 Task: Find connections with filter location Florencia with filter topic #Selfworthwith filter profile language English with filter current company Unlimint with filter school Sri Krishna College of Technology with filter industry Zoos and Botanical Gardens with filter service category Pricing Strategy with filter keywords title Addiction Counselor
Action: Mouse moved to (144, 229)
Screenshot: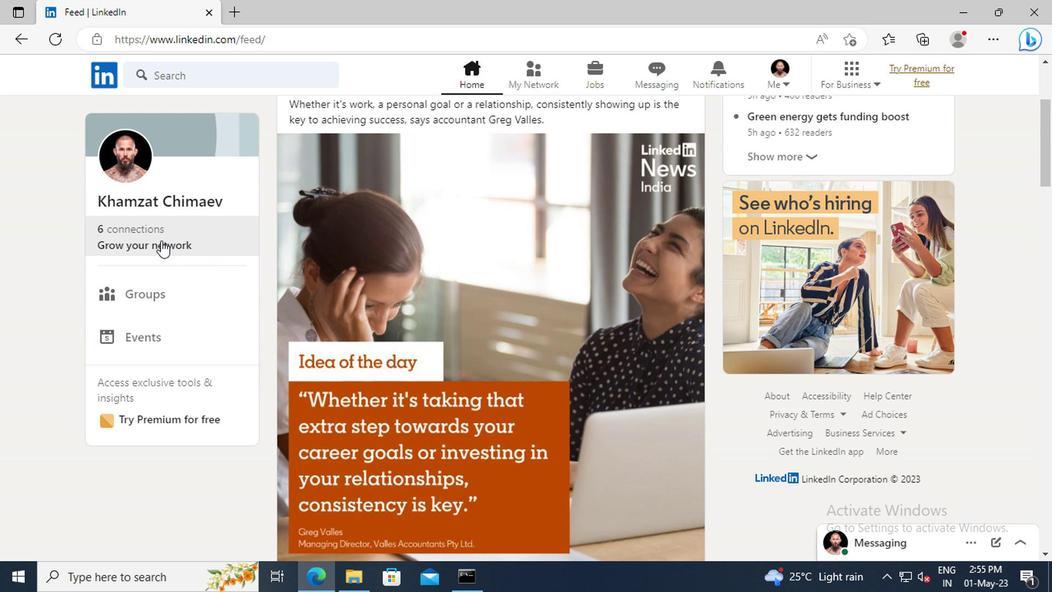 
Action: Mouse pressed left at (144, 229)
Screenshot: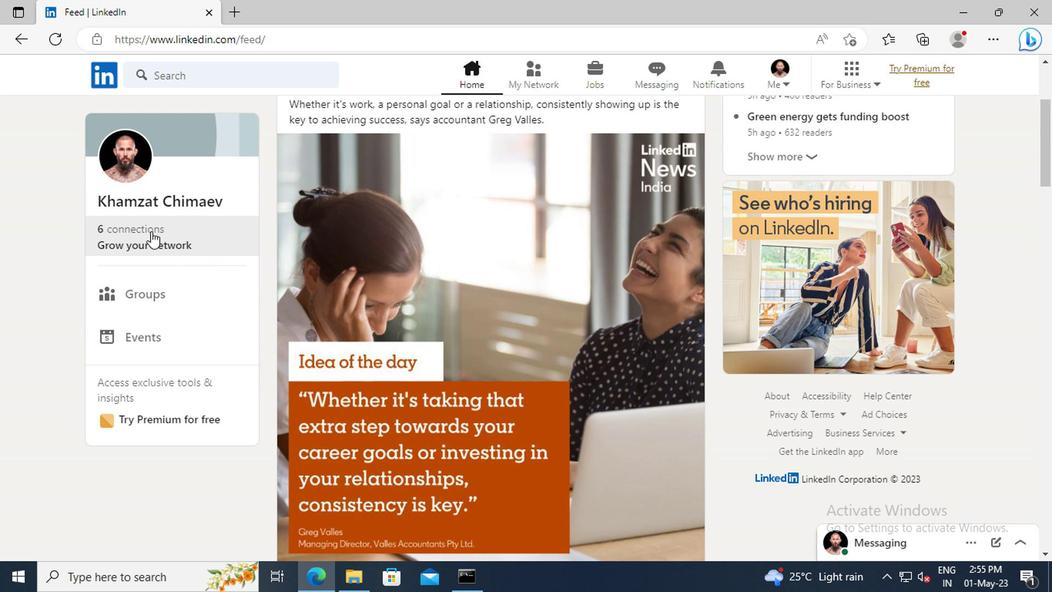 
Action: Mouse moved to (167, 162)
Screenshot: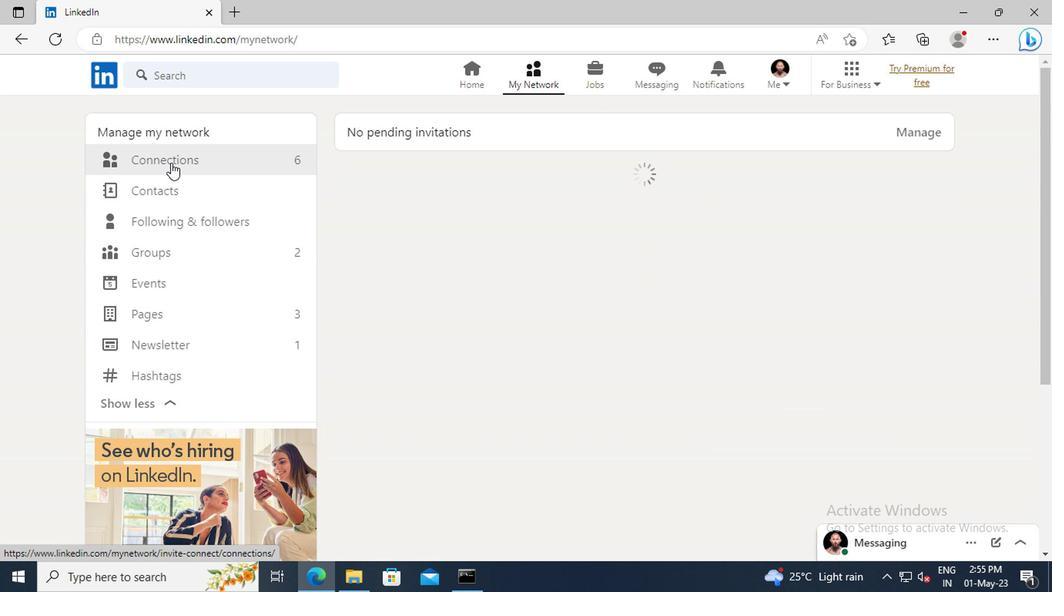 
Action: Mouse pressed left at (167, 162)
Screenshot: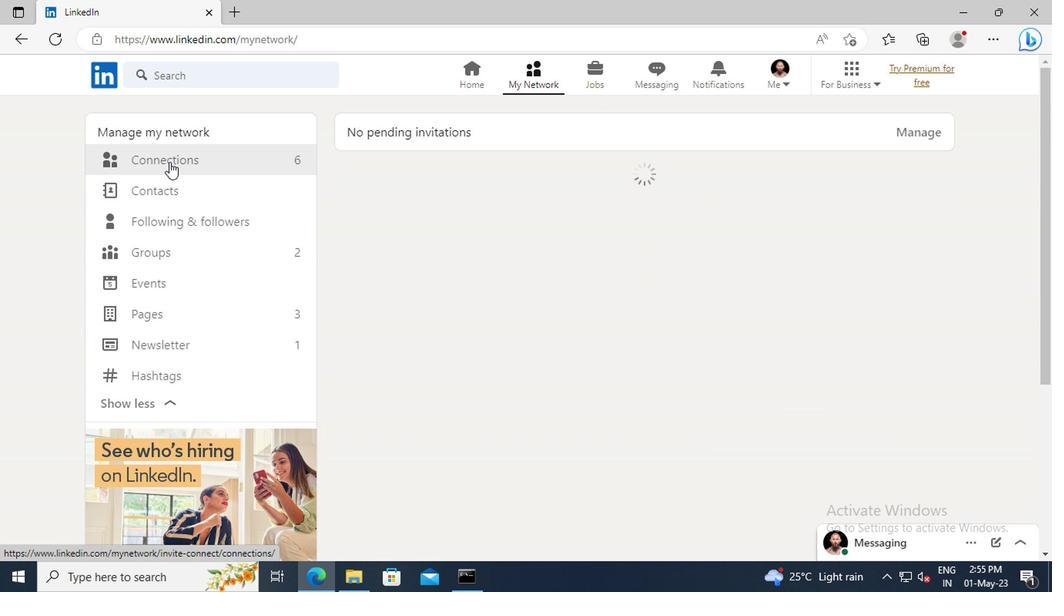 
Action: Mouse moved to (605, 167)
Screenshot: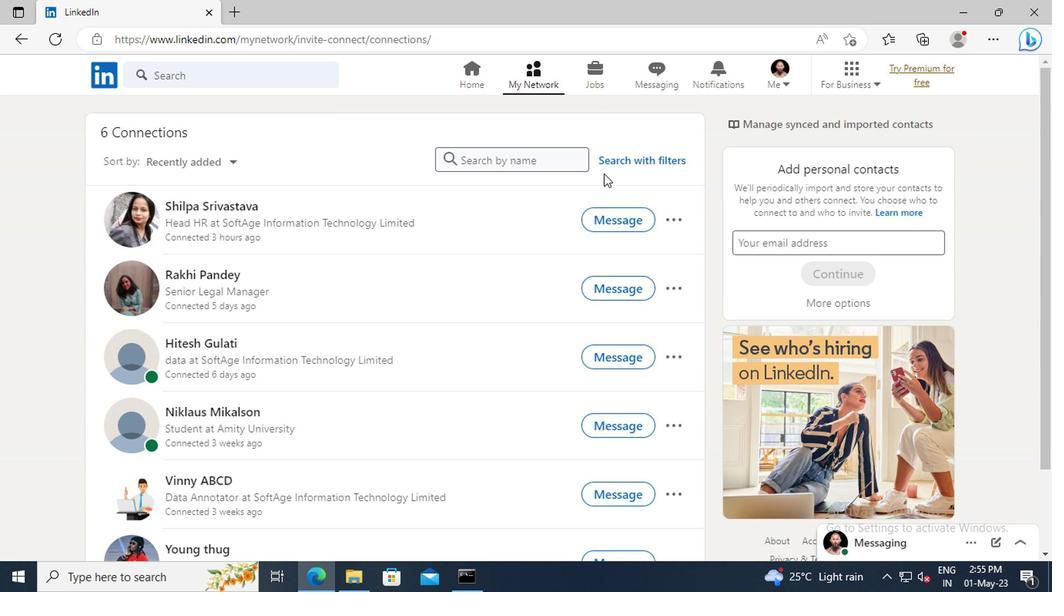 
Action: Mouse pressed left at (605, 167)
Screenshot: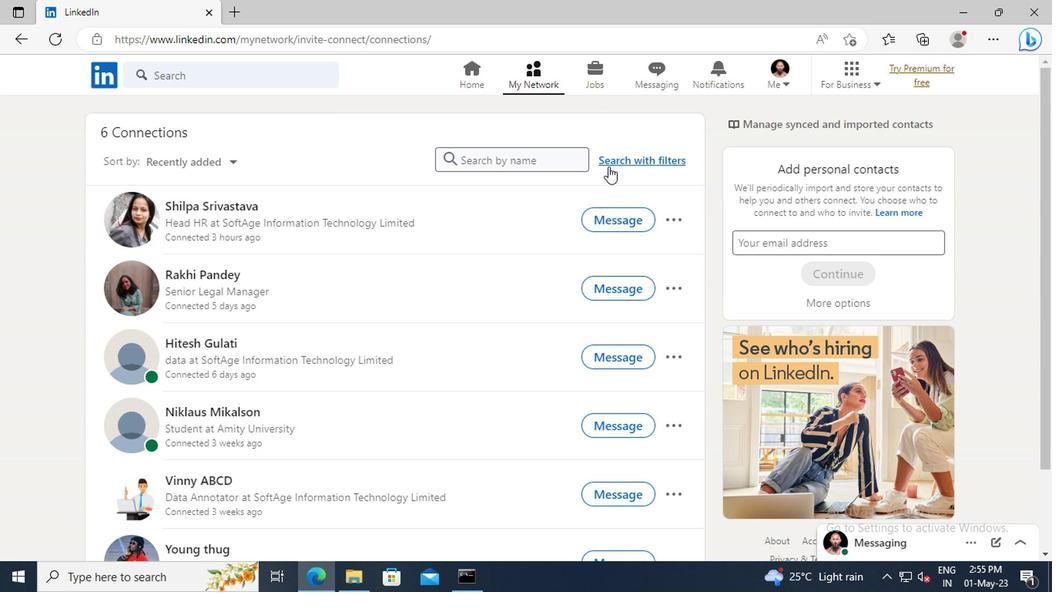 
Action: Mouse moved to (587, 122)
Screenshot: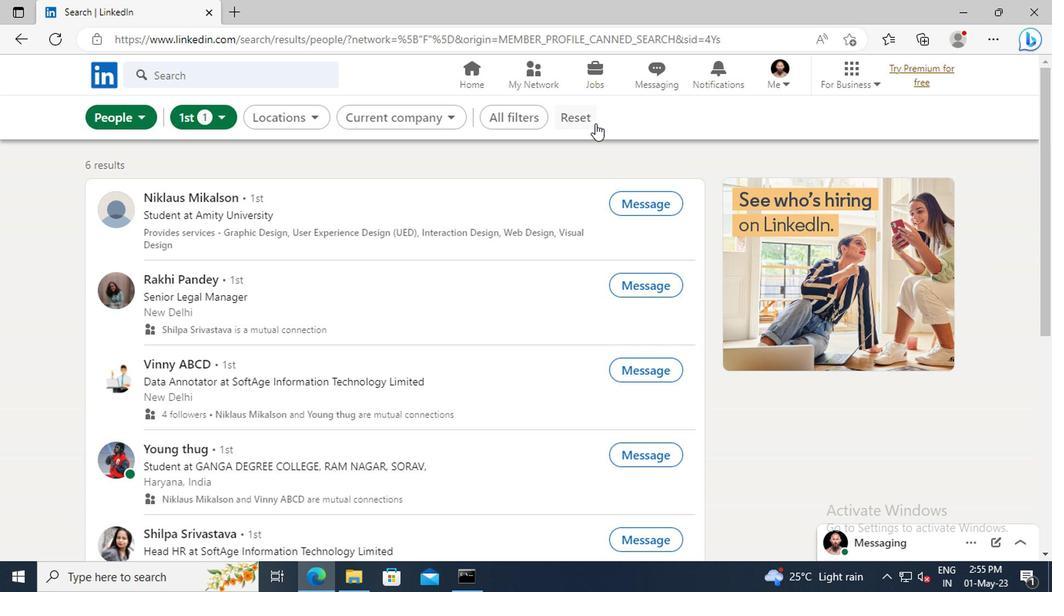 
Action: Mouse pressed left at (587, 122)
Screenshot: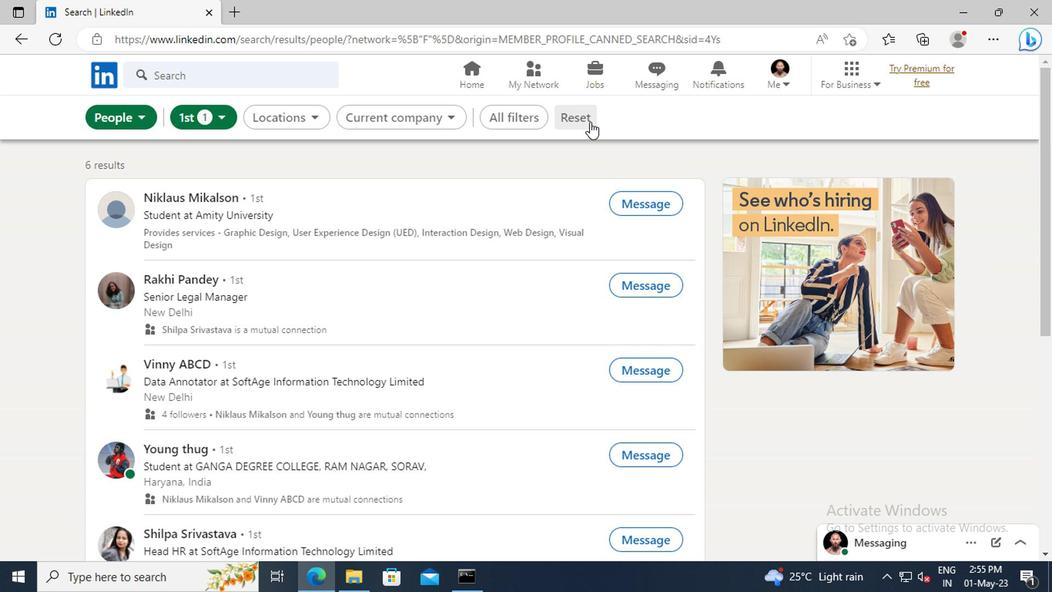 
Action: Mouse moved to (552, 122)
Screenshot: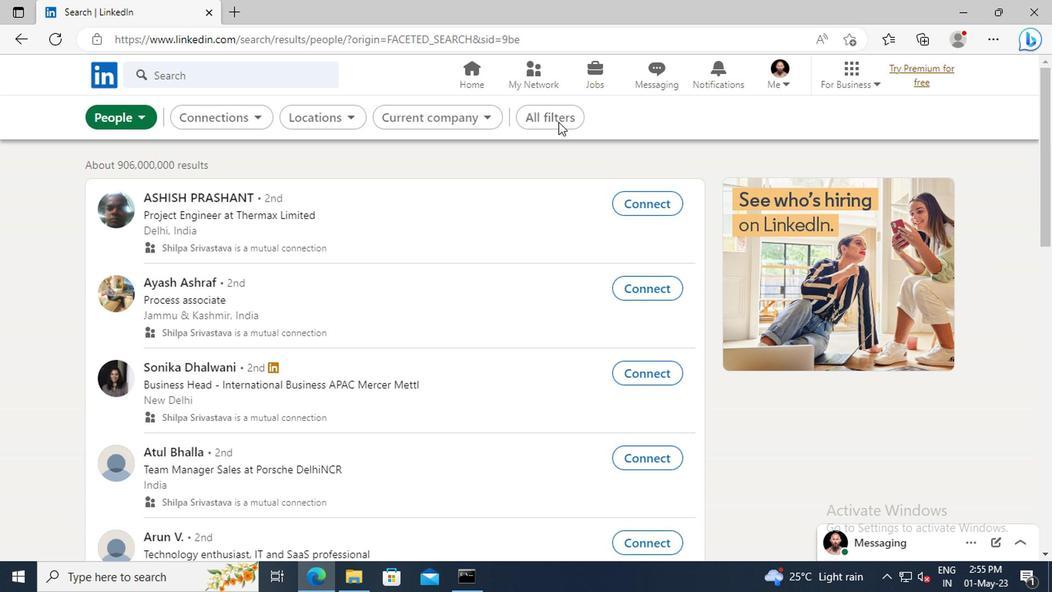 
Action: Mouse pressed left at (552, 122)
Screenshot: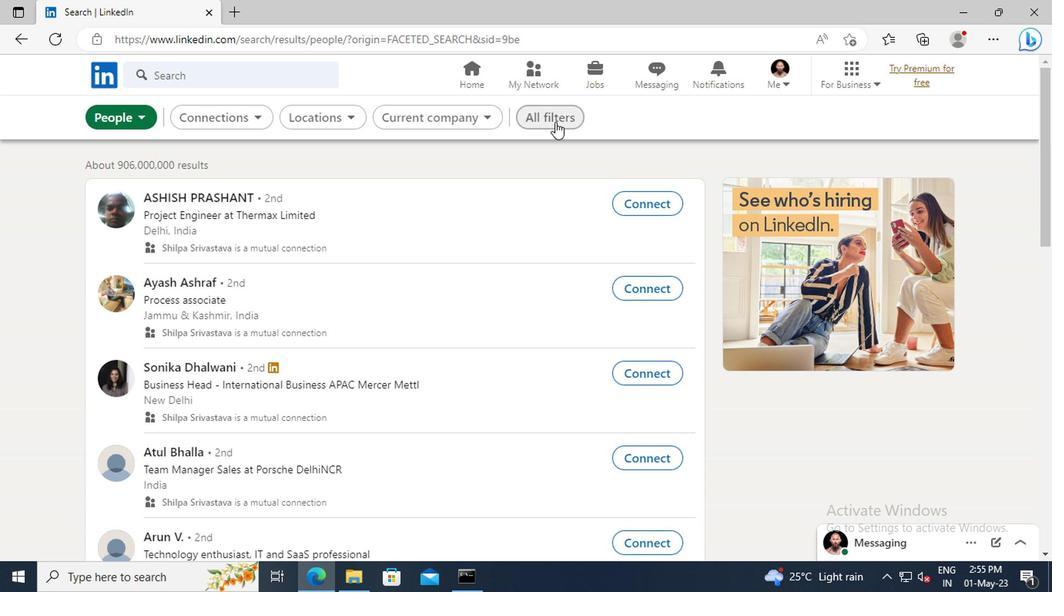 
Action: Mouse moved to (792, 271)
Screenshot: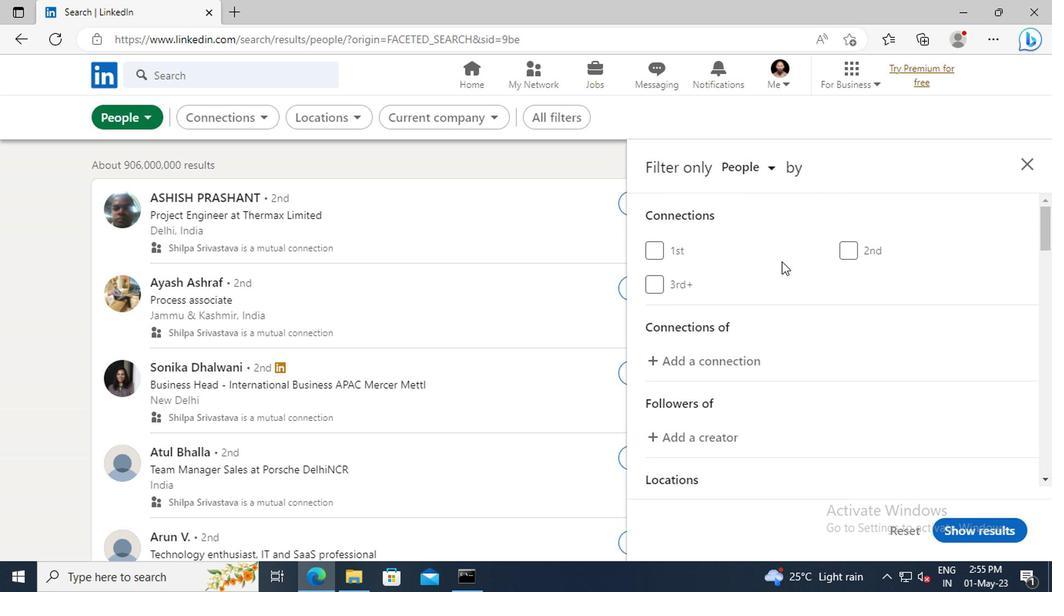 
Action: Mouse scrolled (792, 270) with delta (0, 0)
Screenshot: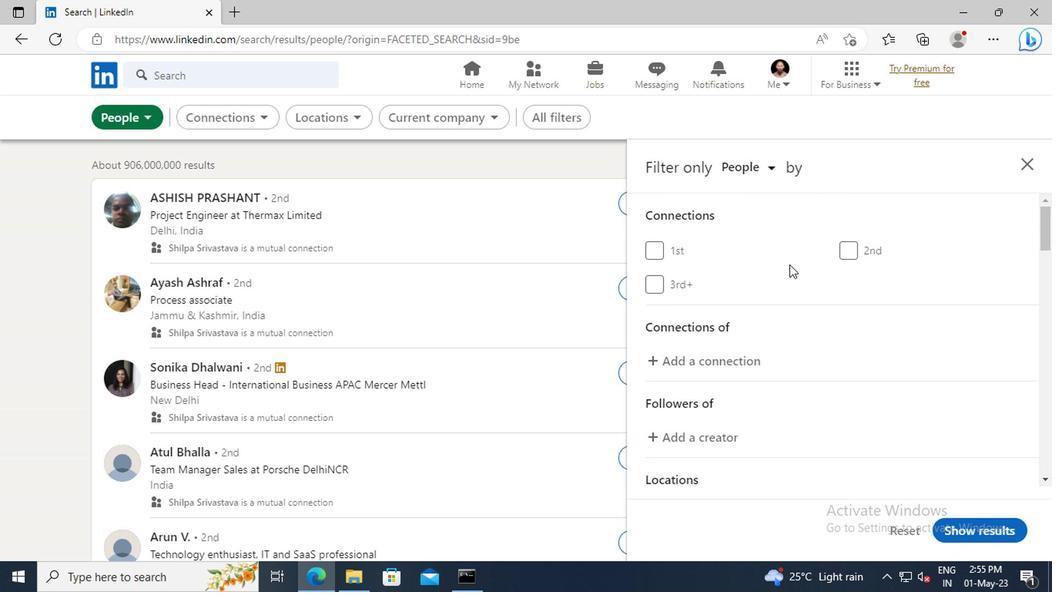 
Action: Mouse scrolled (792, 270) with delta (0, 0)
Screenshot: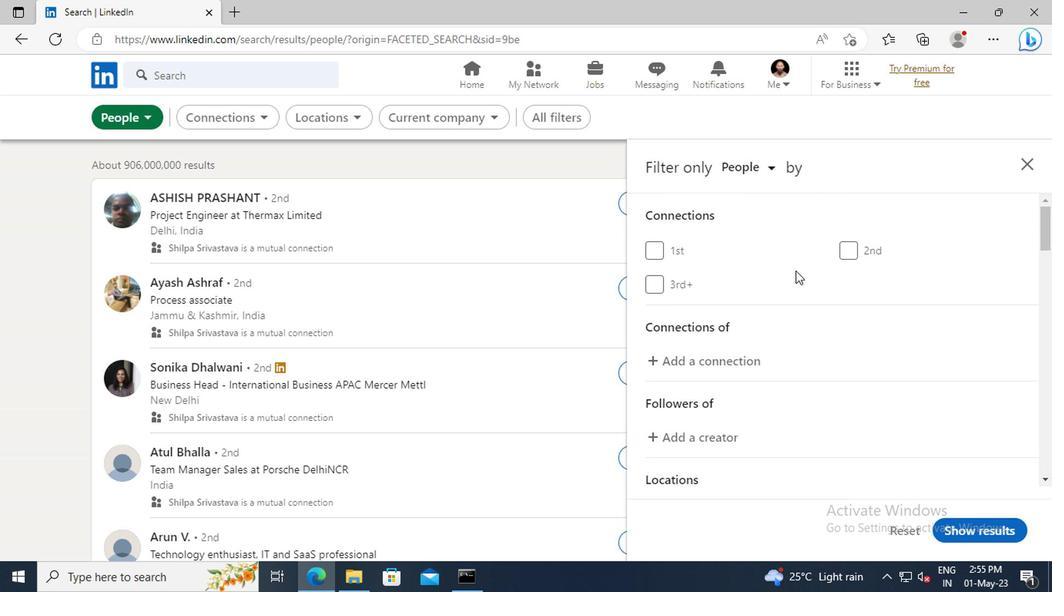 
Action: Mouse scrolled (792, 270) with delta (0, 0)
Screenshot: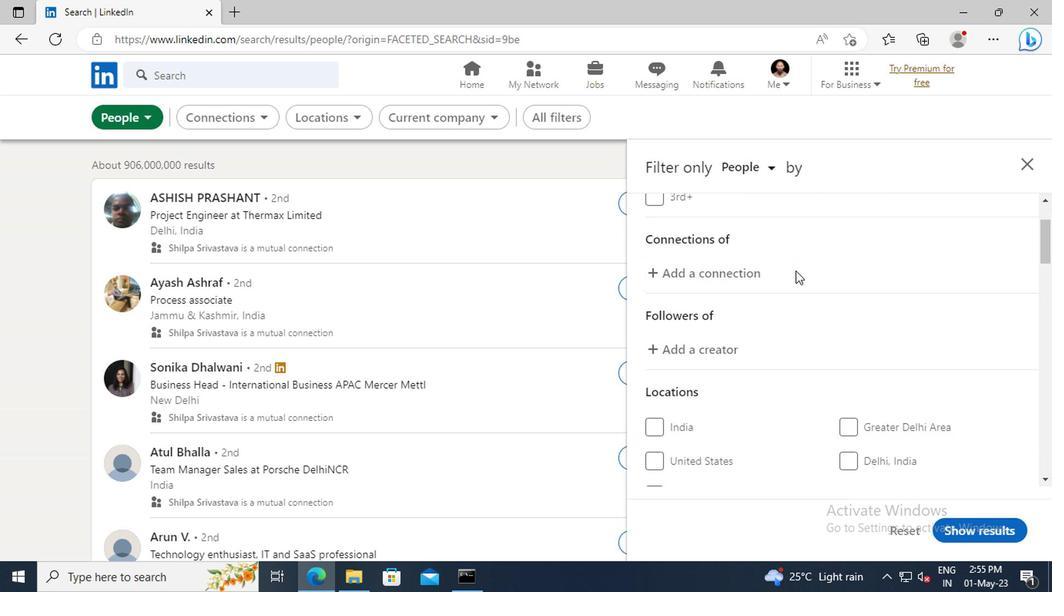 
Action: Mouse scrolled (792, 270) with delta (0, 0)
Screenshot: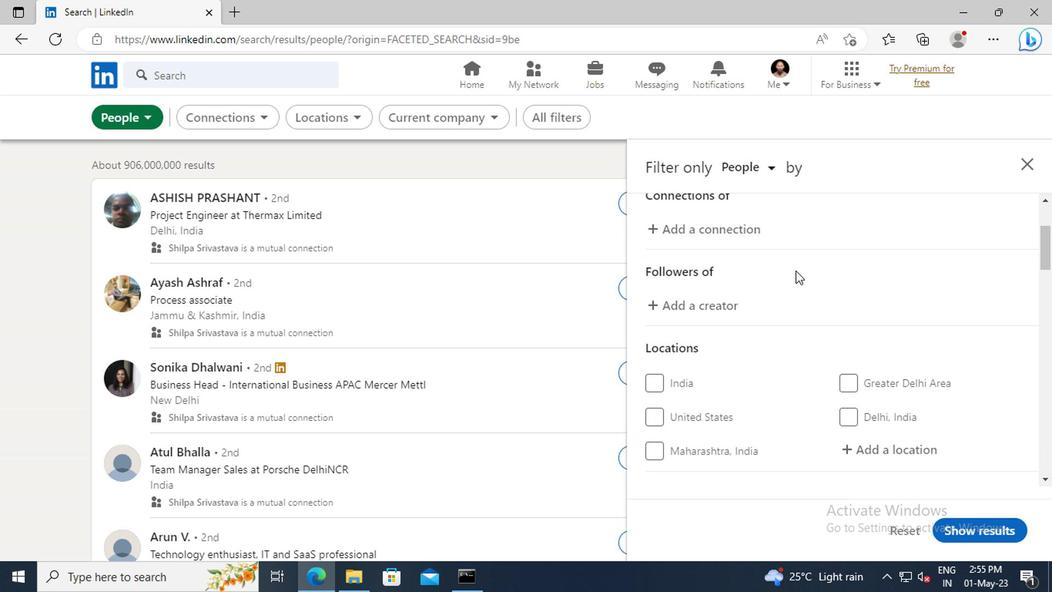 
Action: Mouse moved to (793, 271)
Screenshot: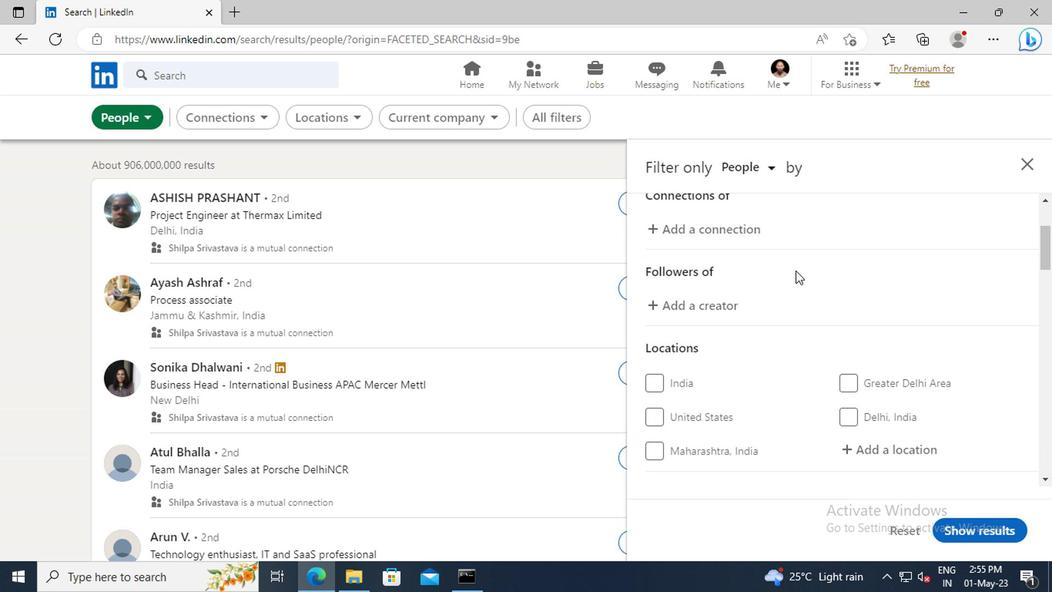 
Action: Mouse scrolled (793, 270) with delta (0, 0)
Screenshot: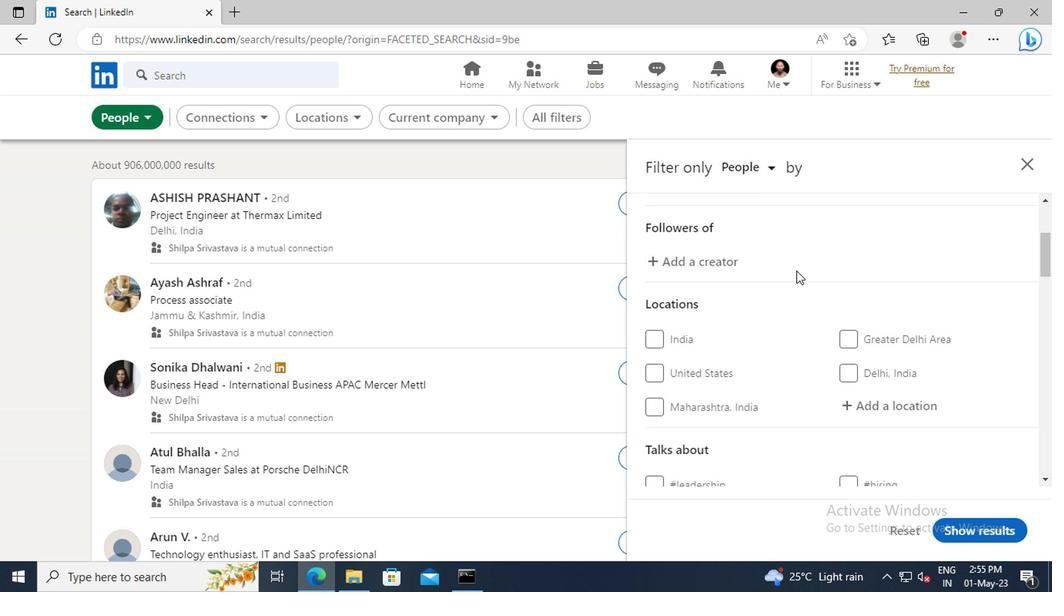
Action: Mouse scrolled (793, 270) with delta (0, 0)
Screenshot: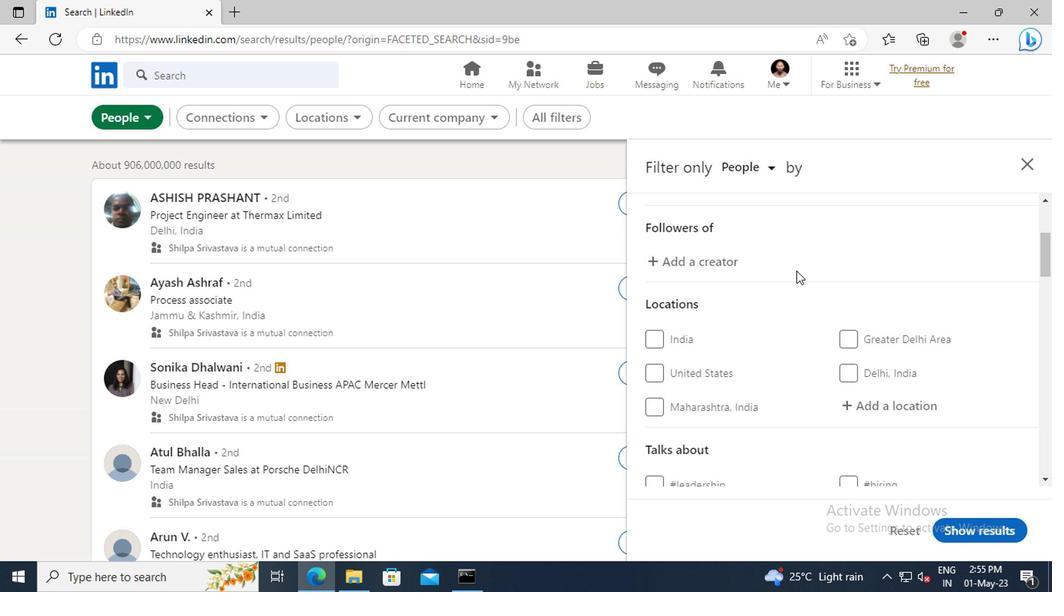 
Action: Mouse moved to (844, 319)
Screenshot: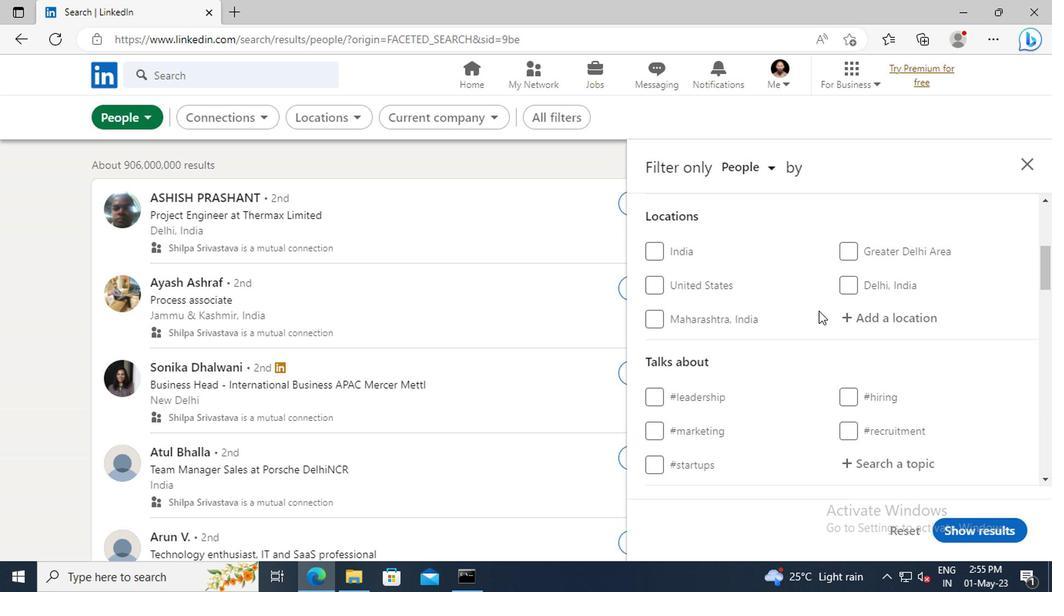 
Action: Mouse pressed left at (844, 319)
Screenshot: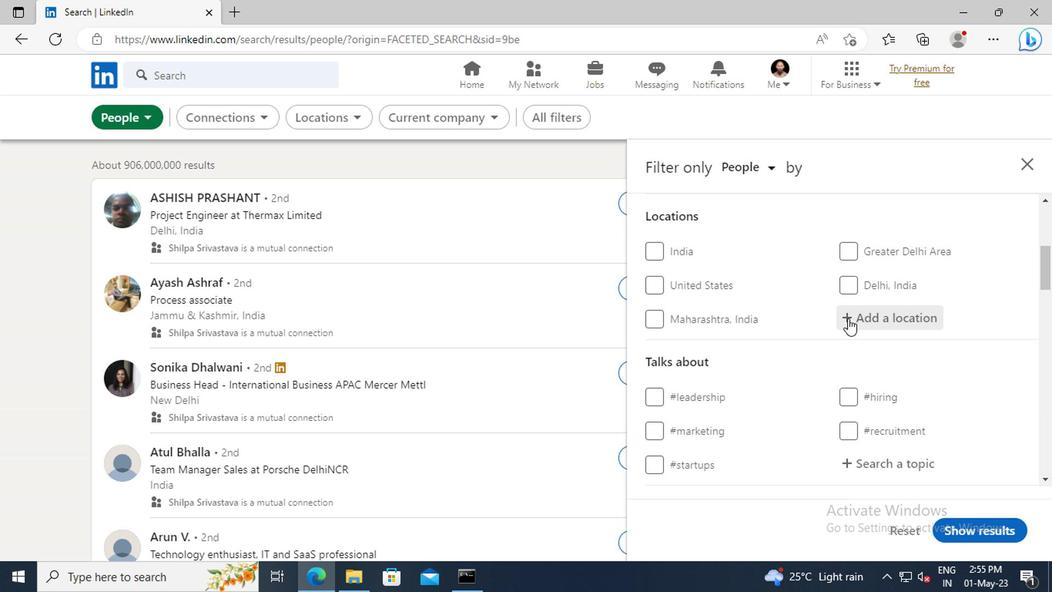 
Action: Key pressed <Key.shift>FLORENCIA
Screenshot: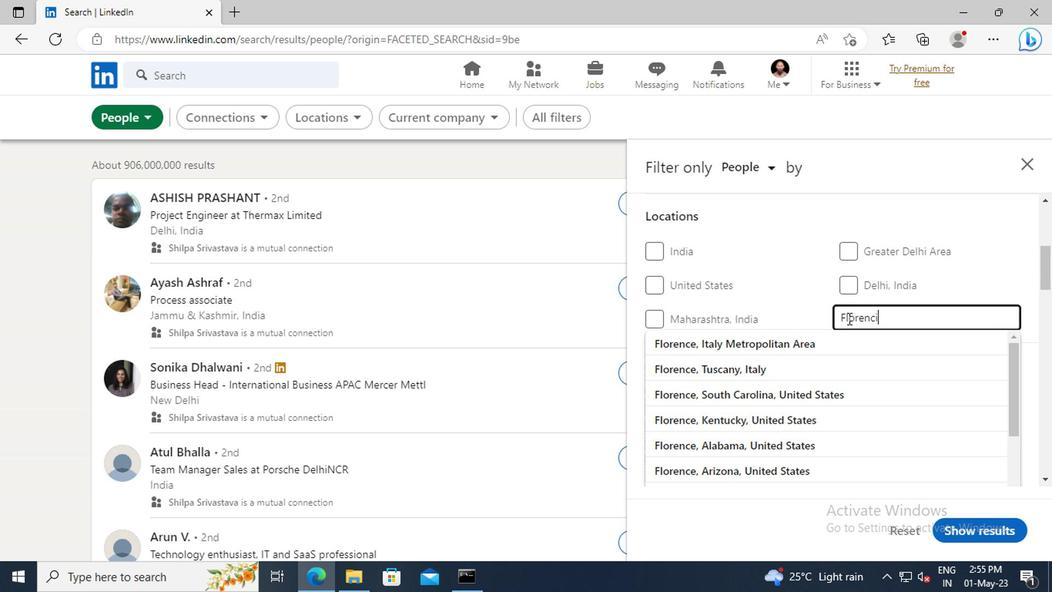 
Action: Mouse moved to (856, 443)
Screenshot: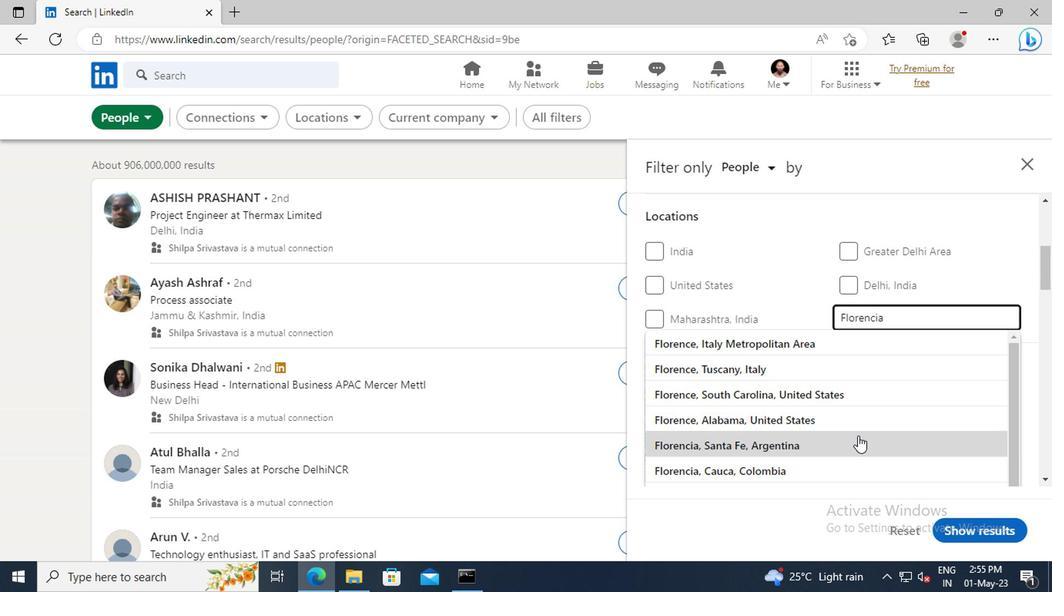 
Action: Mouse pressed left at (856, 443)
Screenshot: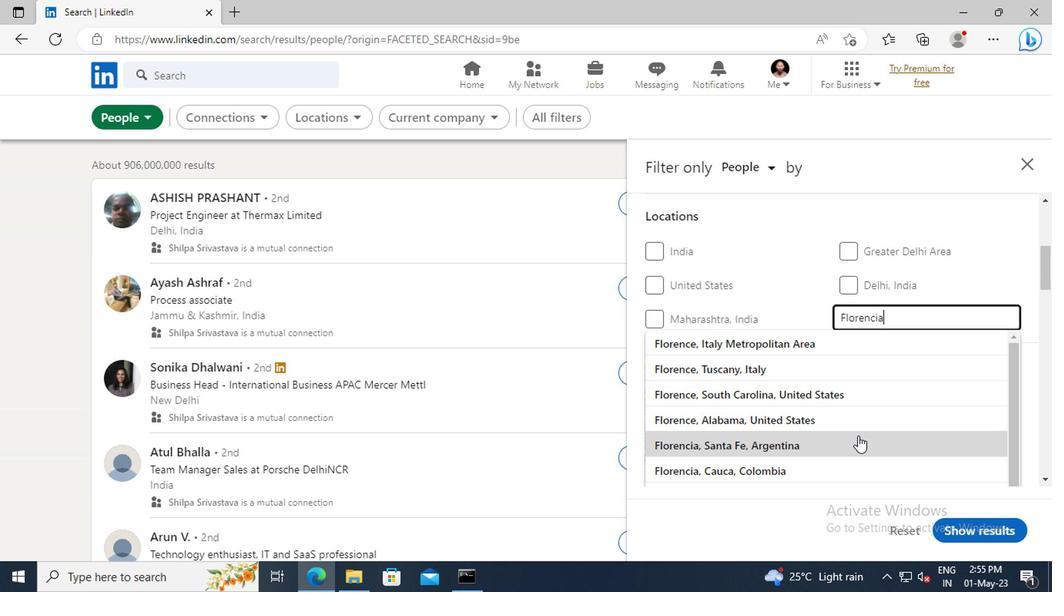 
Action: Mouse moved to (861, 432)
Screenshot: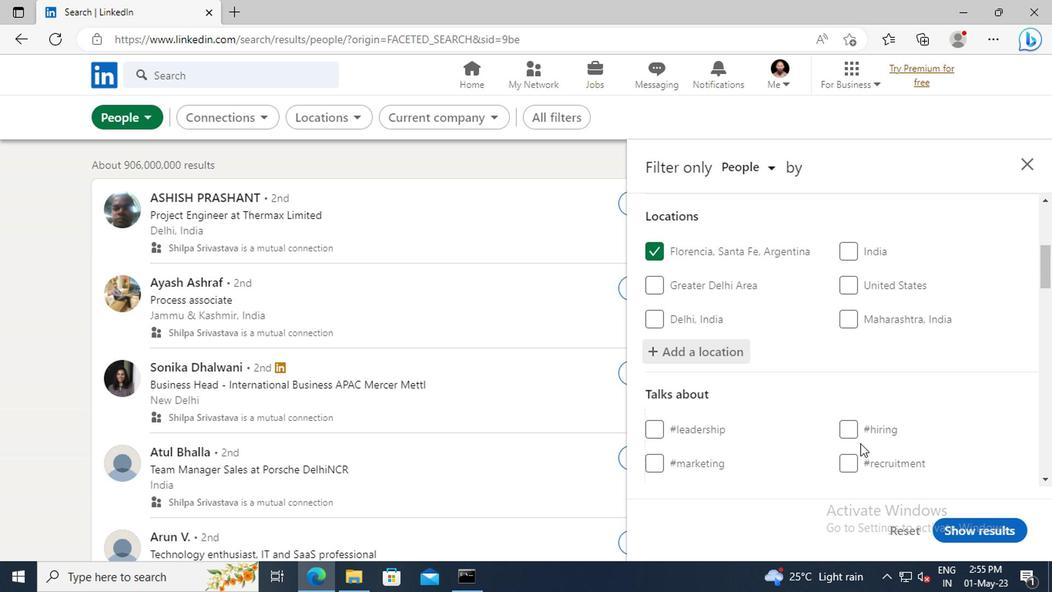 
Action: Mouse scrolled (861, 430) with delta (0, -1)
Screenshot: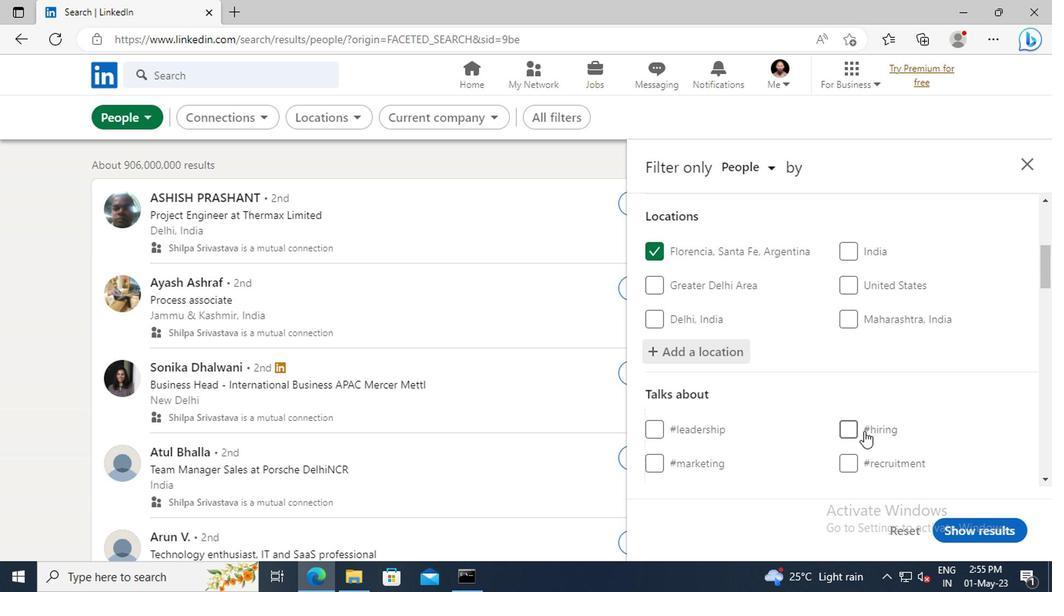 
Action: Mouse scrolled (861, 430) with delta (0, -1)
Screenshot: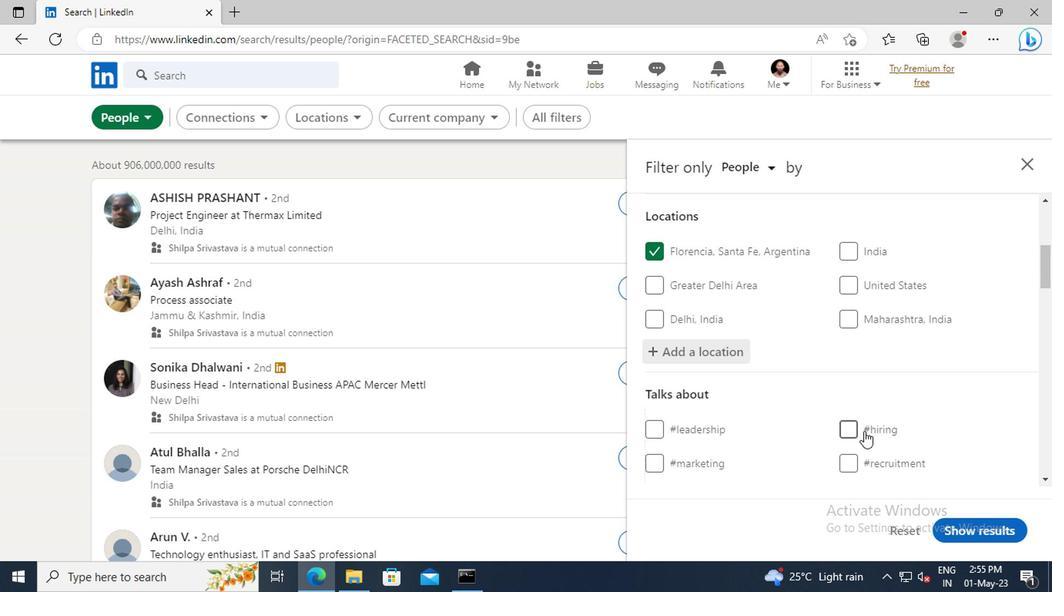
Action: Mouse moved to (861, 411)
Screenshot: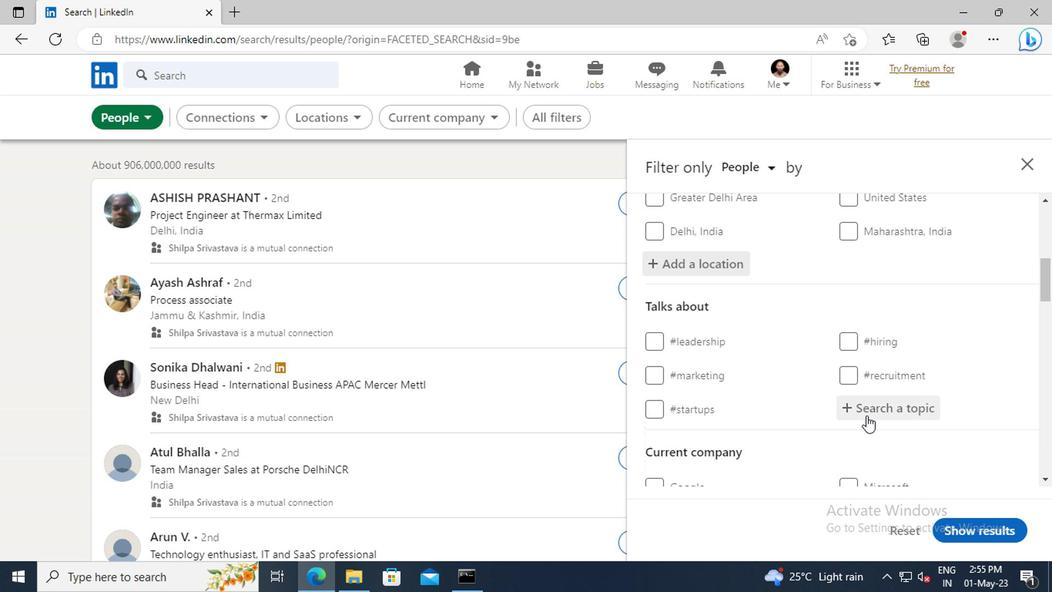 
Action: Mouse pressed left at (861, 411)
Screenshot: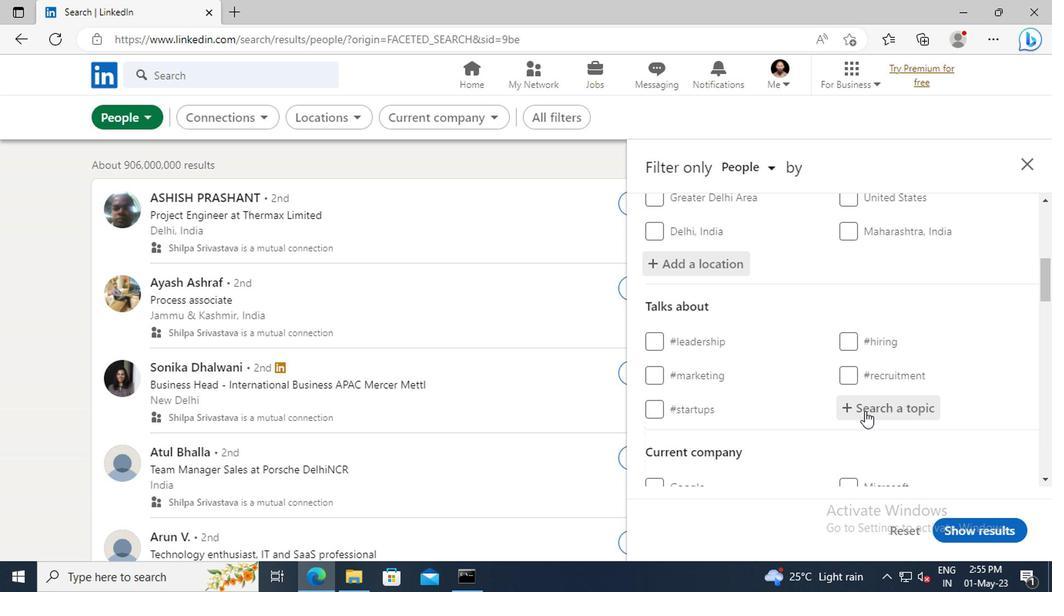 
Action: Key pressed <Key.shift>SELFWOR
Screenshot: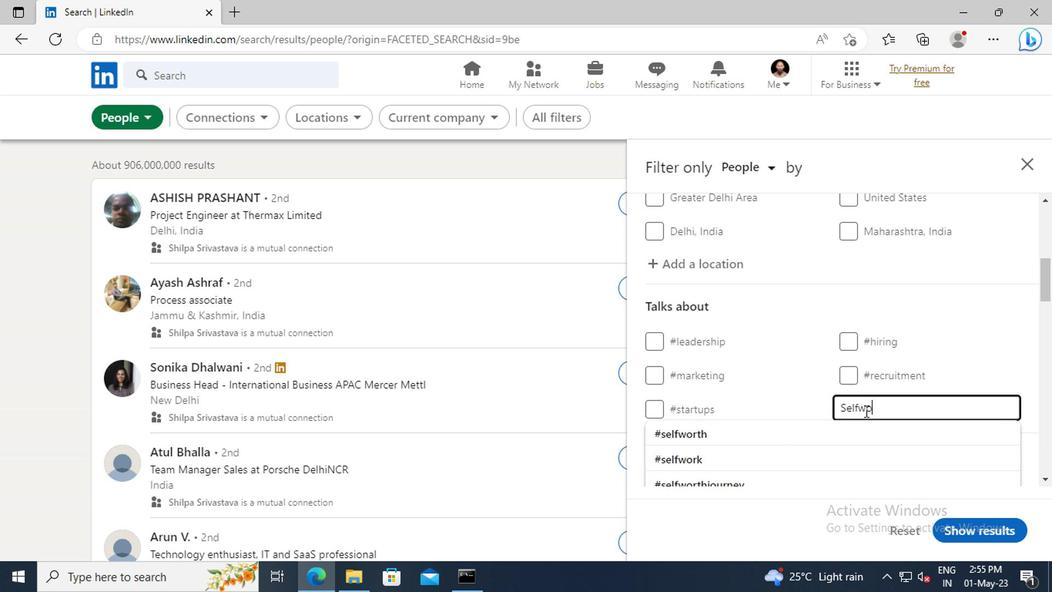 
Action: Mouse moved to (836, 425)
Screenshot: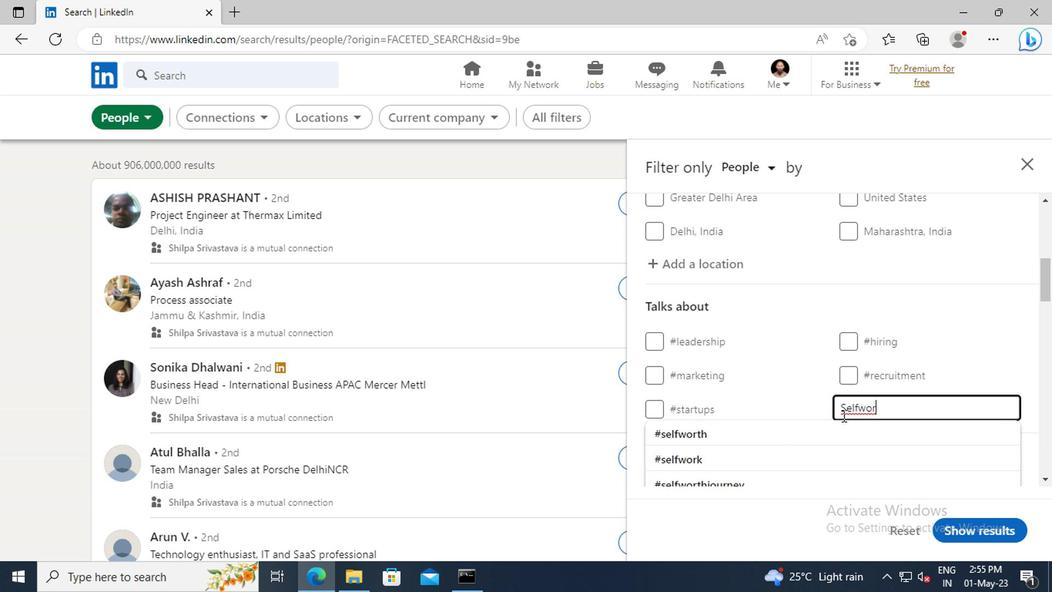 
Action: Mouse pressed left at (836, 425)
Screenshot: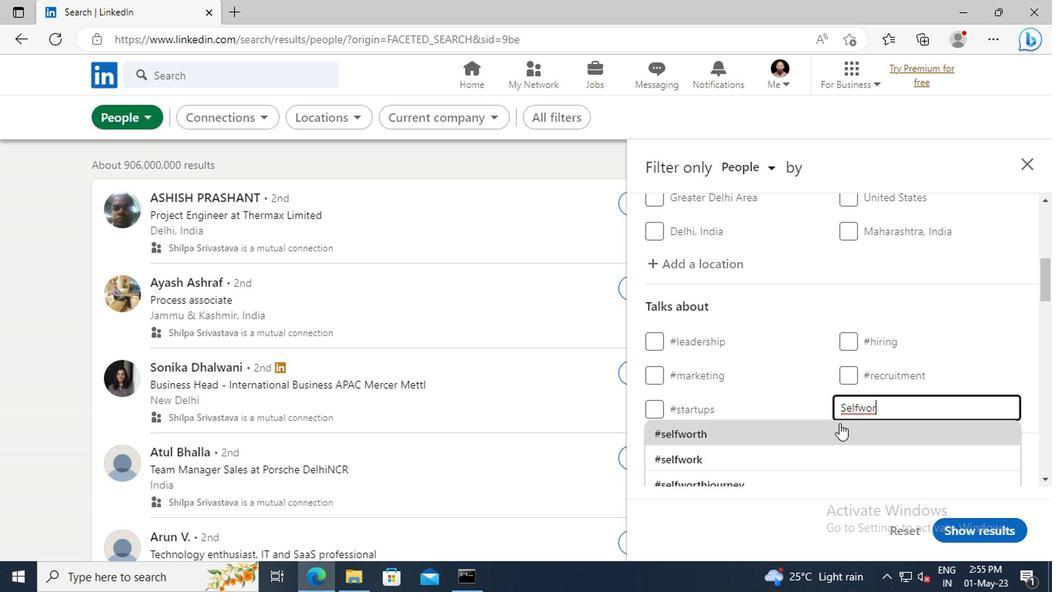 
Action: Mouse scrolled (836, 424) with delta (0, -1)
Screenshot: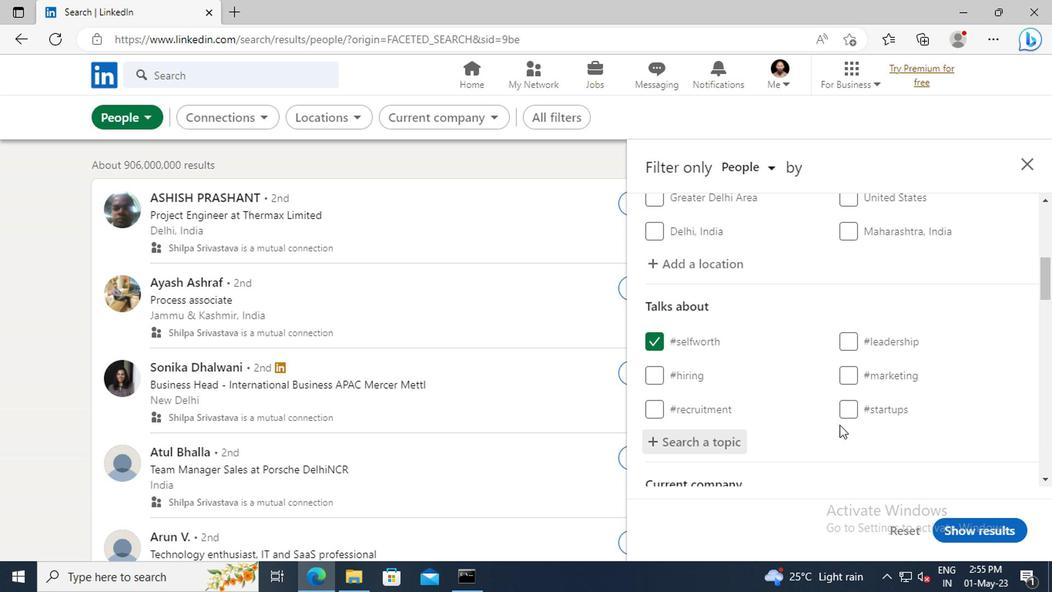 
Action: Mouse scrolled (836, 424) with delta (0, -1)
Screenshot: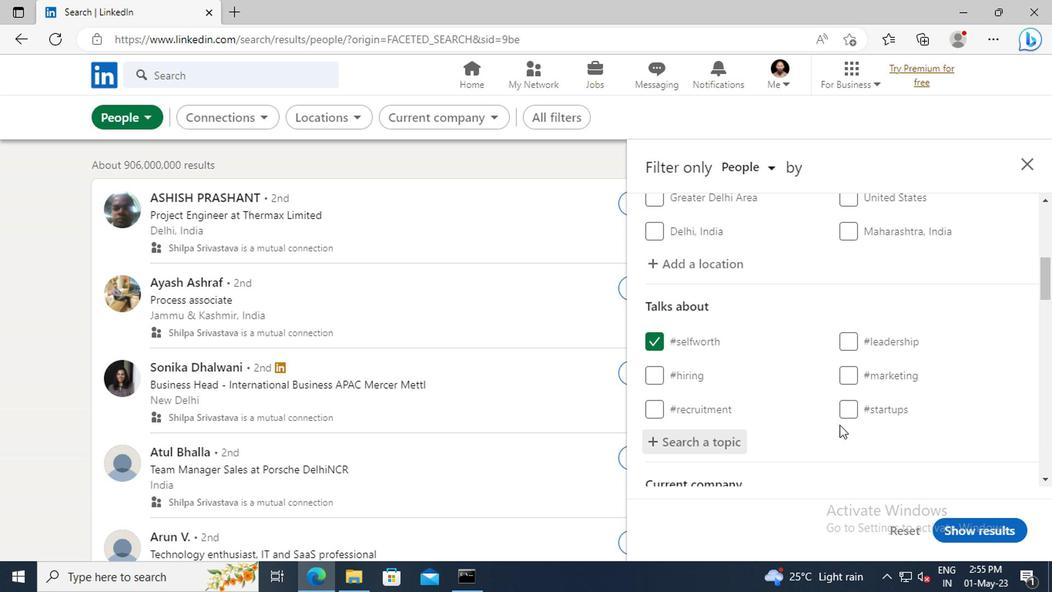 
Action: Mouse scrolled (836, 424) with delta (0, -1)
Screenshot: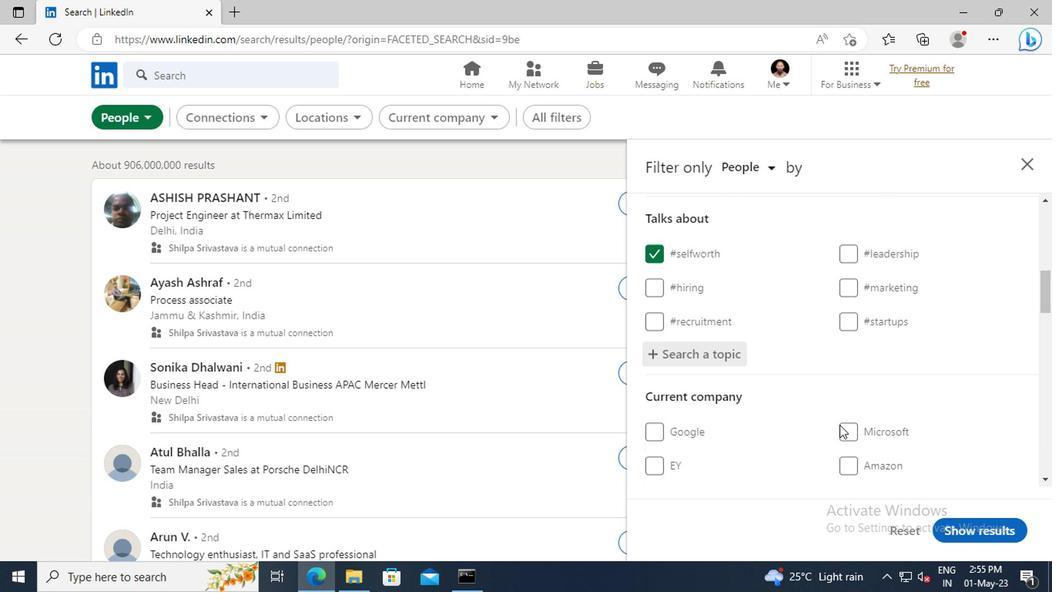 
Action: Mouse scrolled (836, 424) with delta (0, -1)
Screenshot: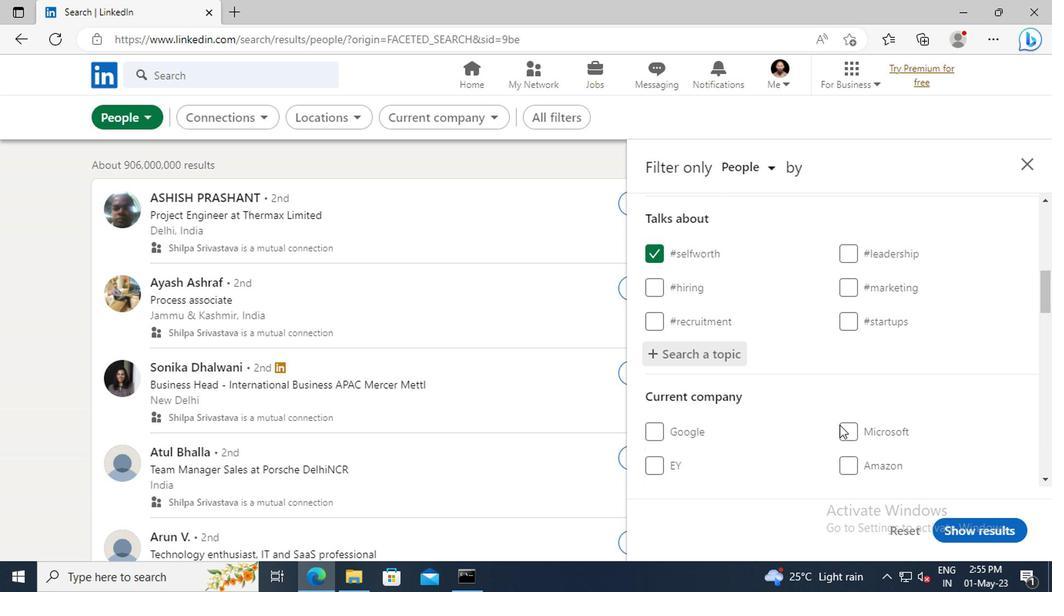 
Action: Mouse scrolled (836, 424) with delta (0, -1)
Screenshot: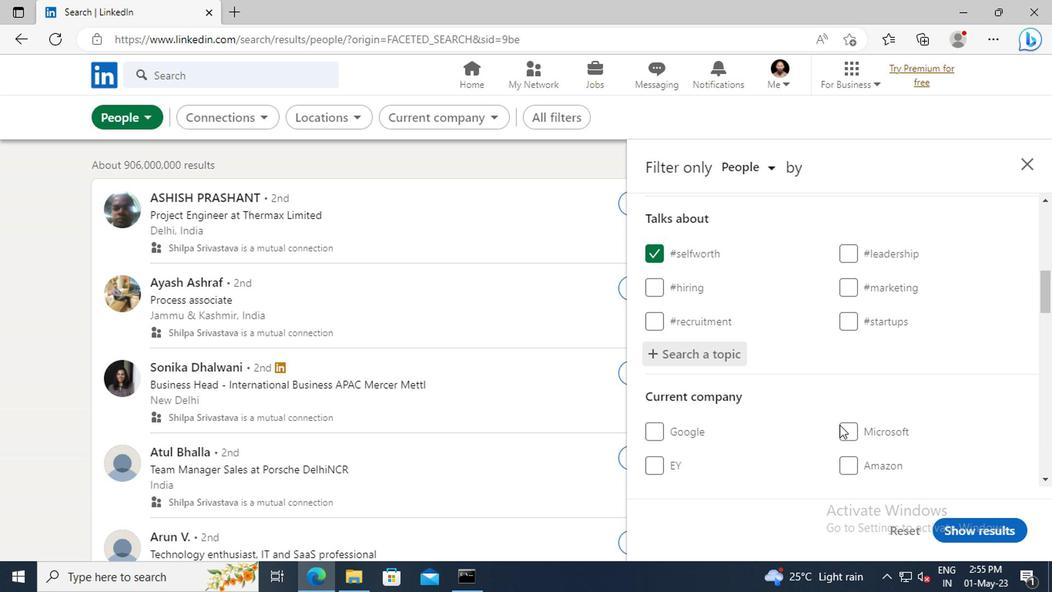 
Action: Mouse scrolled (836, 424) with delta (0, -1)
Screenshot: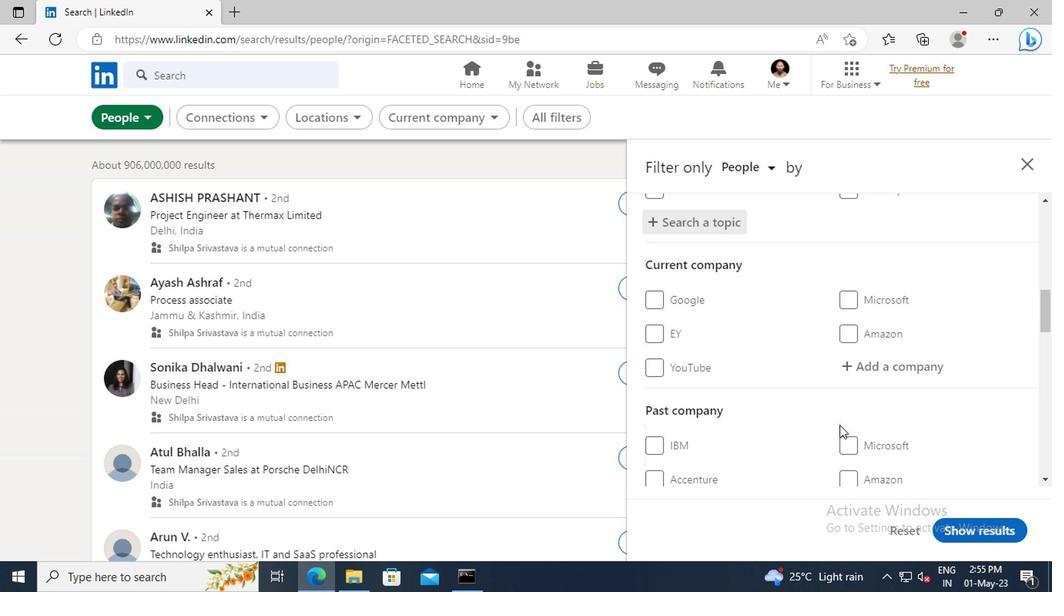 
Action: Mouse scrolled (836, 424) with delta (0, -1)
Screenshot: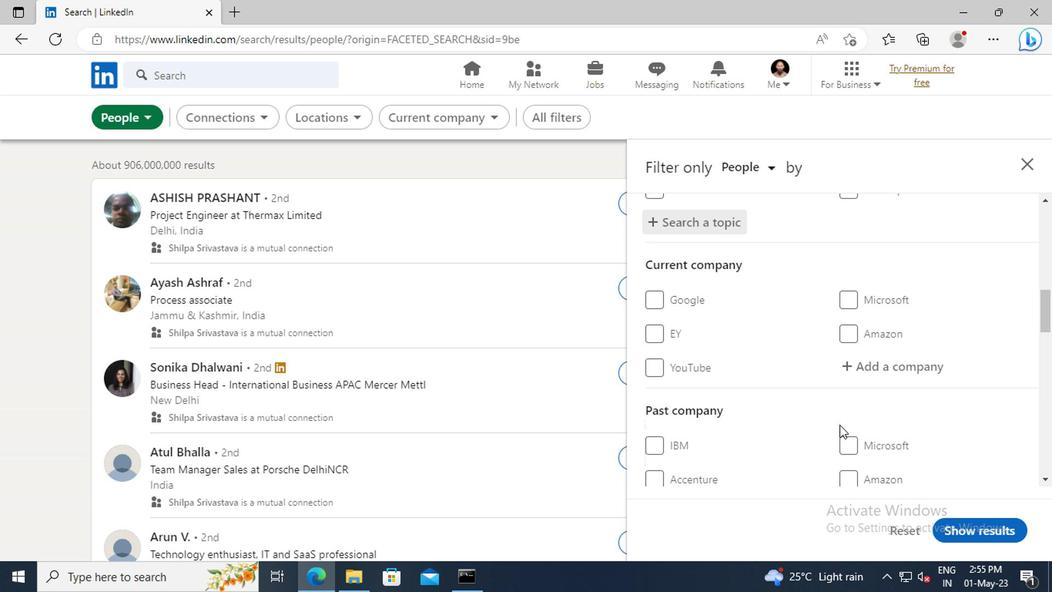 
Action: Mouse scrolled (836, 424) with delta (0, -1)
Screenshot: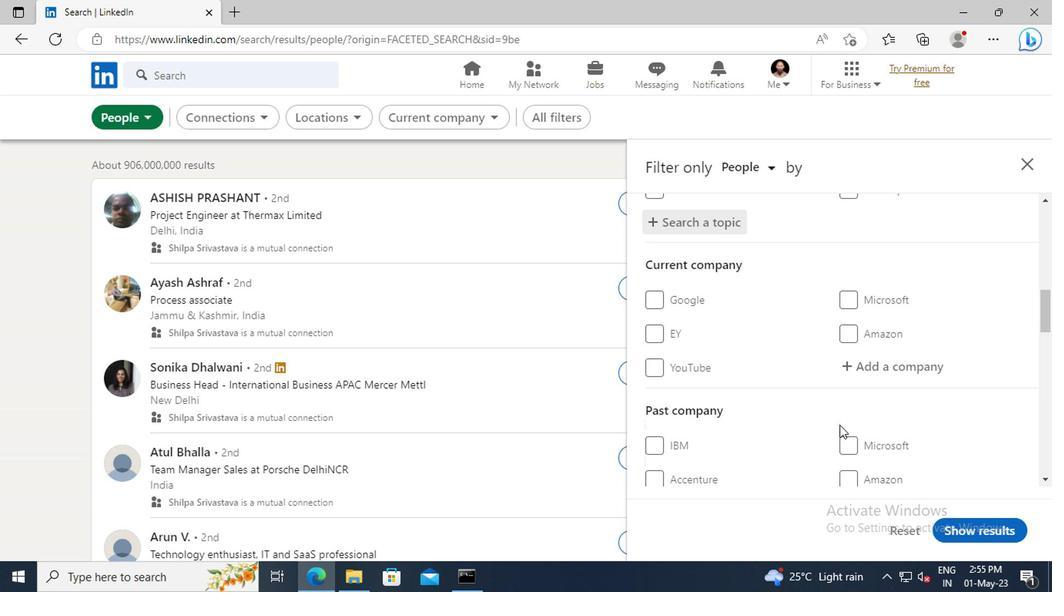 
Action: Mouse scrolled (836, 424) with delta (0, -1)
Screenshot: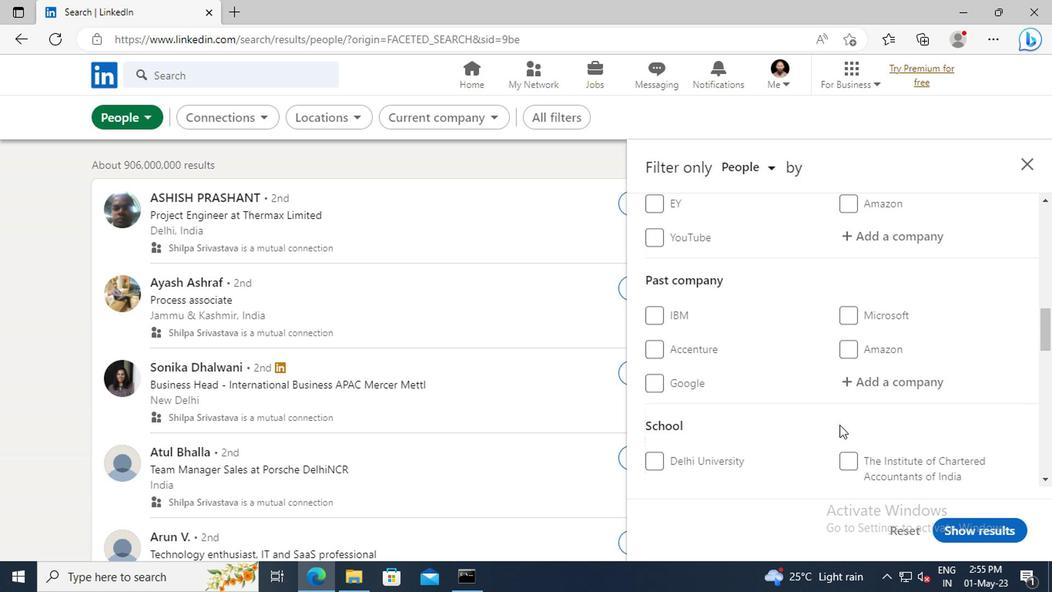 
Action: Mouse scrolled (836, 424) with delta (0, -1)
Screenshot: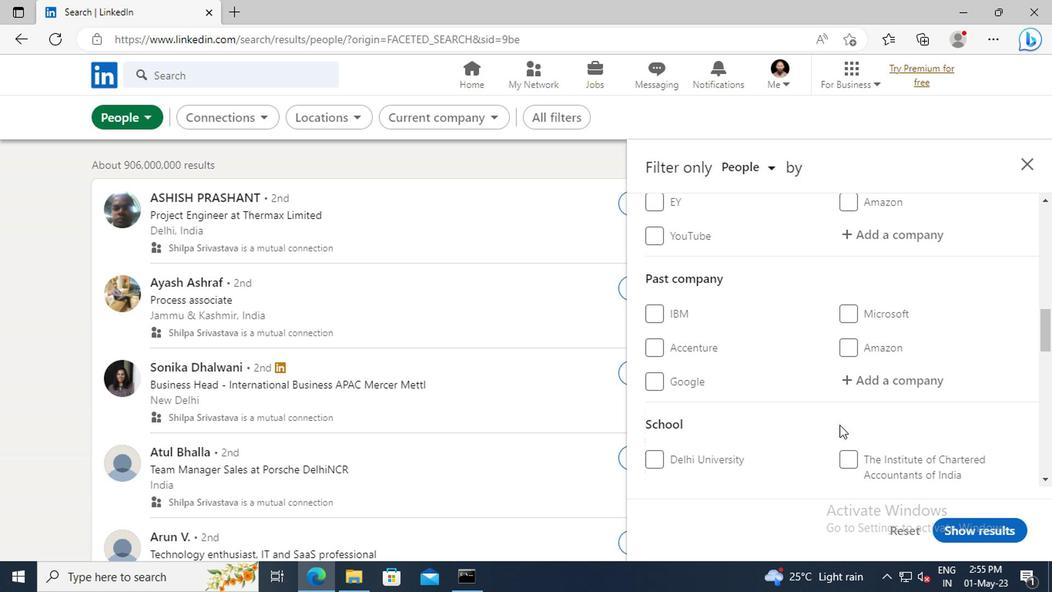 
Action: Mouse scrolled (836, 424) with delta (0, -1)
Screenshot: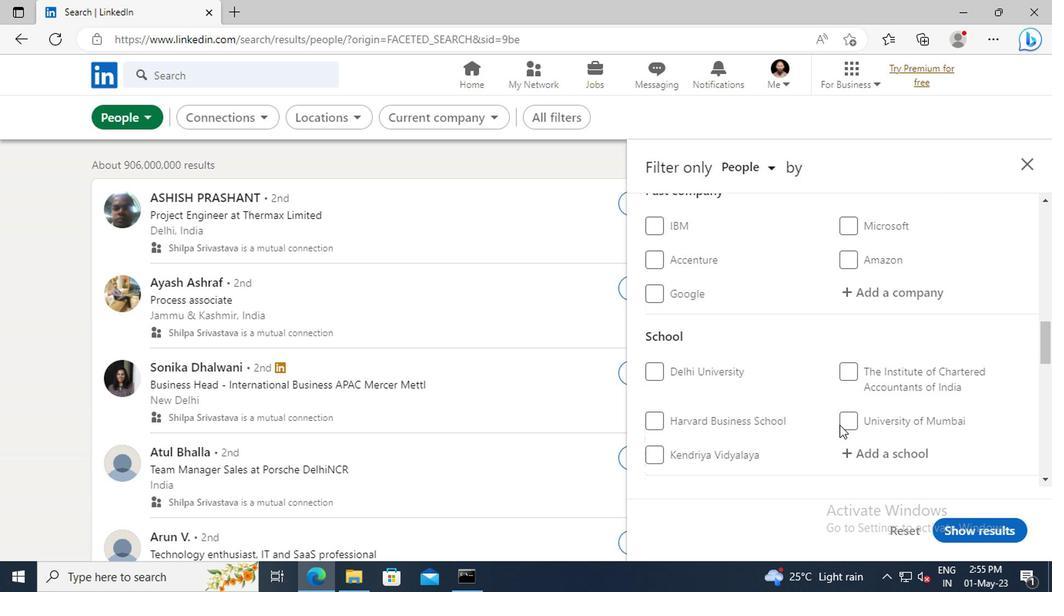 
Action: Mouse scrolled (836, 424) with delta (0, -1)
Screenshot: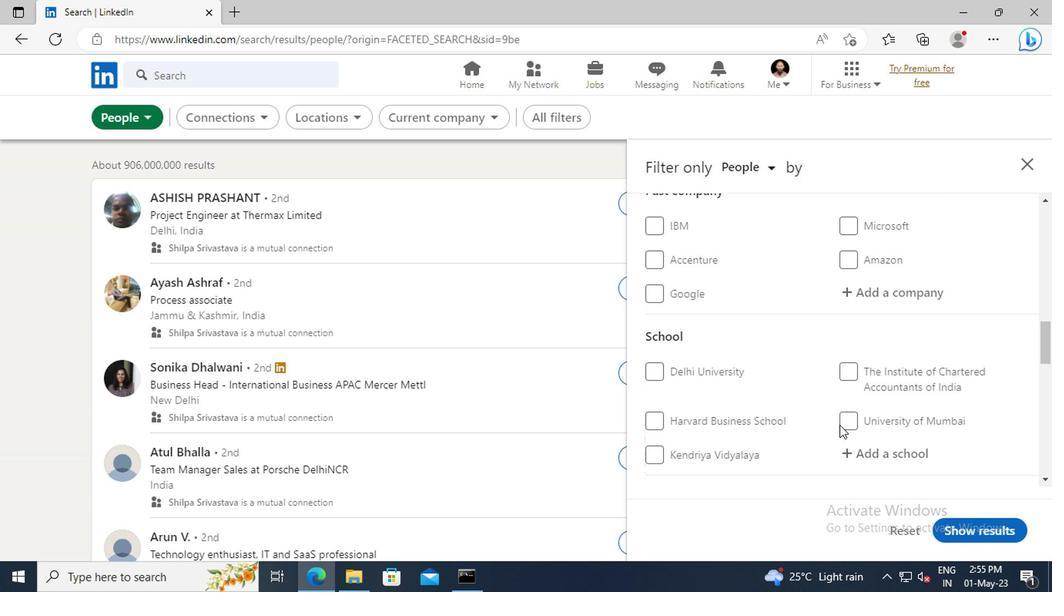
Action: Mouse scrolled (836, 424) with delta (0, -1)
Screenshot: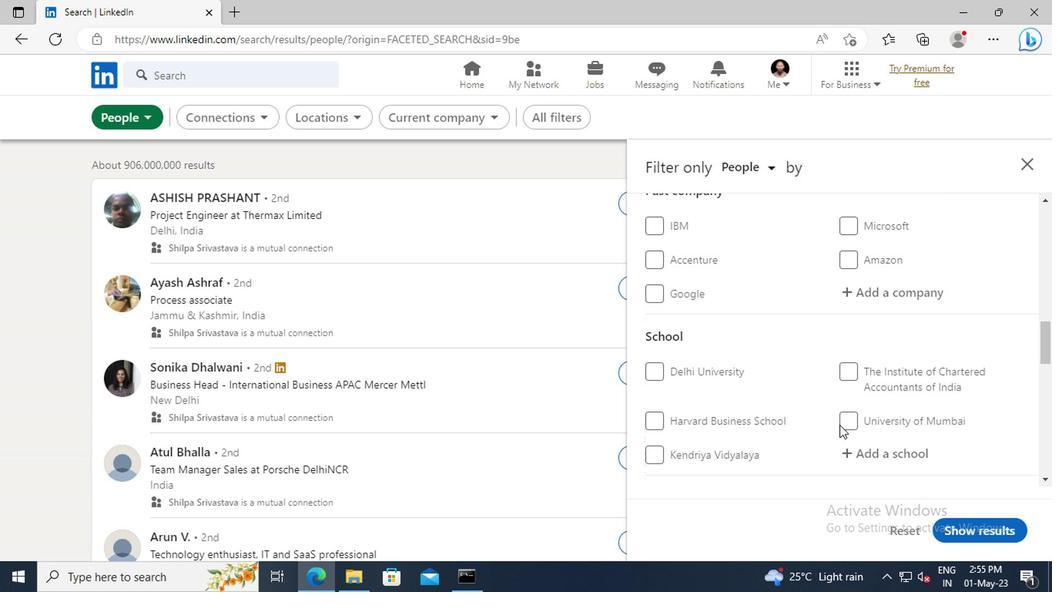 
Action: Mouse scrolled (836, 424) with delta (0, -1)
Screenshot: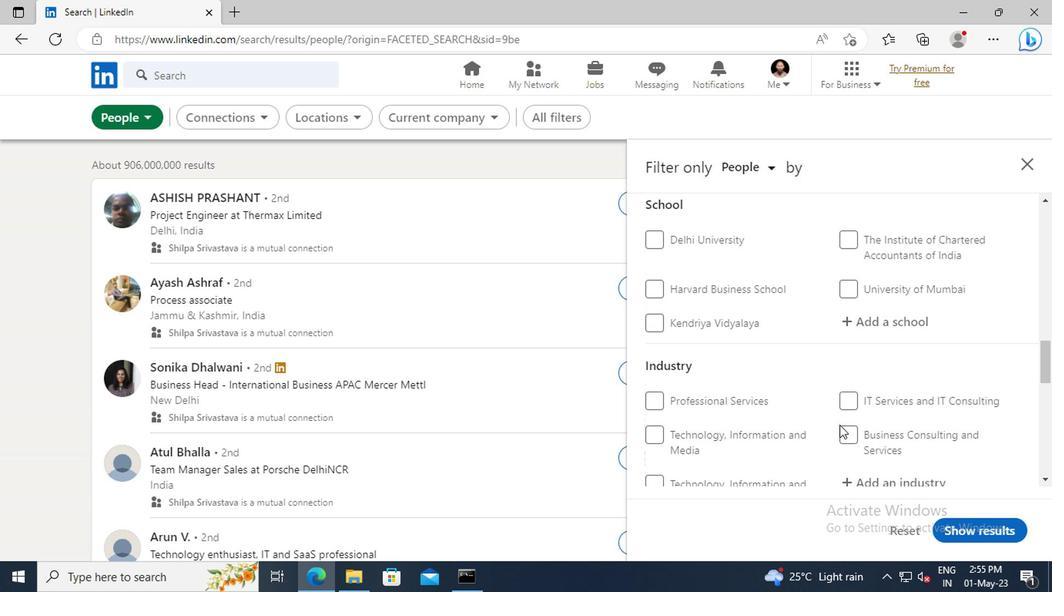 
Action: Mouse scrolled (836, 424) with delta (0, -1)
Screenshot: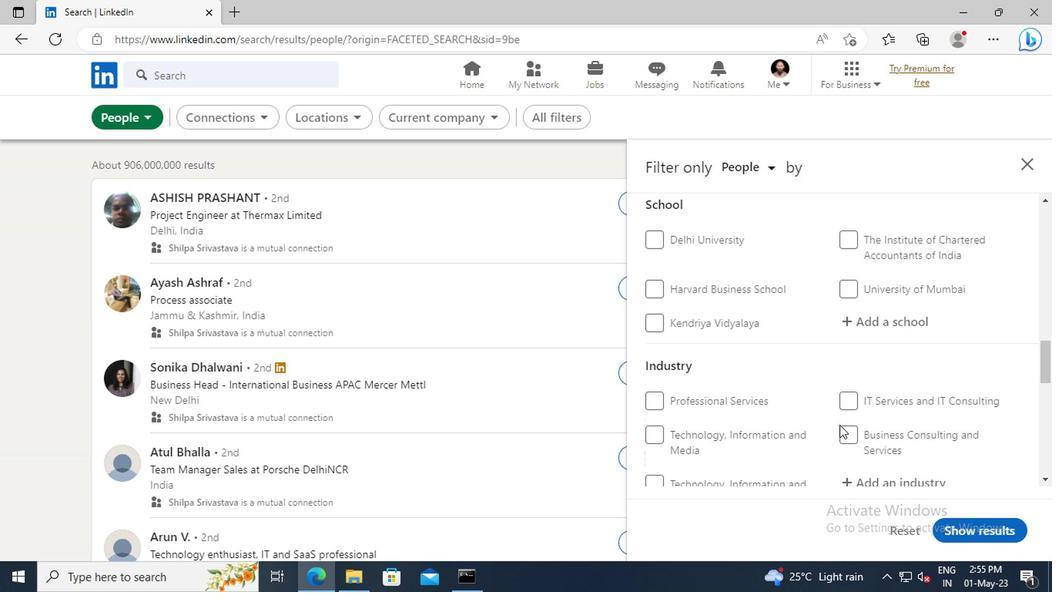 
Action: Mouse scrolled (836, 424) with delta (0, -1)
Screenshot: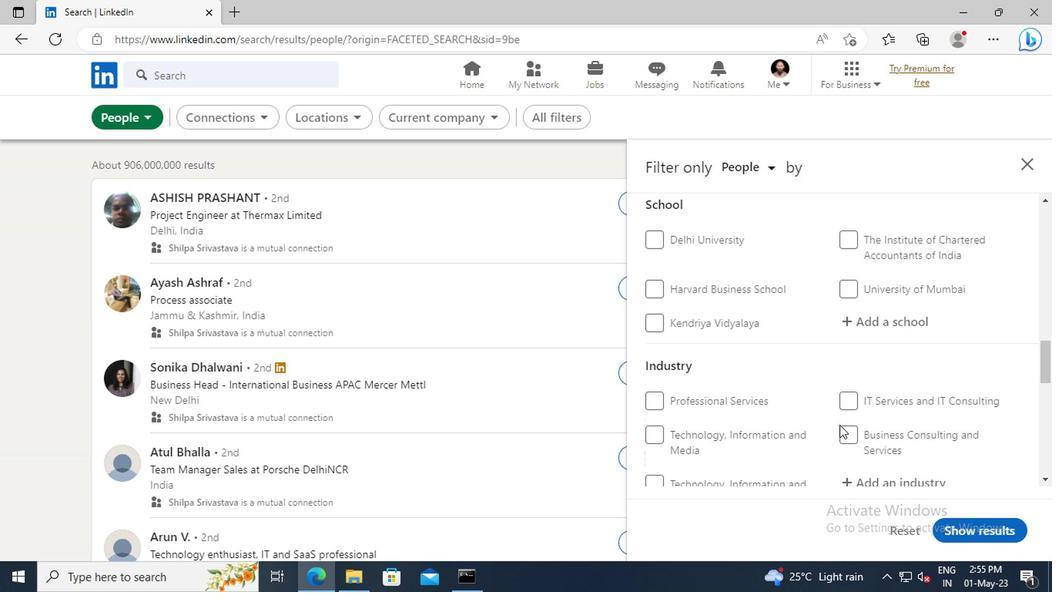 
Action: Mouse scrolled (836, 424) with delta (0, -1)
Screenshot: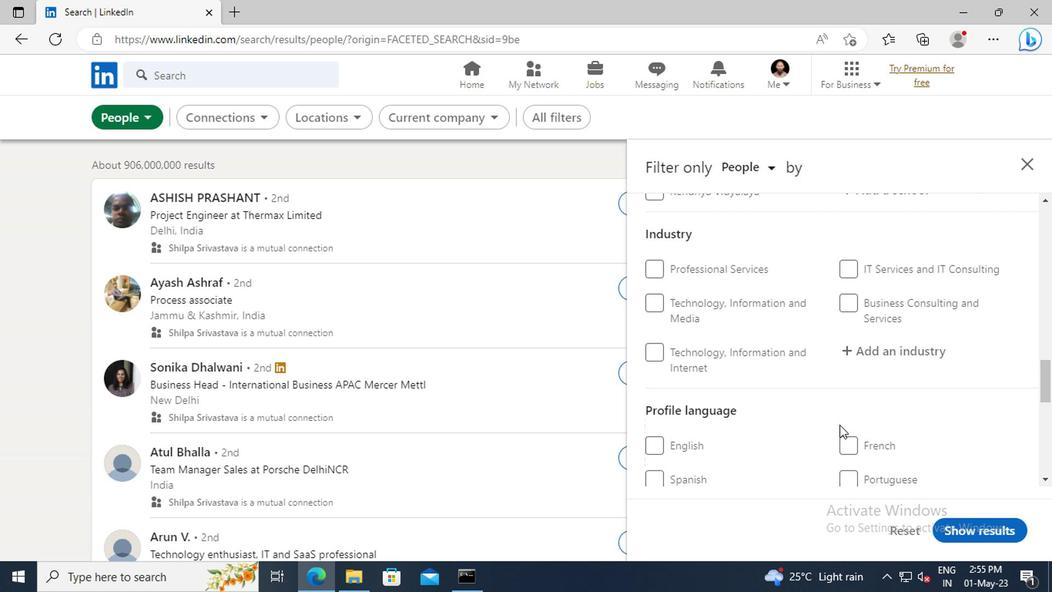 
Action: Mouse moved to (650, 407)
Screenshot: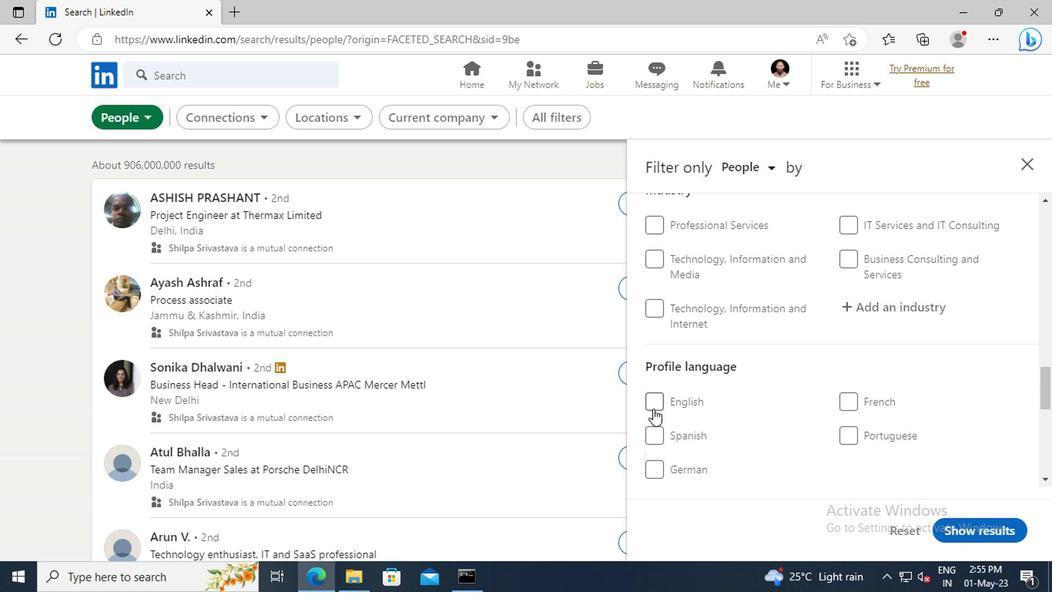 
Action: Mouse pressed left at (650, 407)
Screenshot: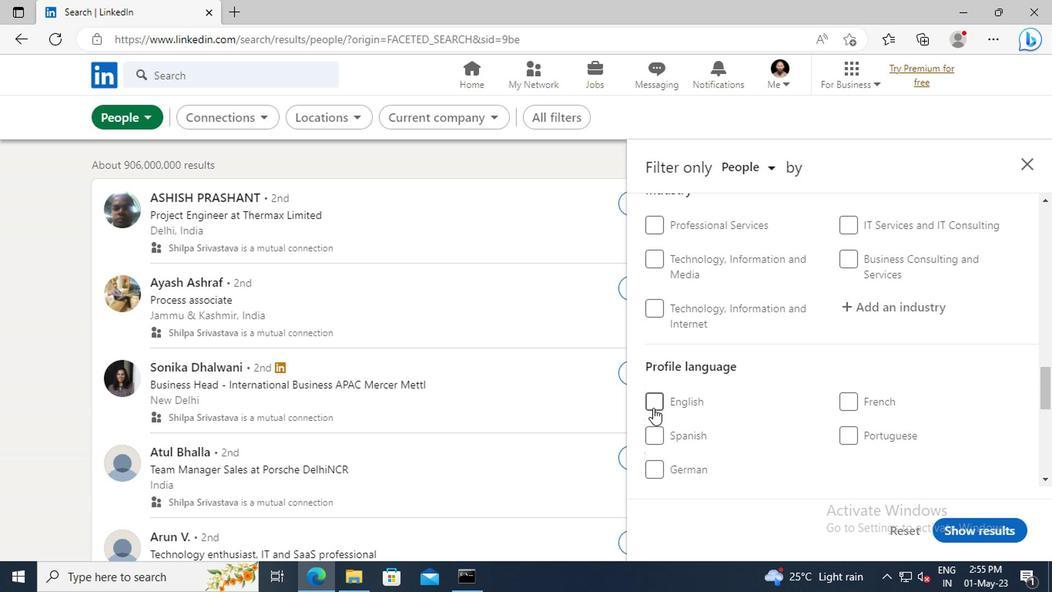 
Action: Mouse moved to (862, 395)
Screenshot: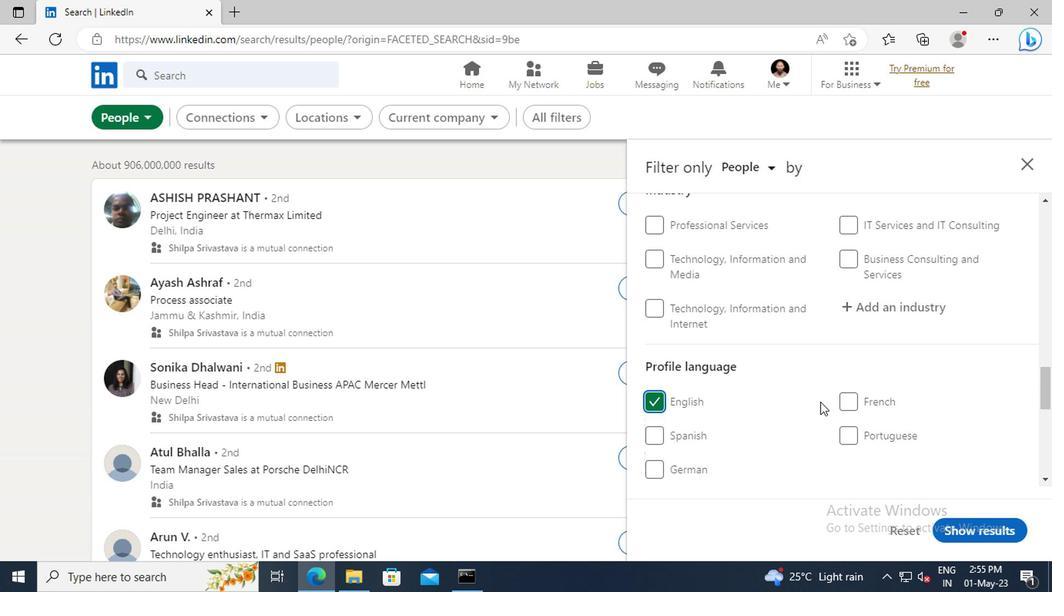 
Action: Mouse scrolled (862, 396) with delta (0, 0)
Screenshot: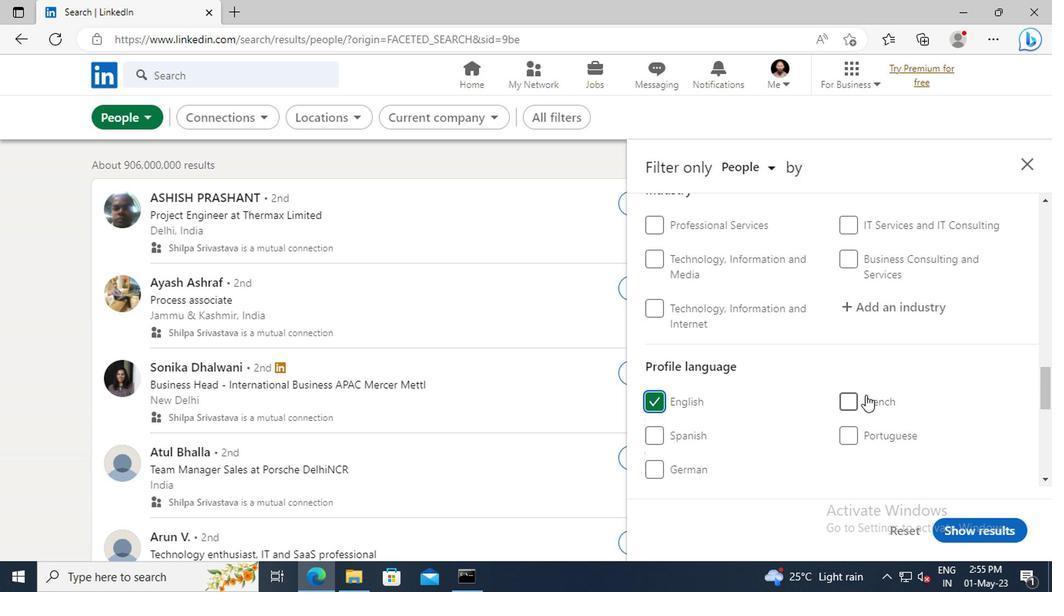 
Action: Mouse scrolled (862, 396) with delta (0, 0)
Screenshot: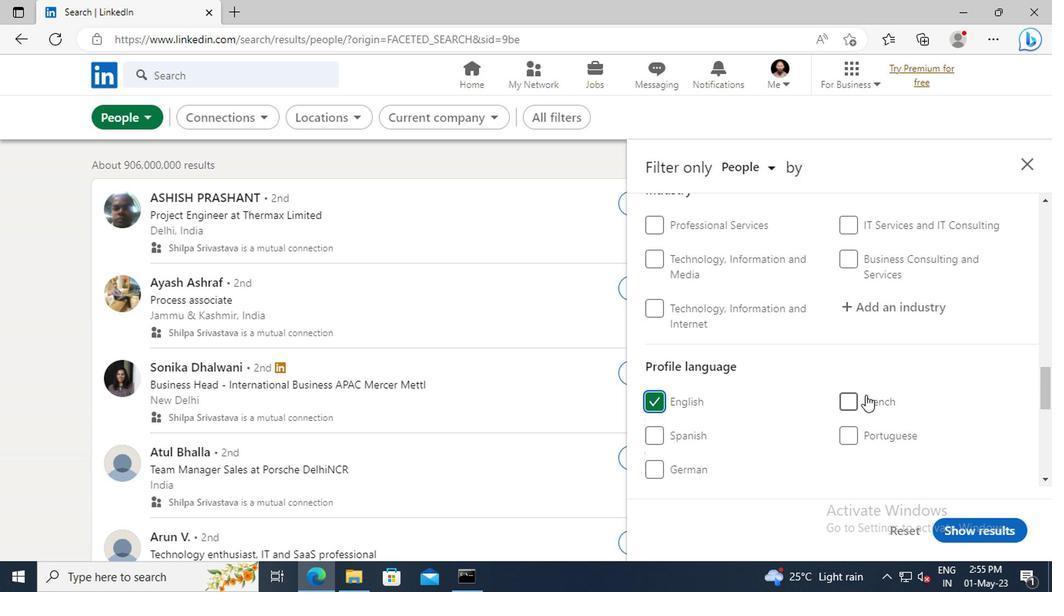 
Action: Mouse scrolled (862, 396) with delta (0, 0)
Screenshot: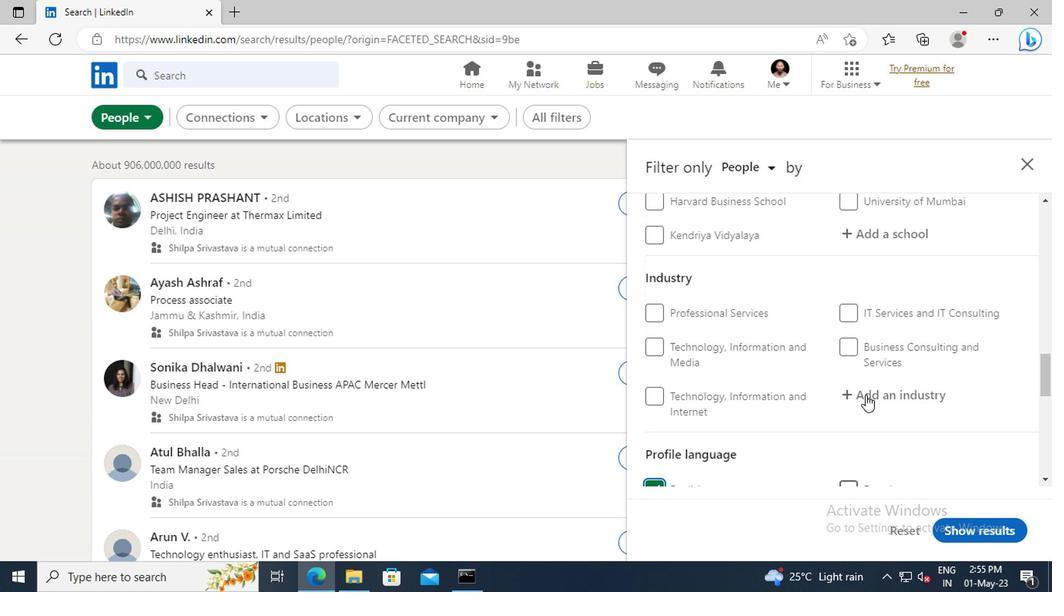 
Action: Mouse scrolled (862, 396) with delta (0, 0)
Screenshot: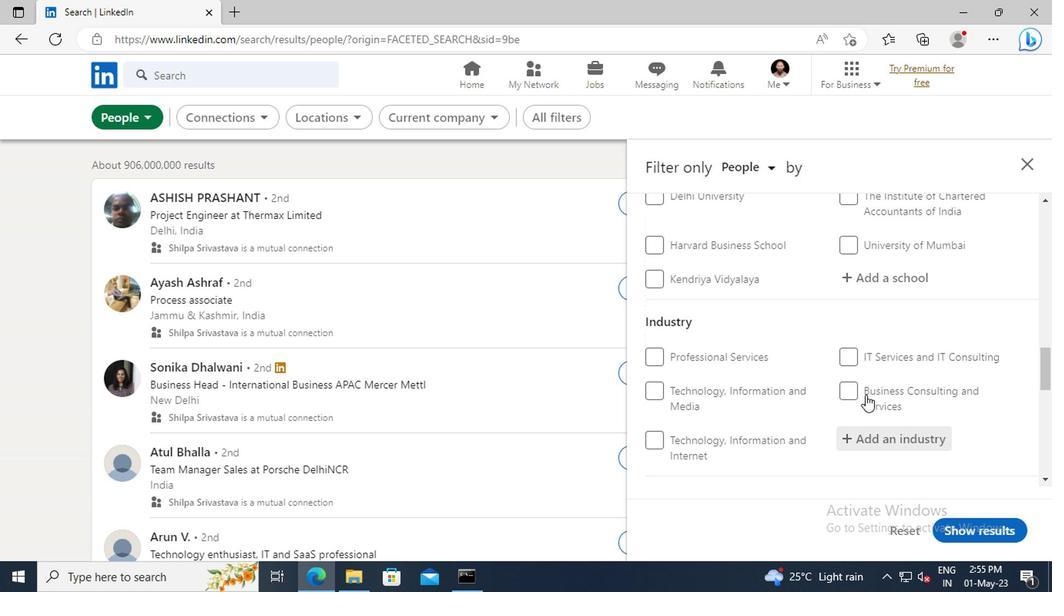 
Action: Mouse scrolled (862, 396) with delta (0, 0)
Screenshot: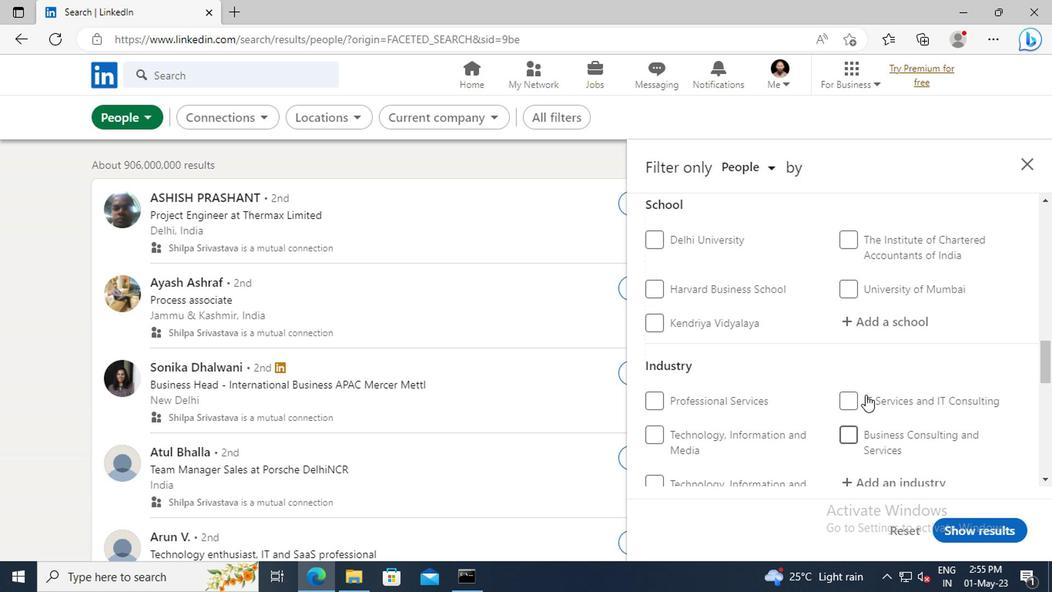 
Action: Mouse scrolled (862, 396) with delta (0, 0)
Screenshot: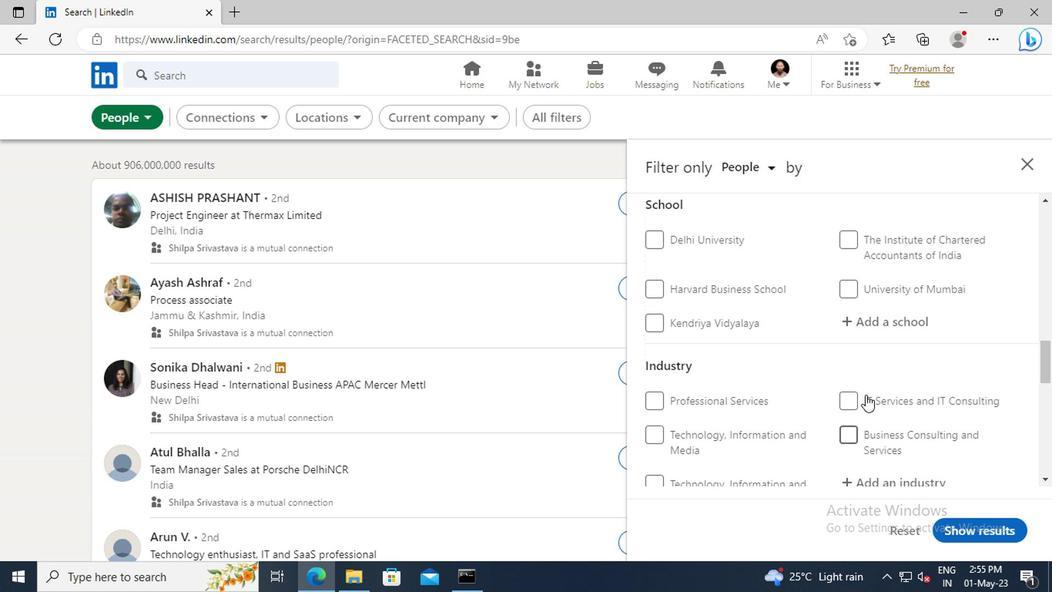 
Action: Mouse scrolled (862, 396) with delta (0, 0)
Screenshot: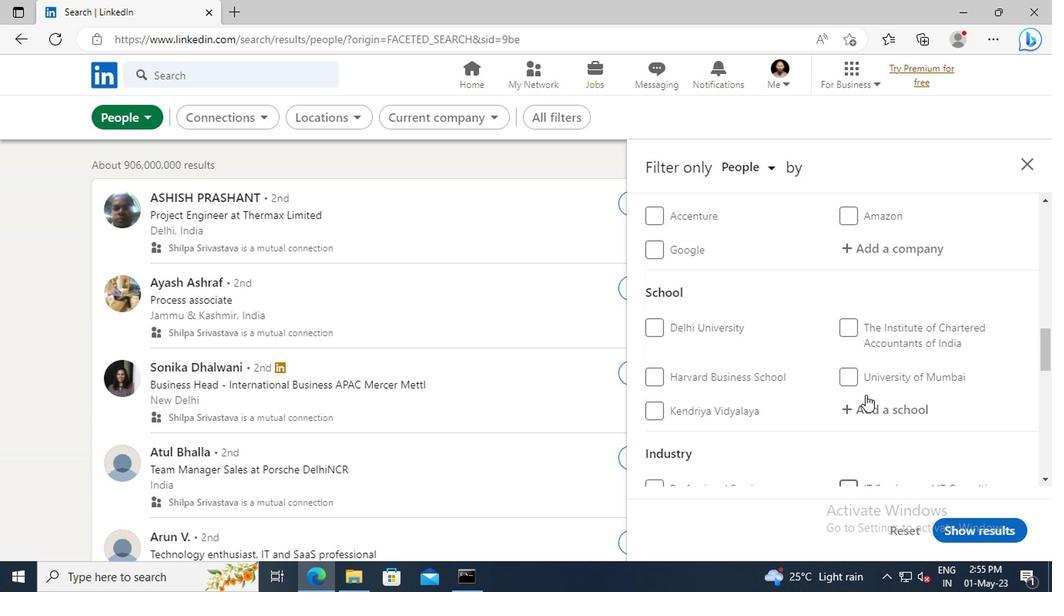 
Action: Mouse scrolled (862, 396) with delta (0, 0)
Screenshot: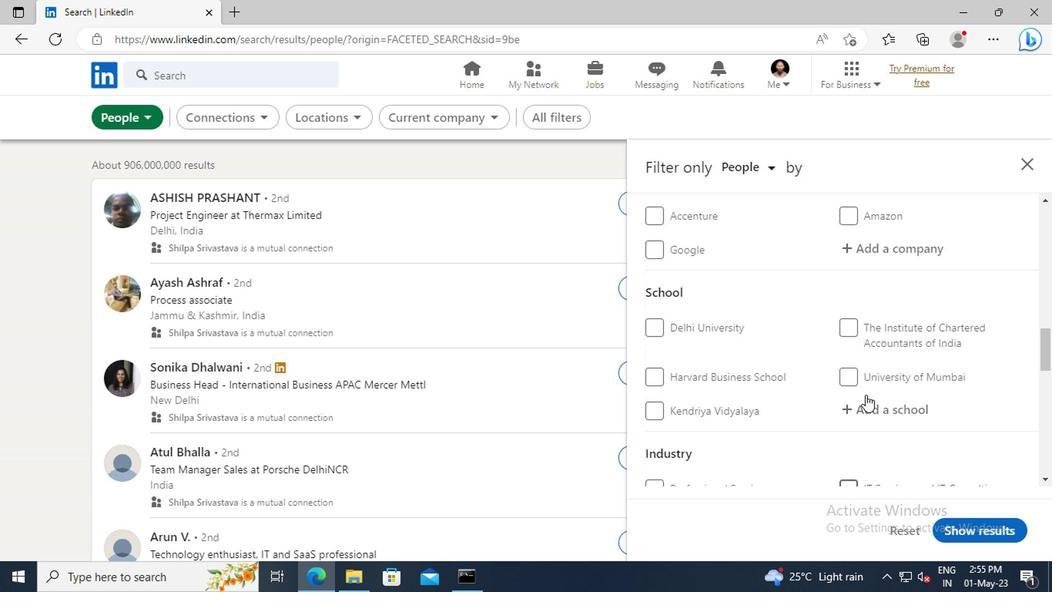 
Action: Mouse scrolled (862, 396) with delta (0, 0)
Screenshot: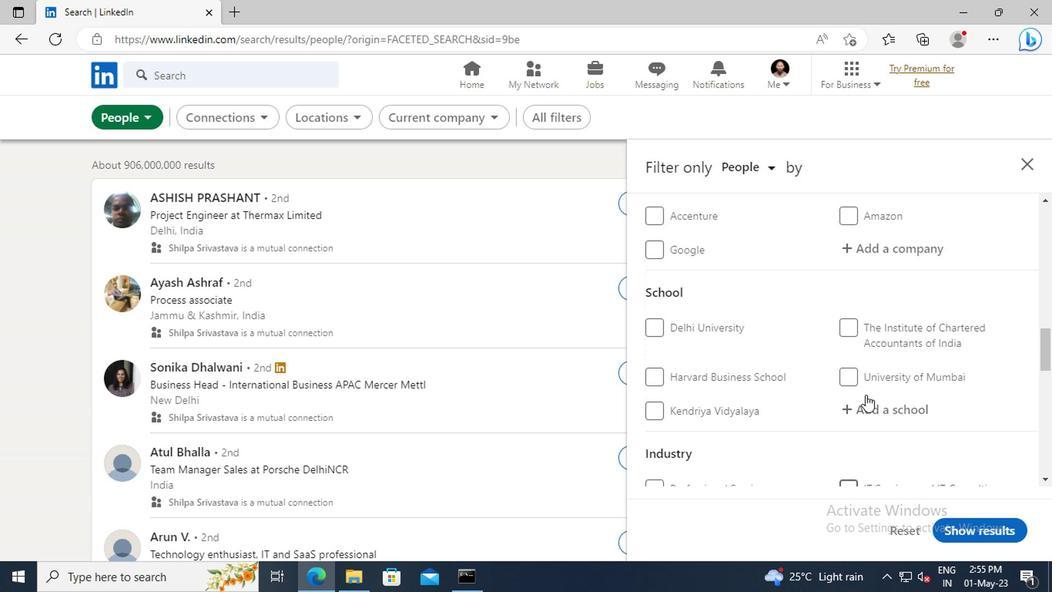
Action: Mouse scrolled (862, 396) with delta (0, 0)
Screenshot: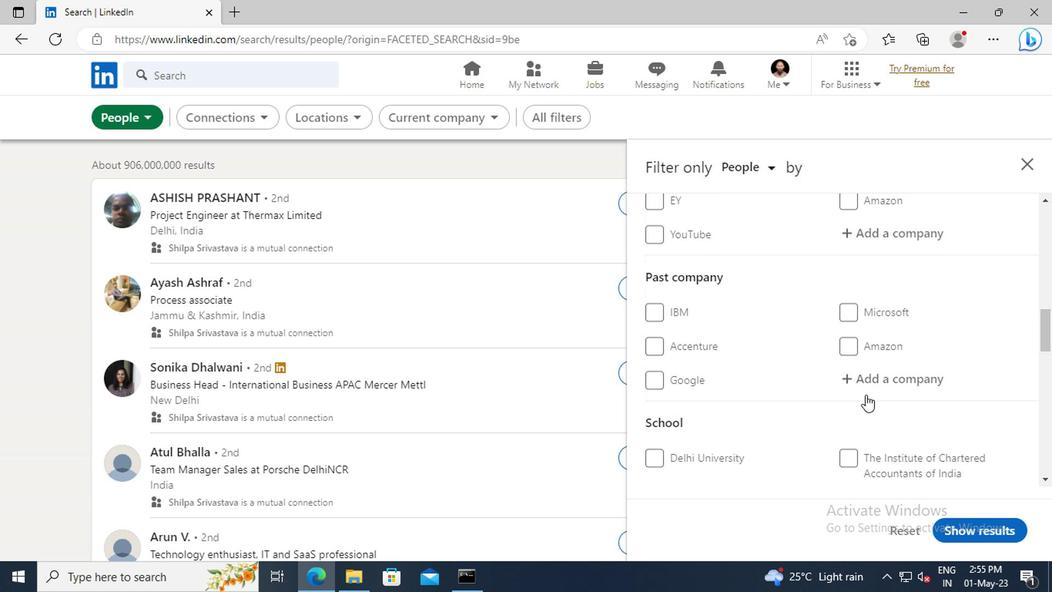
Action: Mouse scrolled (862, 396) with delta (0, 0)
Screenshot: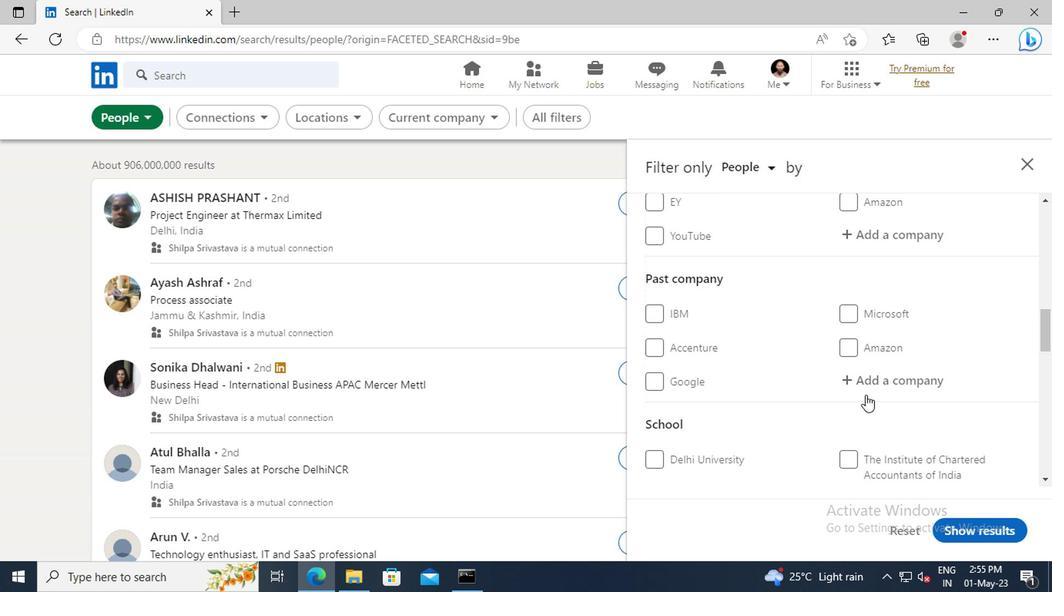 
Action: Mouse moved to (861, 324)
Screenshot: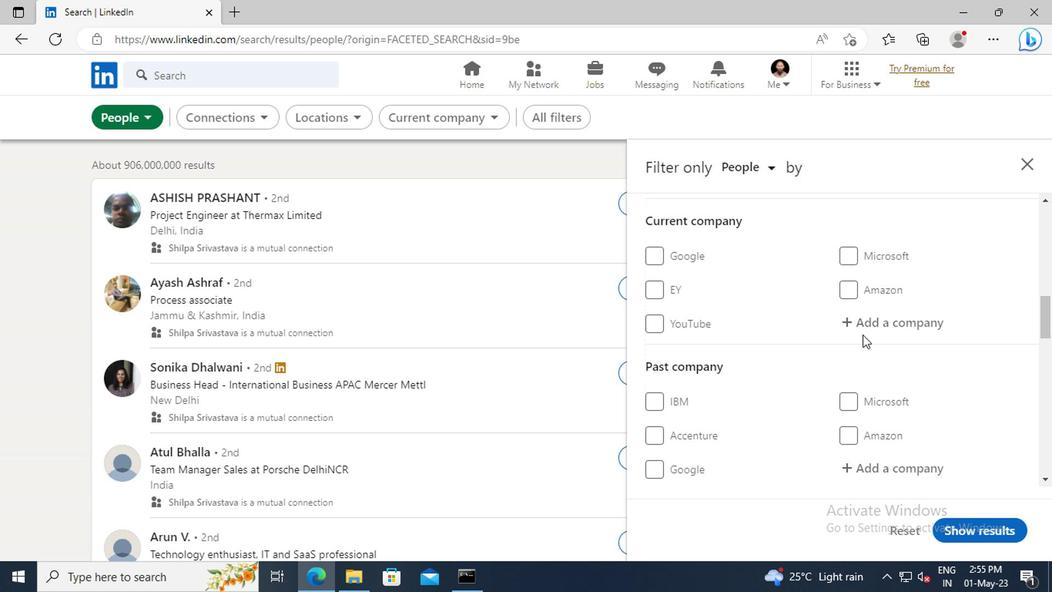 
Action: Mouse pressed left at (861, 324)
Screenshot: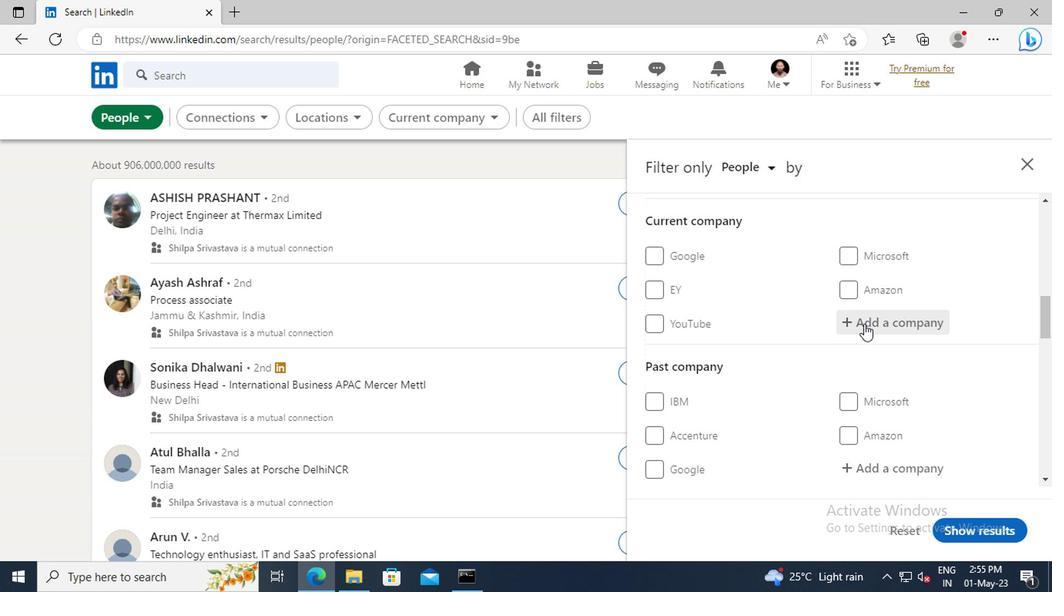 
Action: Key pressed <Key.shift>UNLIMI
Screenshot: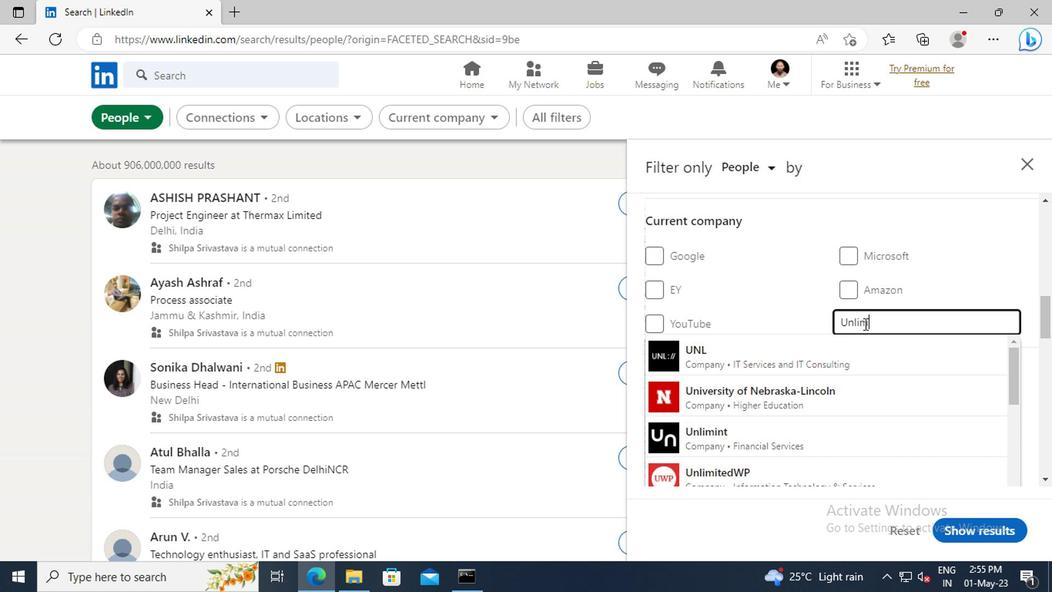 
Action: Mouse moved to (773, 351)
Screenshot: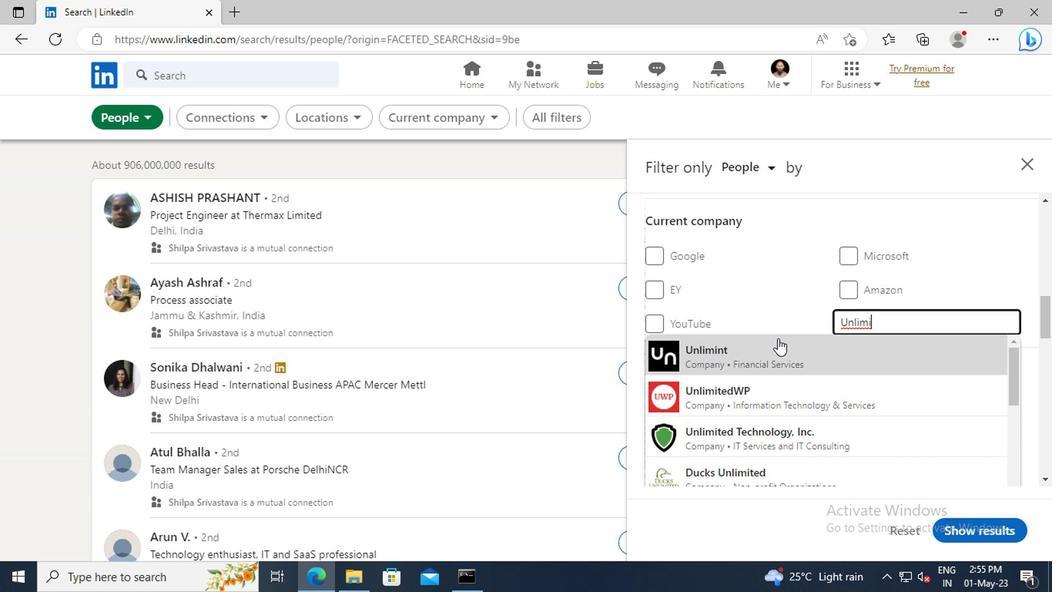 
Action: Mouse pressed left at (773, 351)
Screenshot: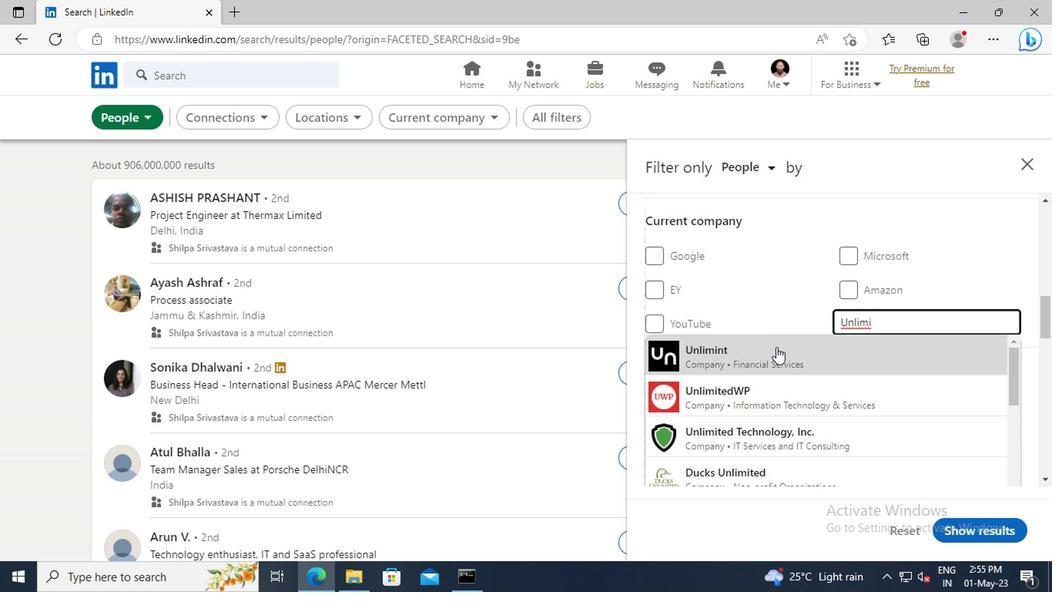 
Action: Mouse scrolled (773, 350) with delta (0, -1)
Screenshot: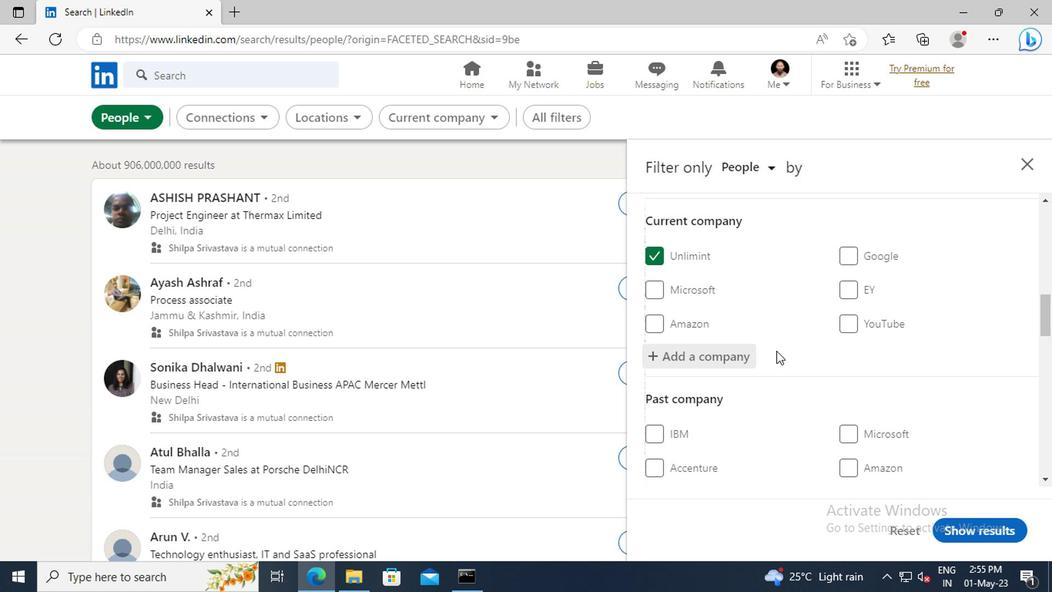 
Action: Mouse scrolled (773, 350) with delta (0, -1)
Screenshot: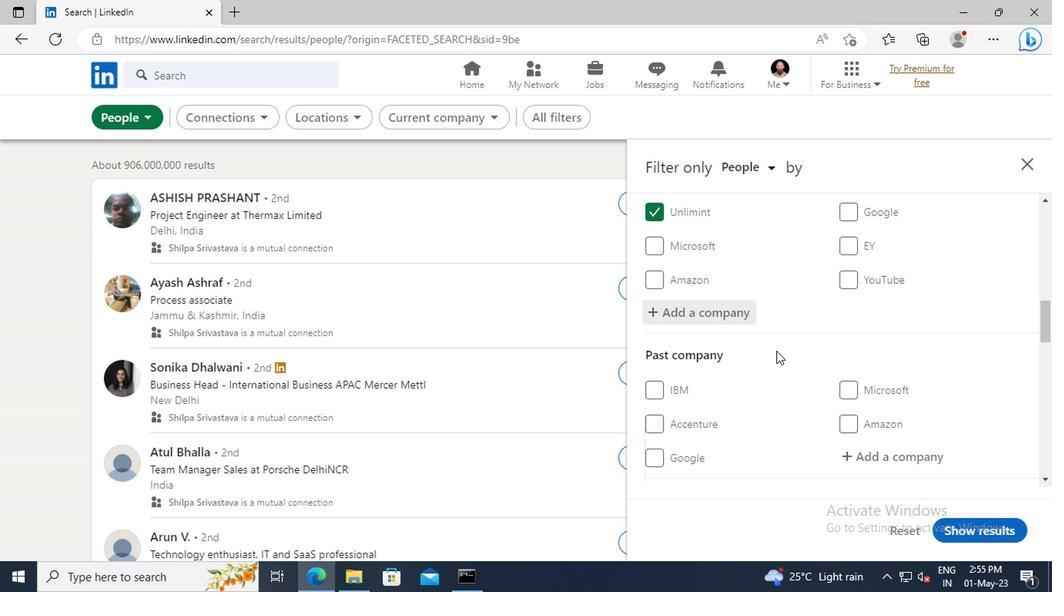
Action: Mouse scrolled (773, 350) with delta (0, -1)
Screenshot: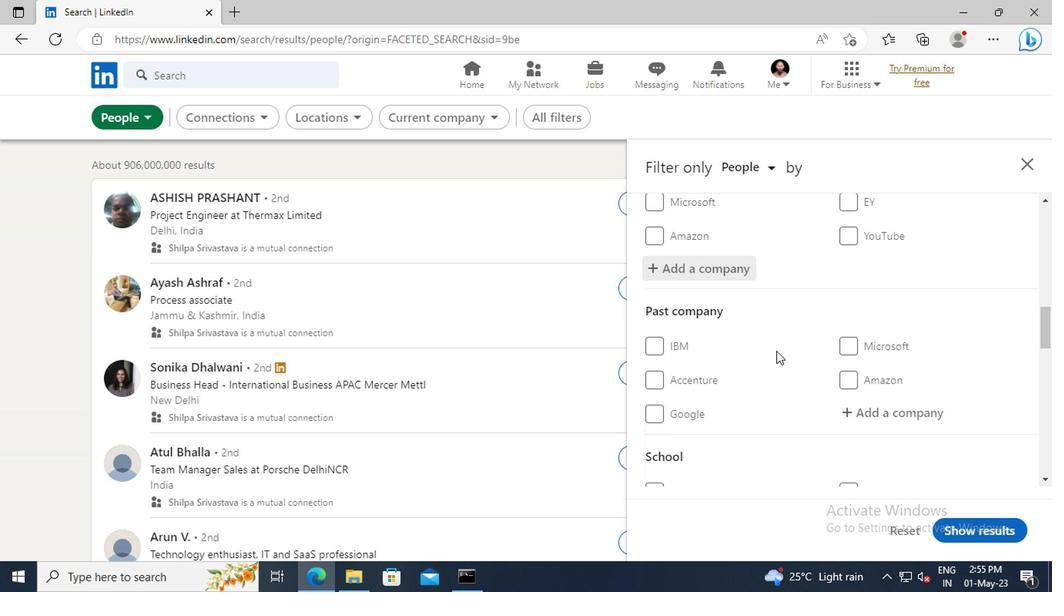 
Action: Mouse scrolled (773, 350) with delta (0, -1)
Screenshot: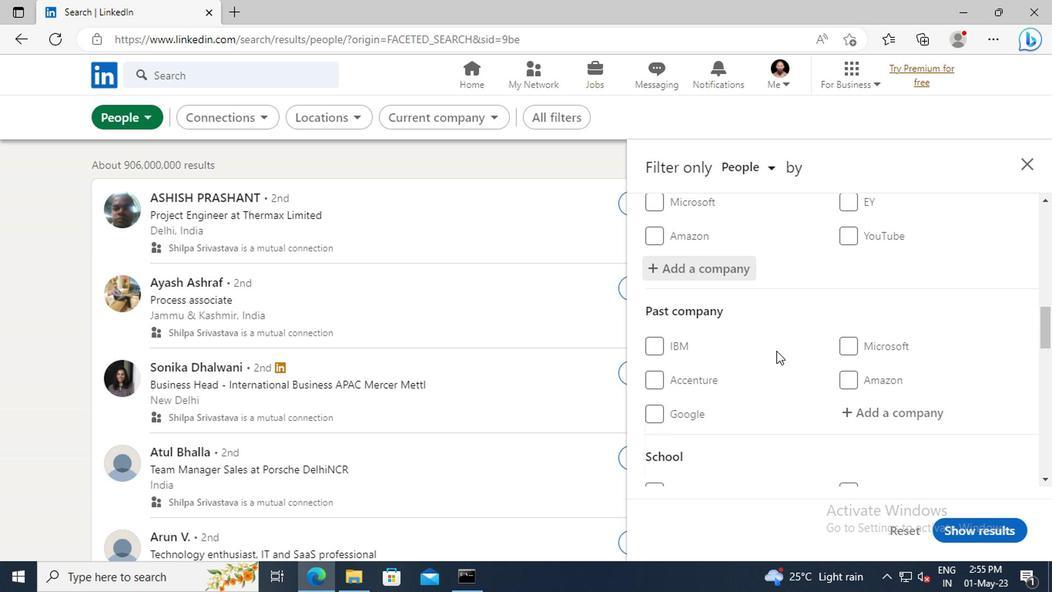 
Action: Mouse scrolled (773, 350) with delta (0, -1)
Screenshot: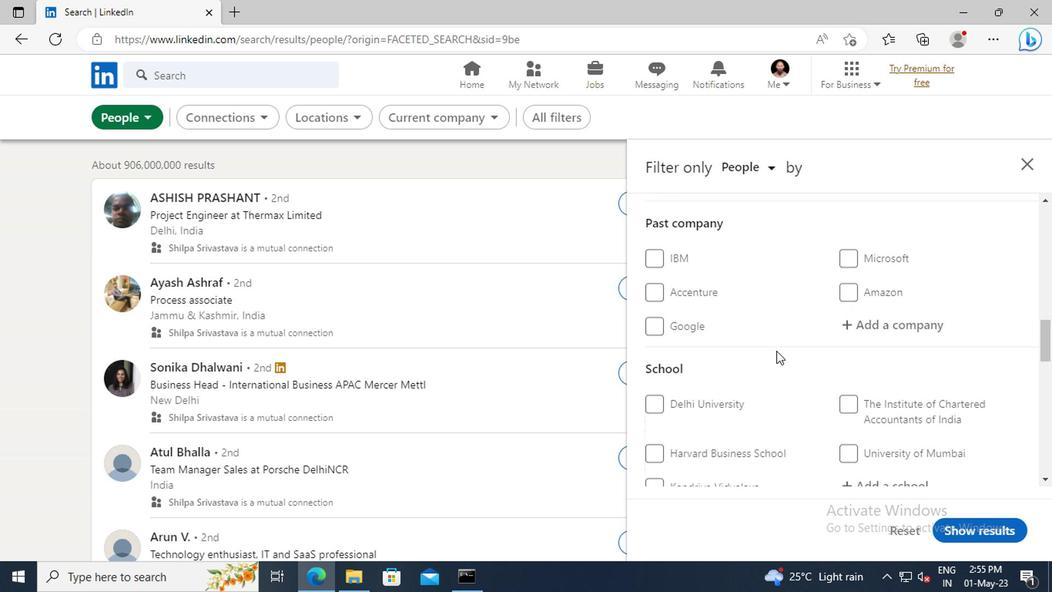 
Action: Mouse scrolled (773, 350) with delta (0, -1)
Screenshot: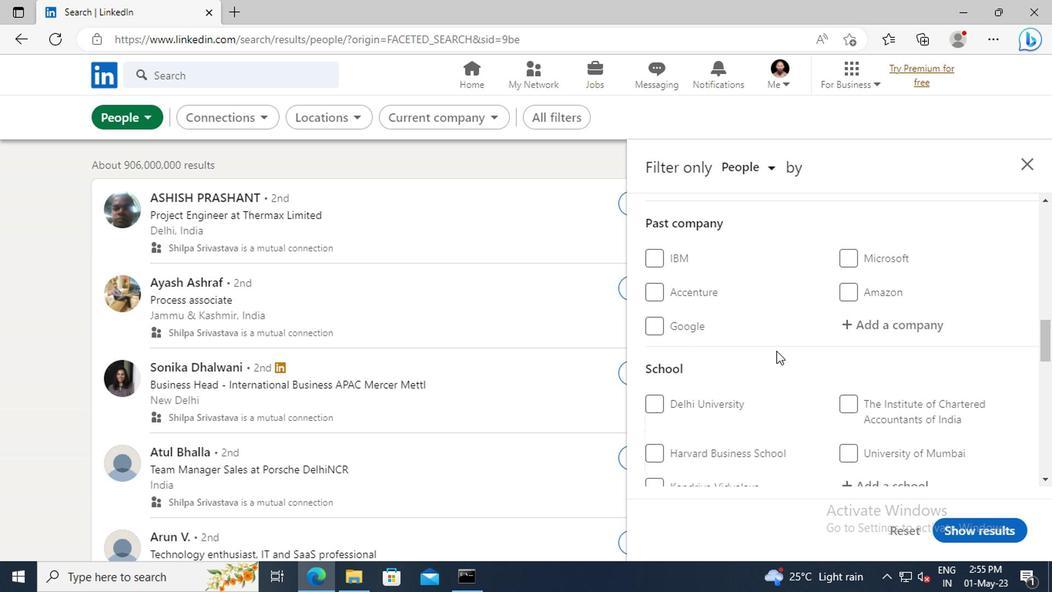 
Action: Mouse scrolled (773, 350) with delta (0, -1)
Screenshot: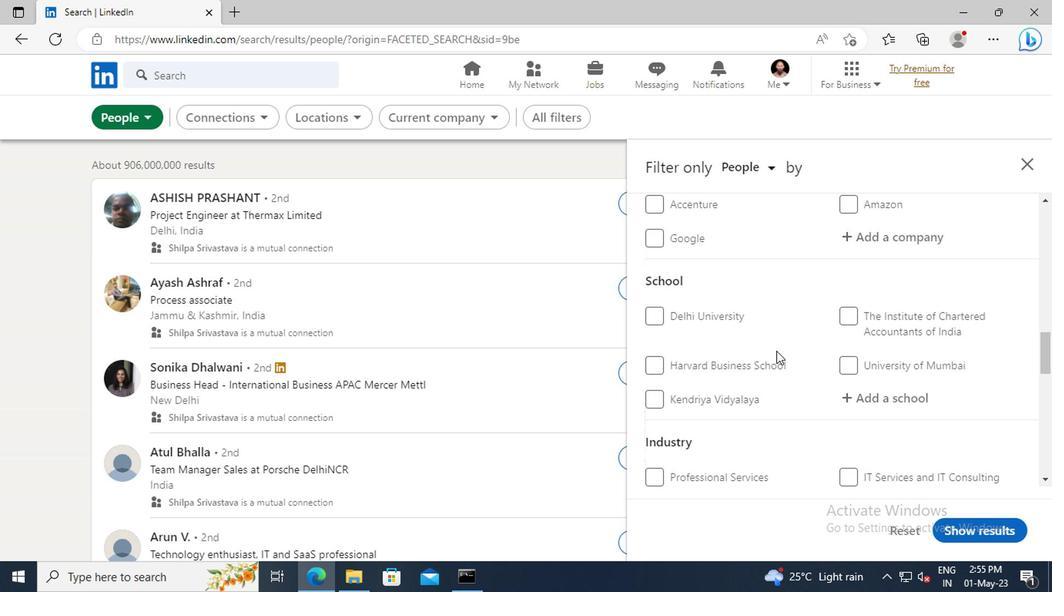 
Action: Mouse moved to (856, 351)
Screenshot: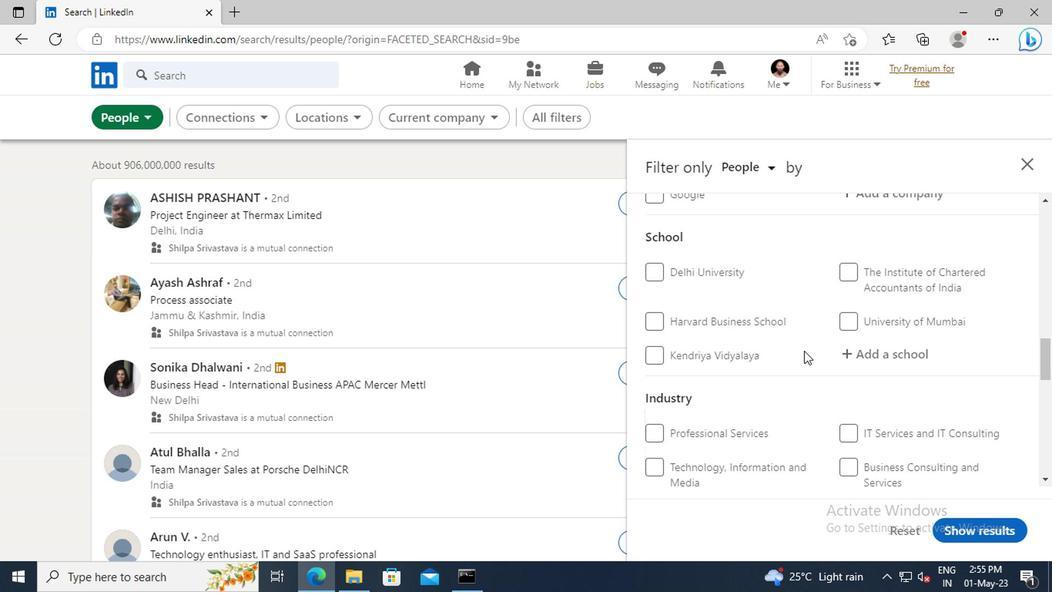 
Action: Mouse pressed left at (856, 351)
Screenshot: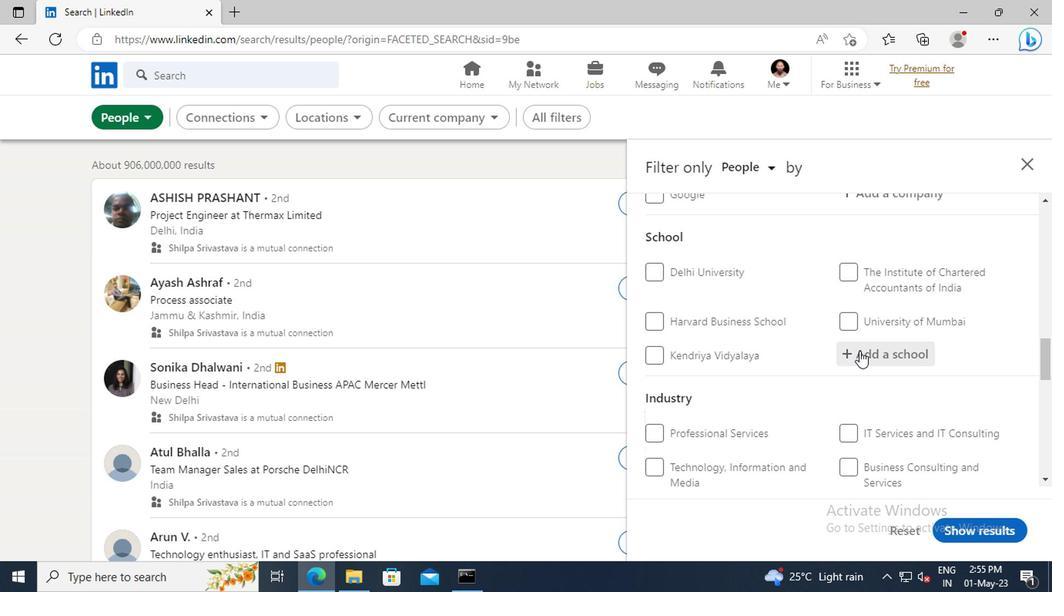 
Action: Key pressed <Key.shift>SRI<Key.space><Key.shift>KRISHNA<Key.space><Key.shift>COLLEGE<Key.space>OF<Key.space><Key.shift>TE
Screenshot: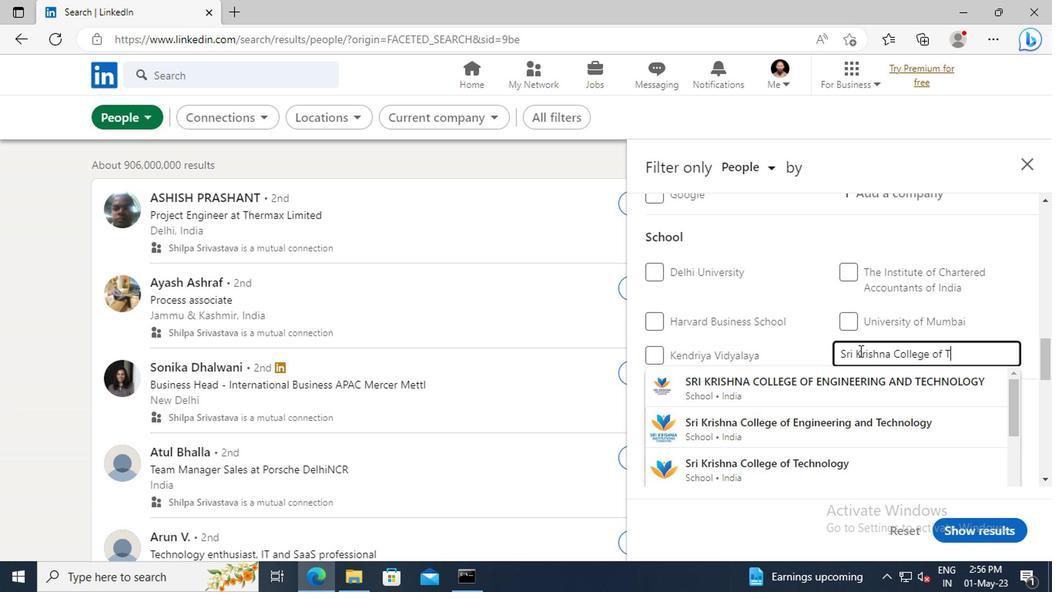 
Action: Mouse moved to (848, 382)
Screenshot: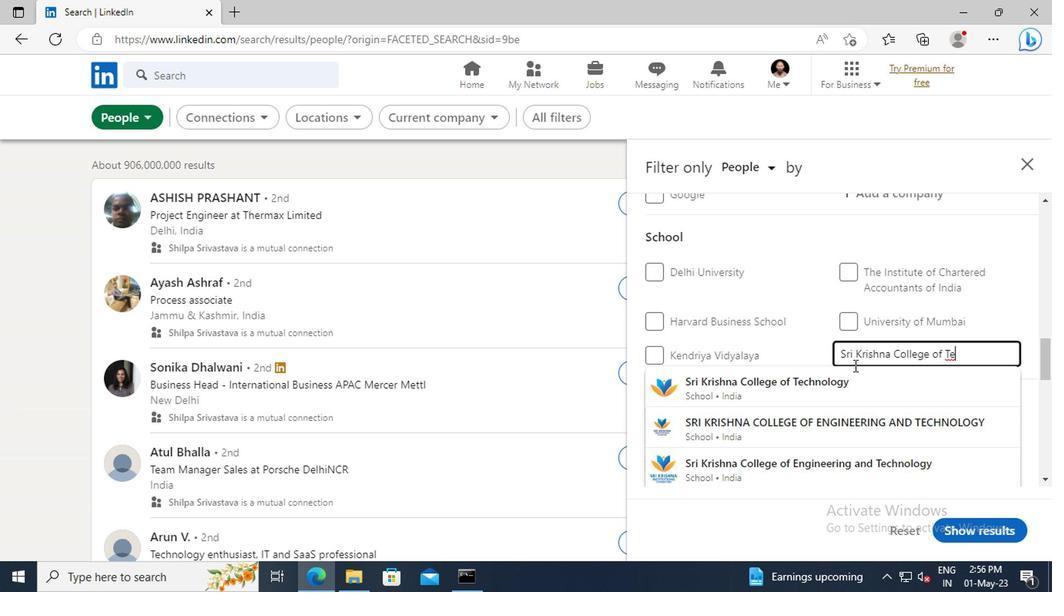 
Action: Mouse pressed left at (848, 382)
Screenshot: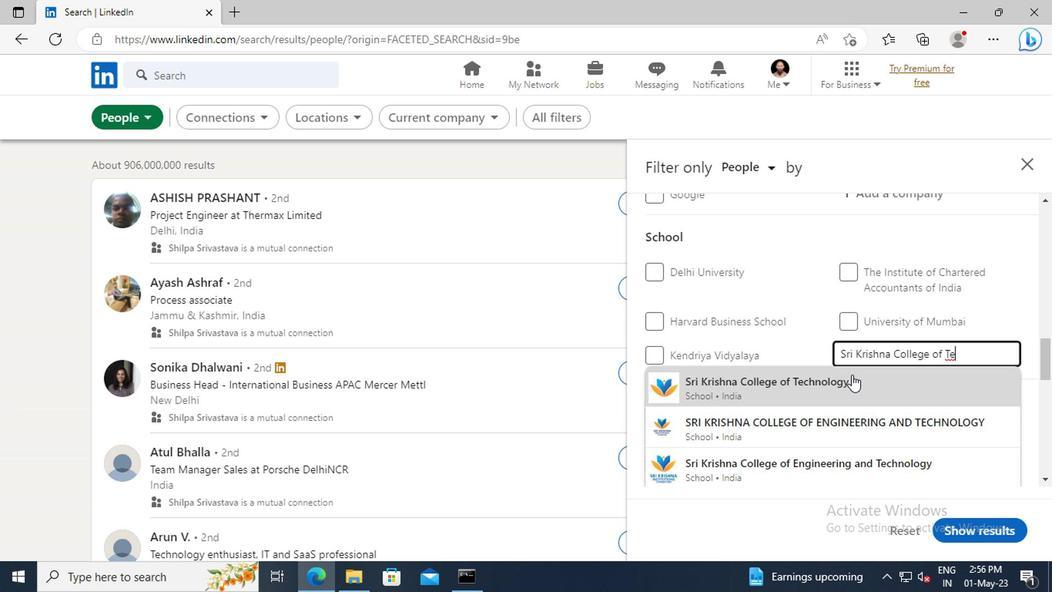 
Action: Mouse scrolled (848, 381) with delta (0, -1)
Screenshot: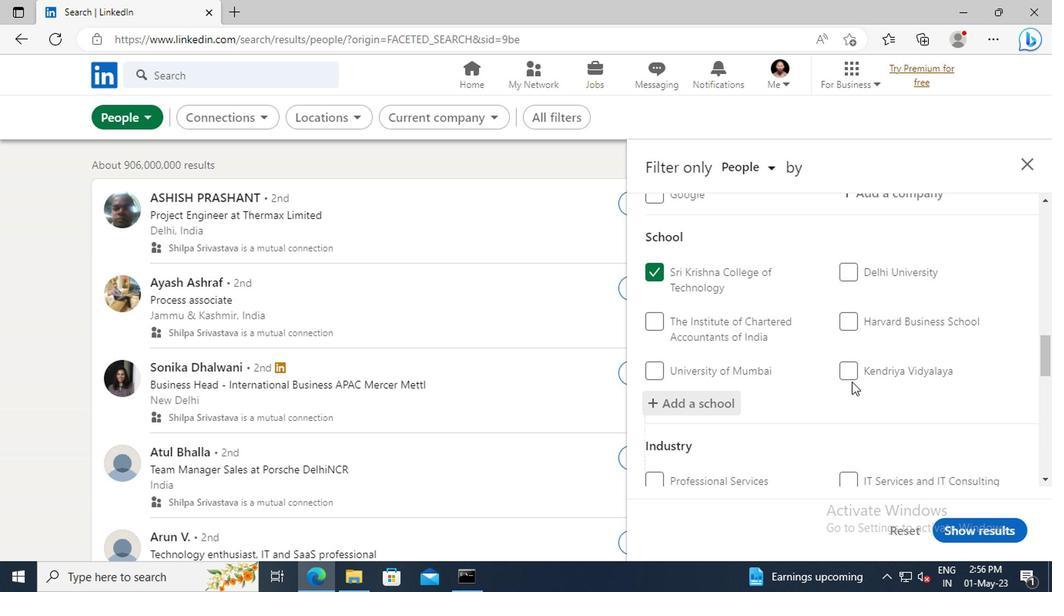 
Action: Mouse scrolled (848, 381) with delta (0, -1)
Screenshot: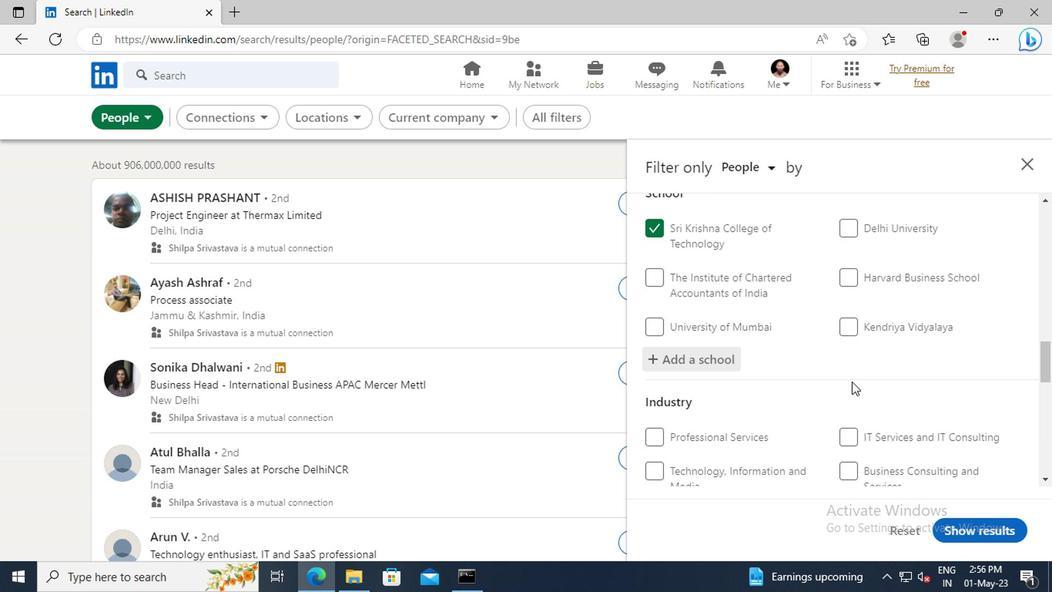 
Action: Mouse scrolled (848, 381) with delta (0, -1)
Screenshot: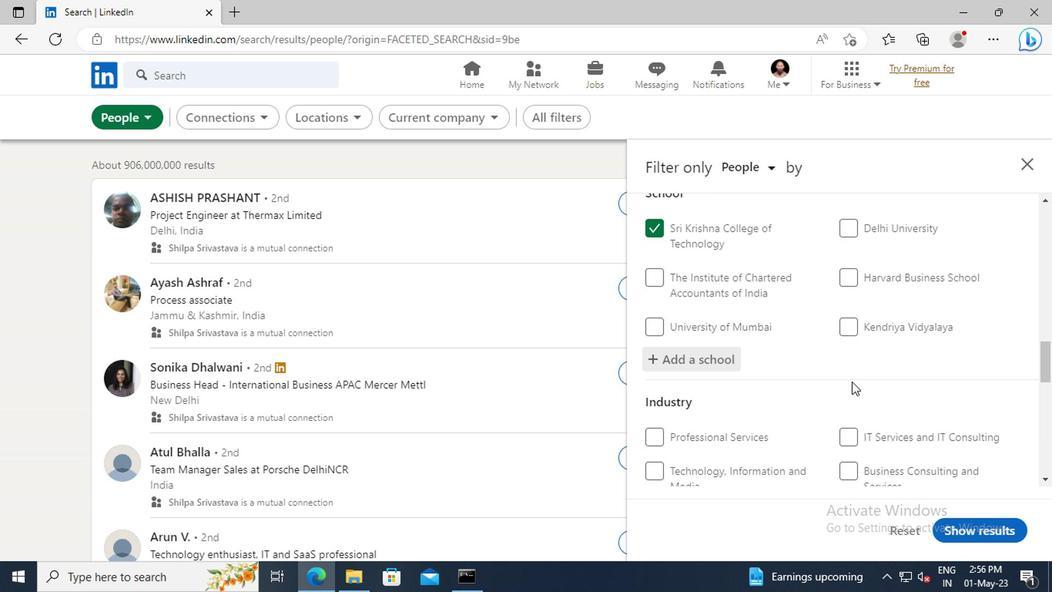 
Action: Mouse moved to (843, 379)
Screenshot: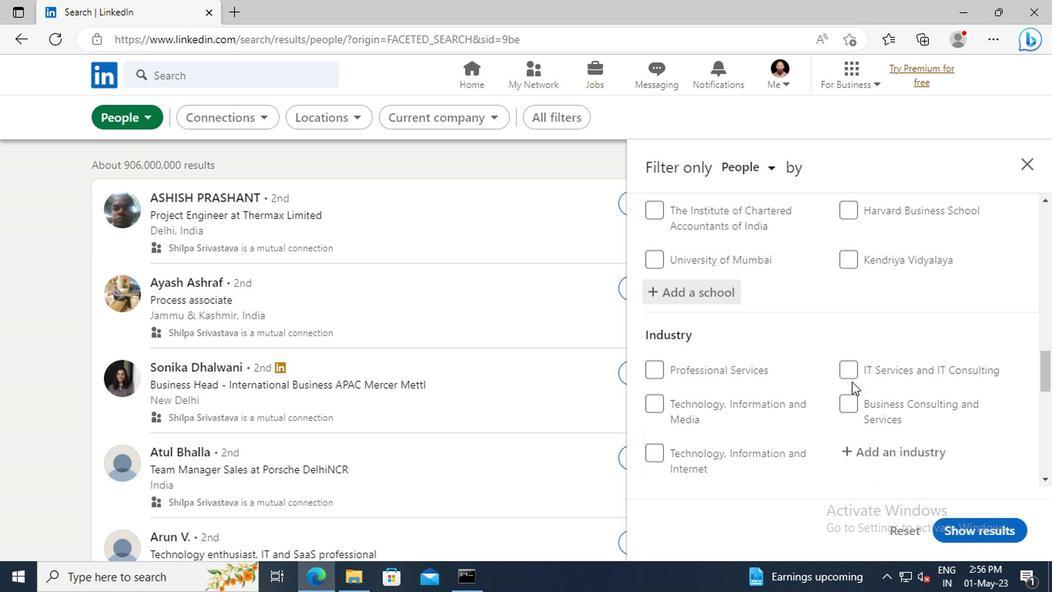 
Action: Mouse scrolled (843, 378) with delta (0, 0)
Screenshot: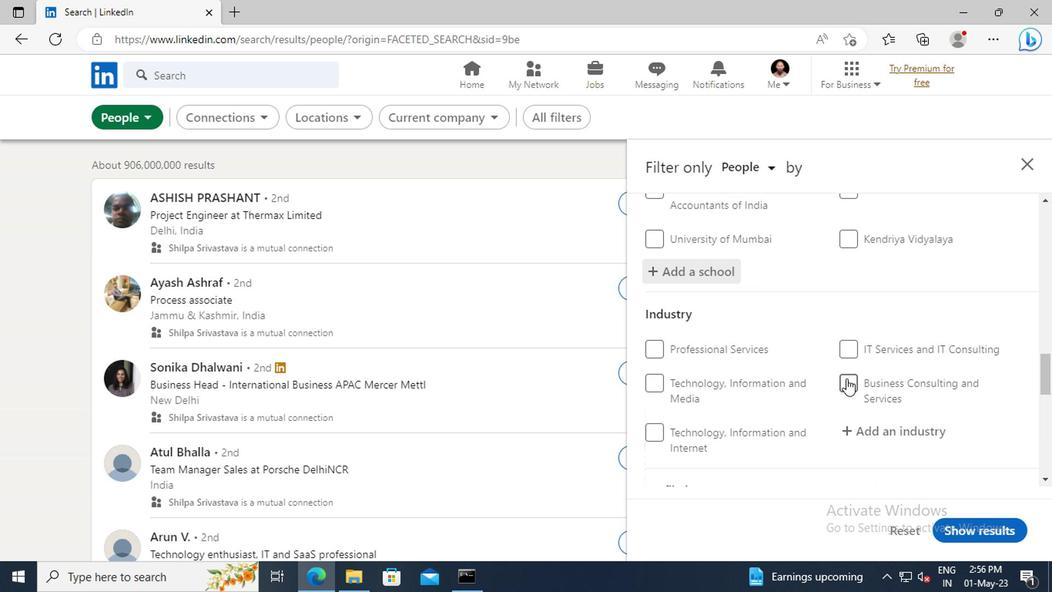 
Action: Mouse moved to (851, 384)
Screenshot: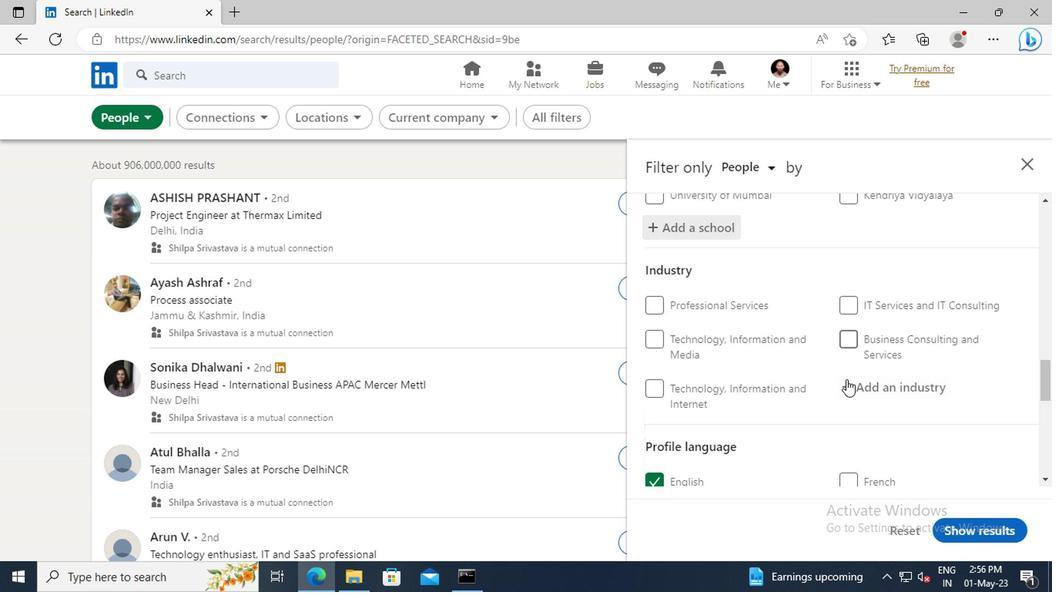 
Action: Mouse pressed left at (851, 384)
Screenshot: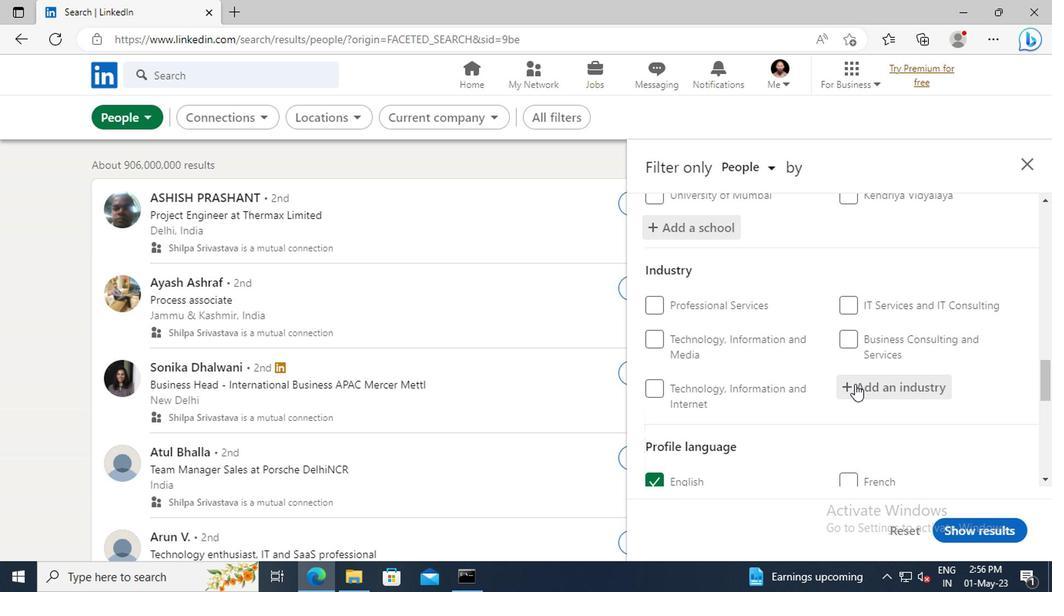 
Action: Key pressed <Key.shift>ZOOS<Key.space>AND<Key.space><Key.shift>B
Screenshot: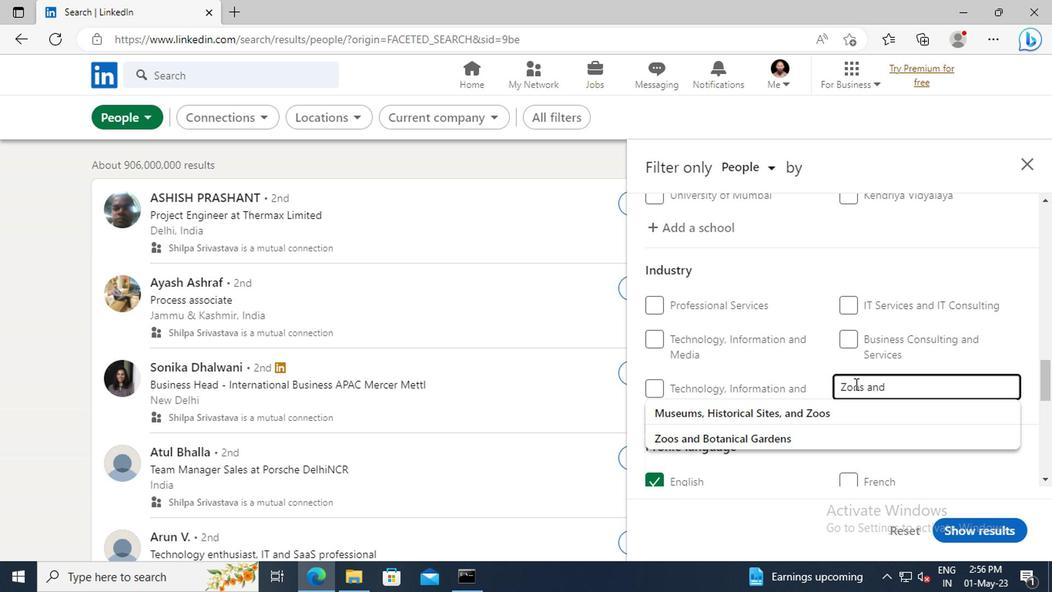 
Action: Mouse moved to (840, 414)
Screenshot: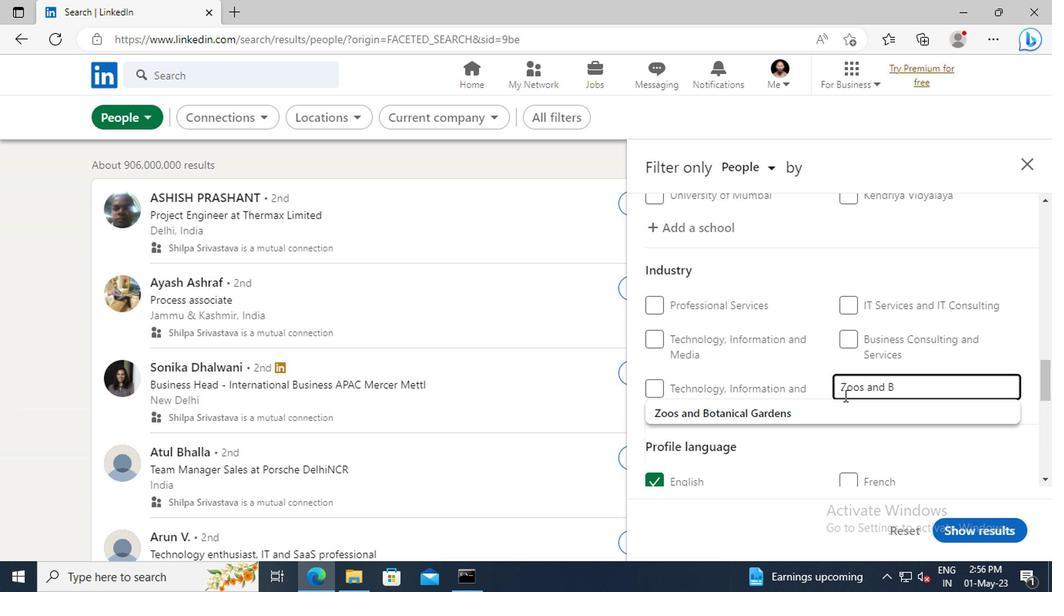 
Action: Mouse pressed left at (840, 414)
Screenshot: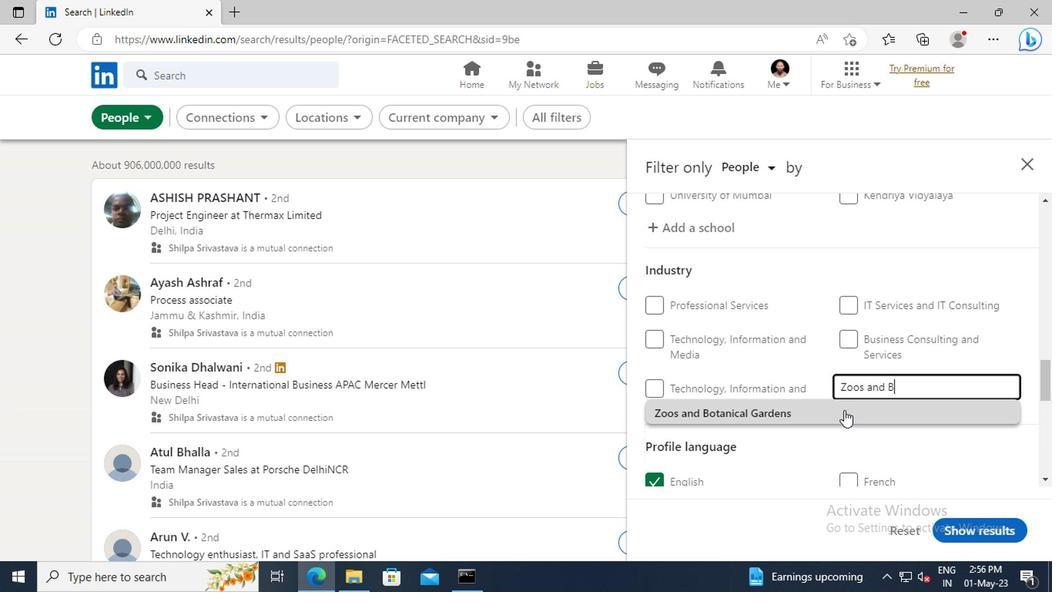 
Action: Mouse scrolled (840, 413) with delta (0, -1)
Screenshot: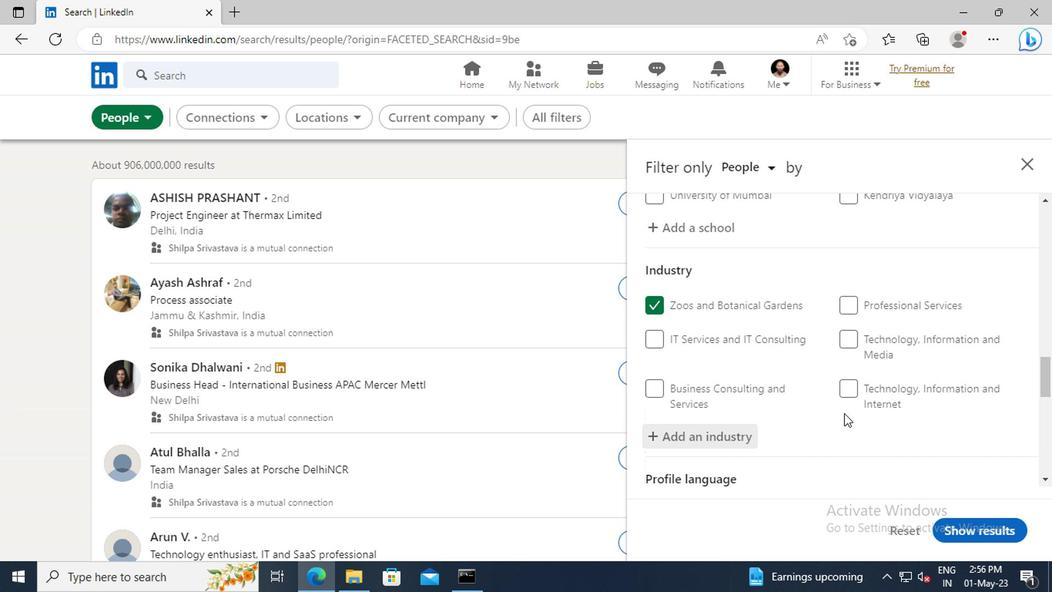 
Action: Mouse scrolled (840, 413) with delta (0, -1)
Screenshot: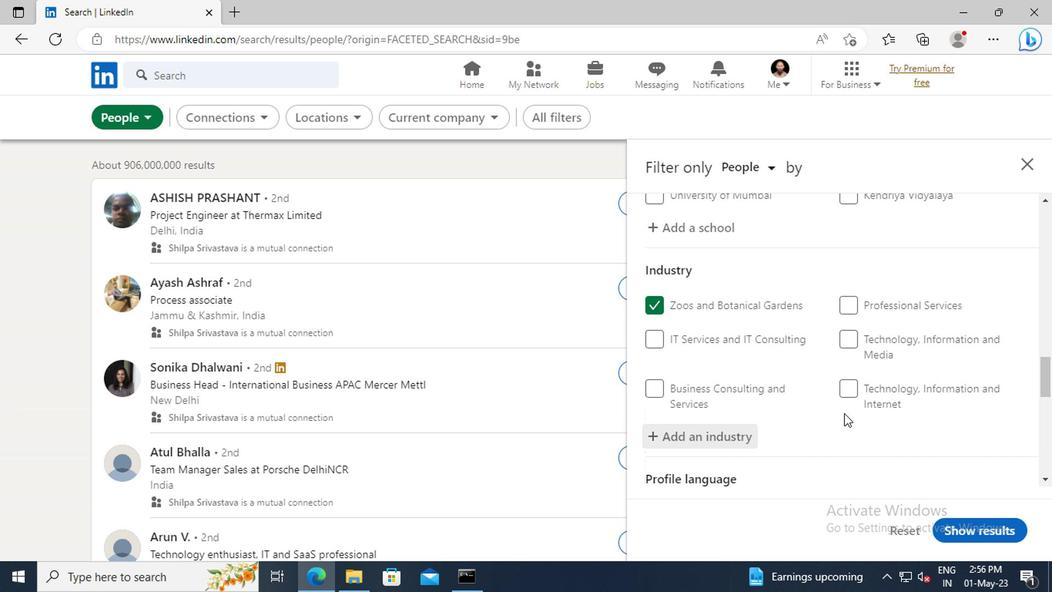 
Action: Mouse scrolled (840, 413) with delta (0, -1)
Screenshot: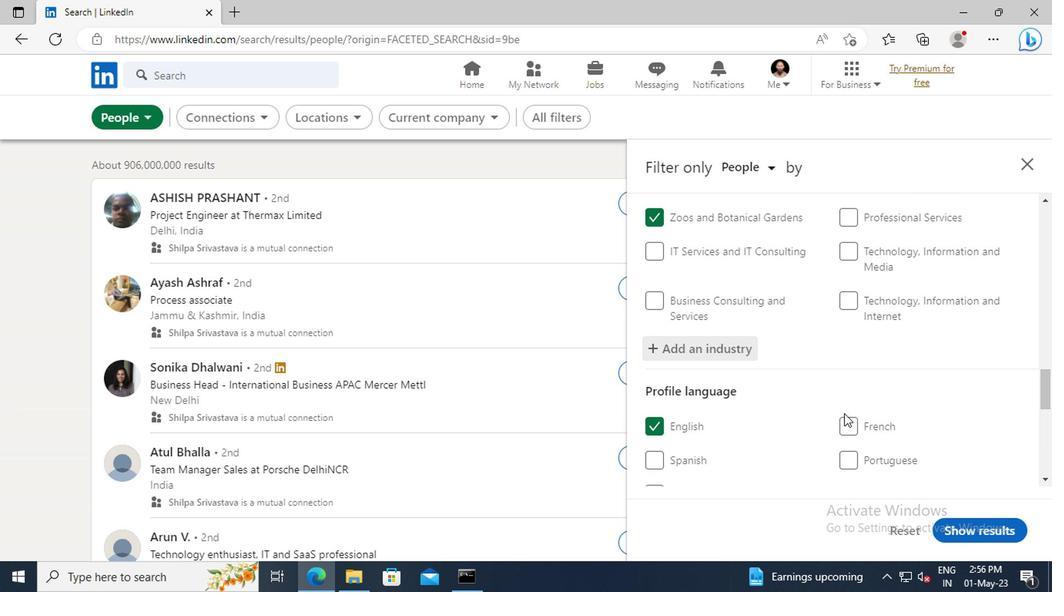 
Action: Mouse scrolled (840, 413) with delta (0, -1)
Screenshot: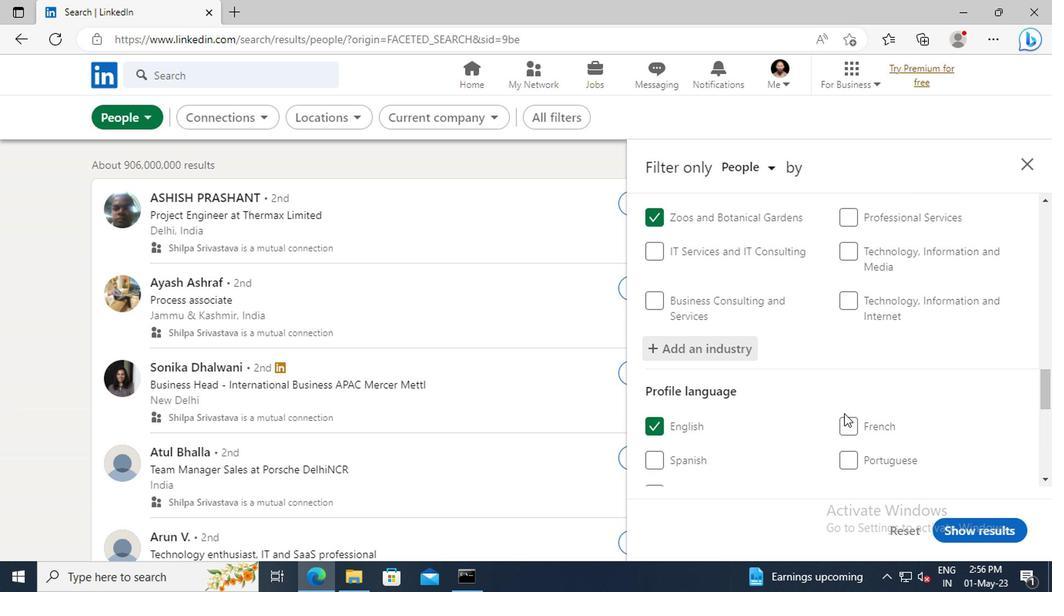 
Action: Mouse scrolled (840, 413) with delta (0, -1)
Screenshot: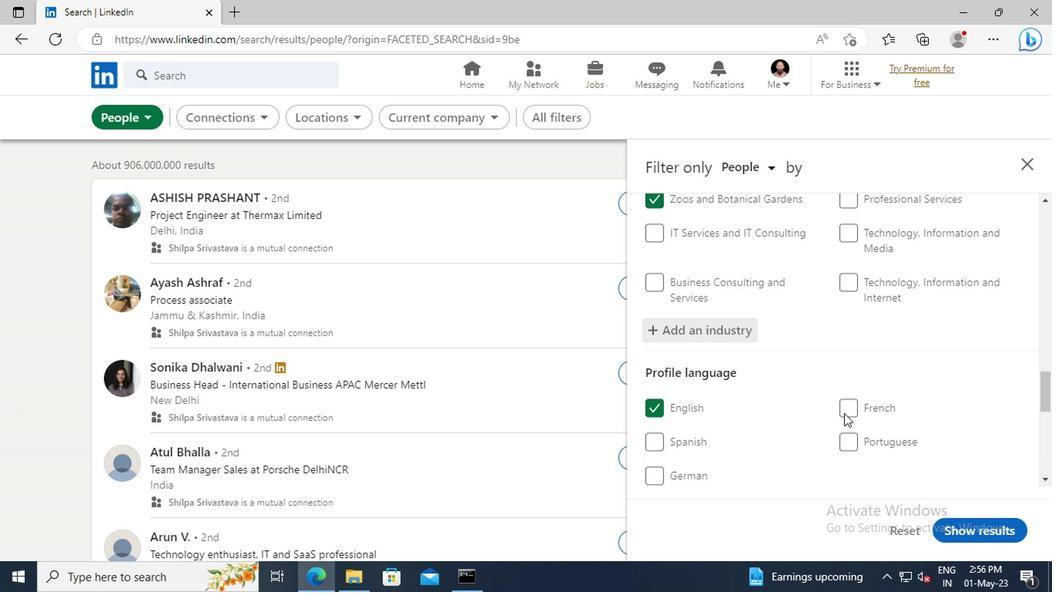 
Action: Mouse scrolled (840, 413) with delta (0, -1)
Screenshot: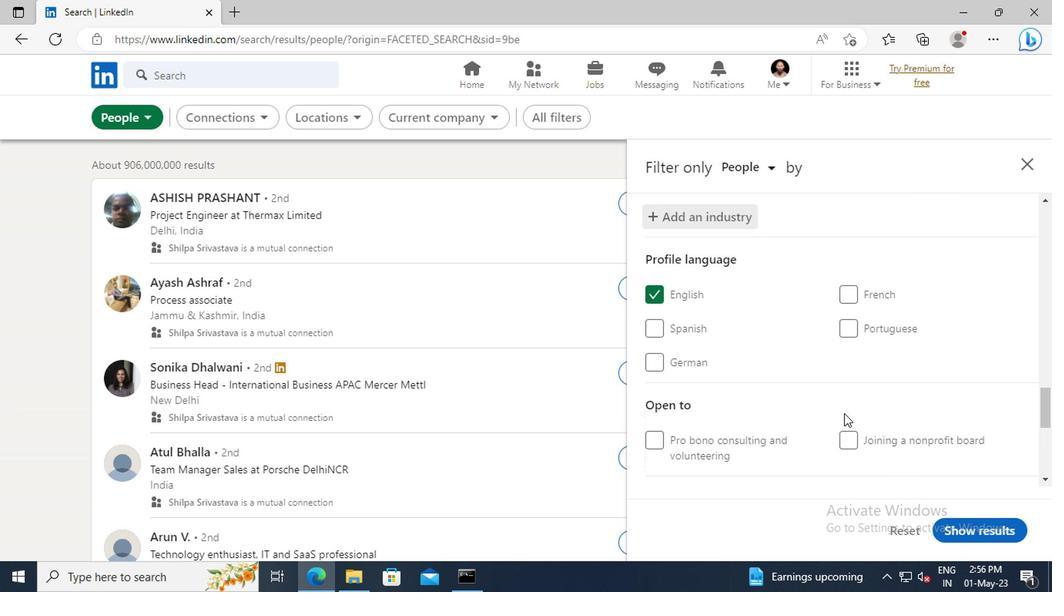 
Action: Mouse scrolled (840, 413) with delta (0, -1)
Screenshot: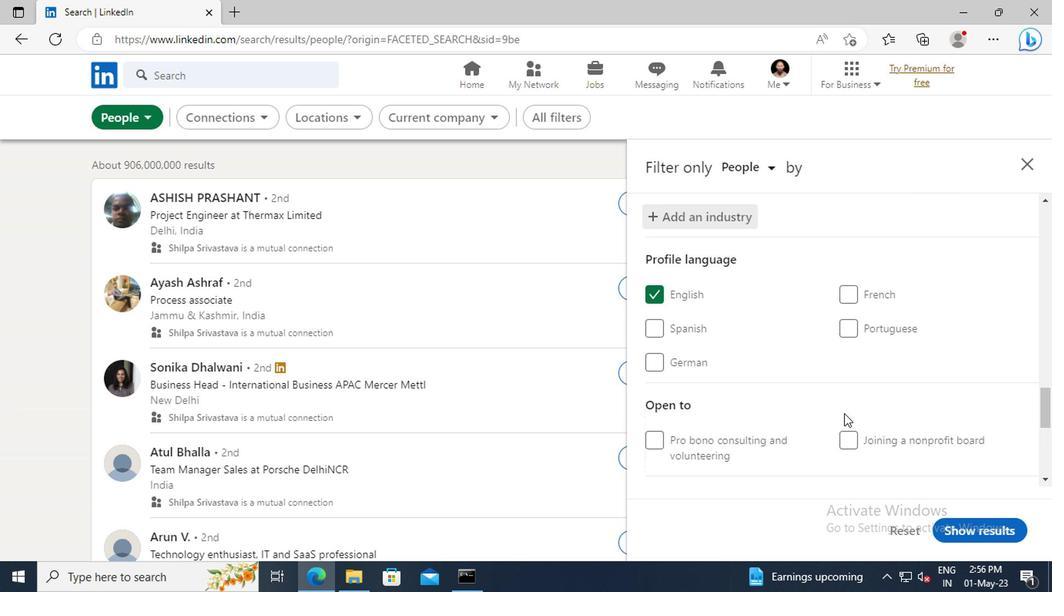 
Action: Mouse scrolled (840, 413) with delta (0, -1)
Screenshot: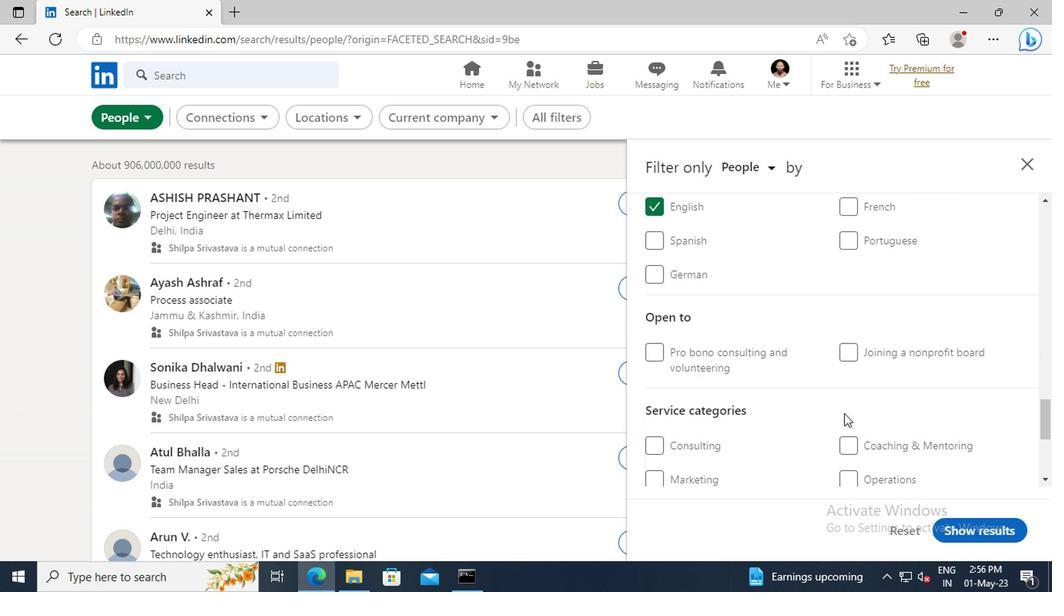 
Action: Mouse scrolled (840, 413) with delta (0, -1)
Screenshot: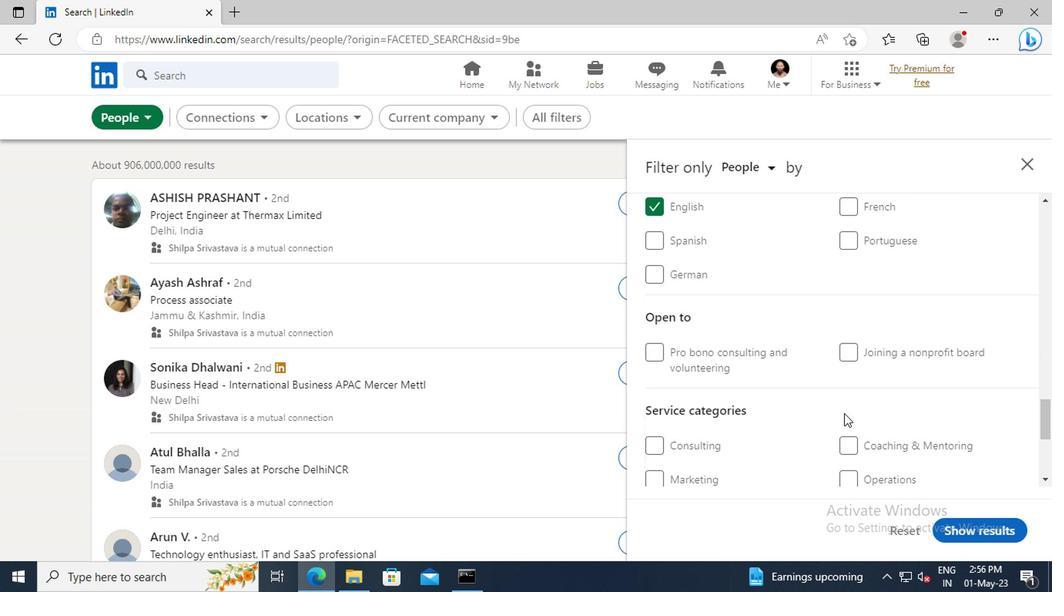 
Action: Mouse moved to (852, 424)
Screenshot: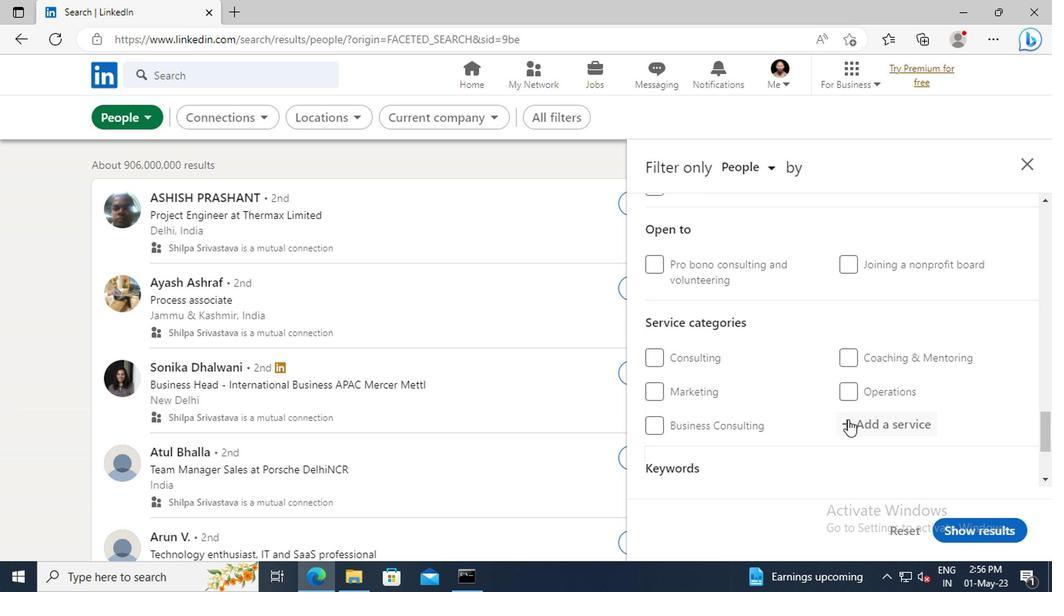 
Action: Mouse pressed left at (852, 424)
Screenshot: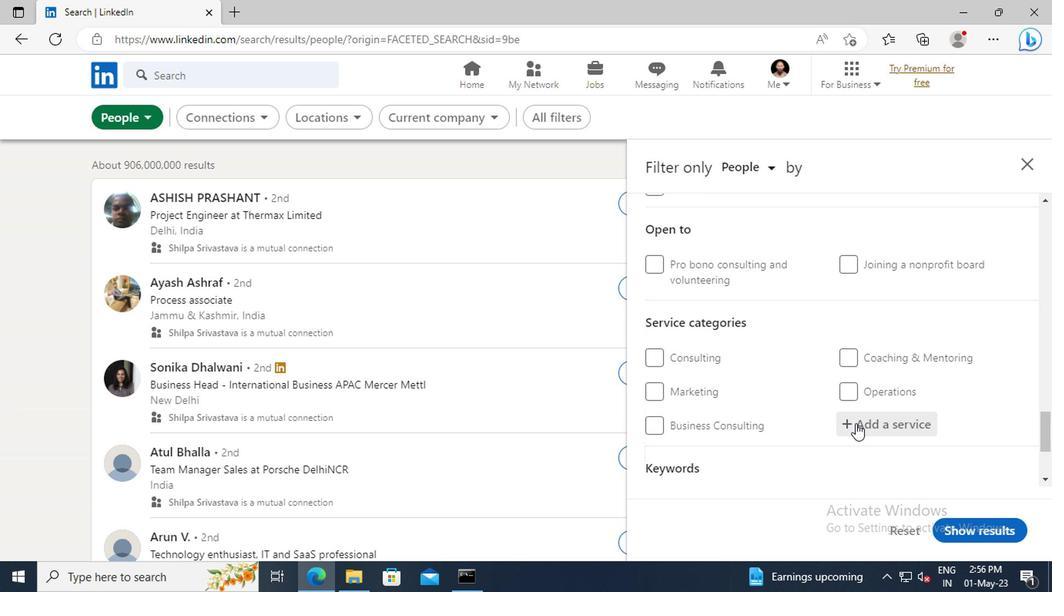 
Action: Key pressed <Key.shift>PRICING<Key.space>
Screenshot: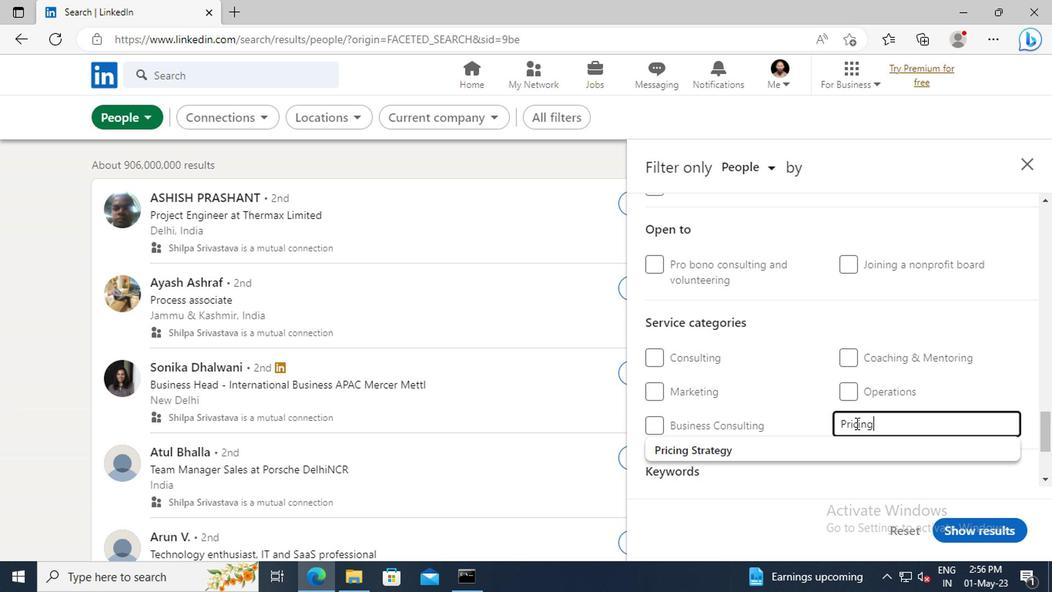 
Action: Mouse moved to (806, 451)
Screenshot: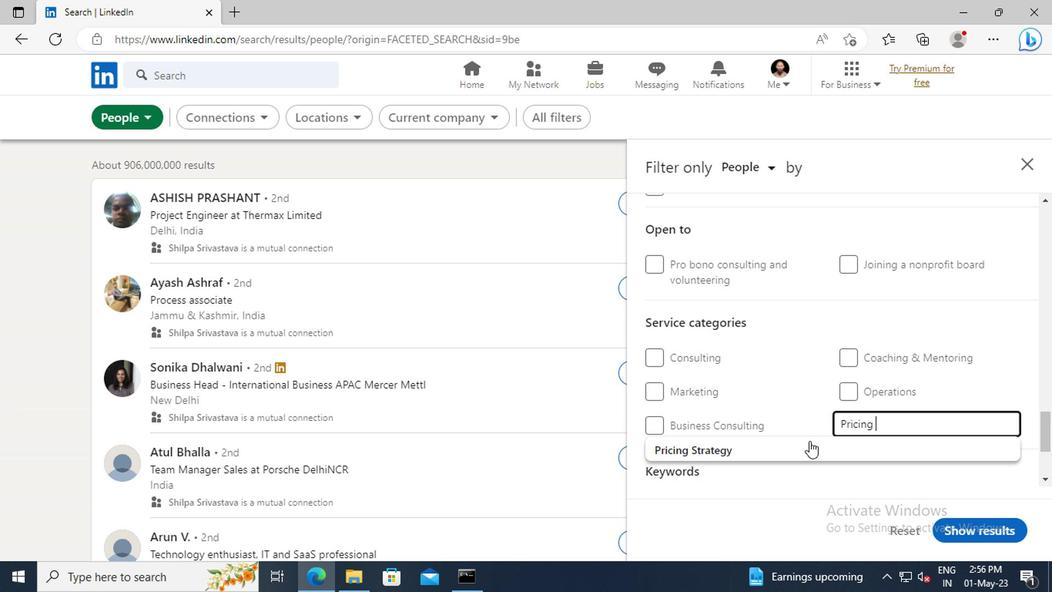 
Action: Mouse pressed left at (806, 451)
Screenshot: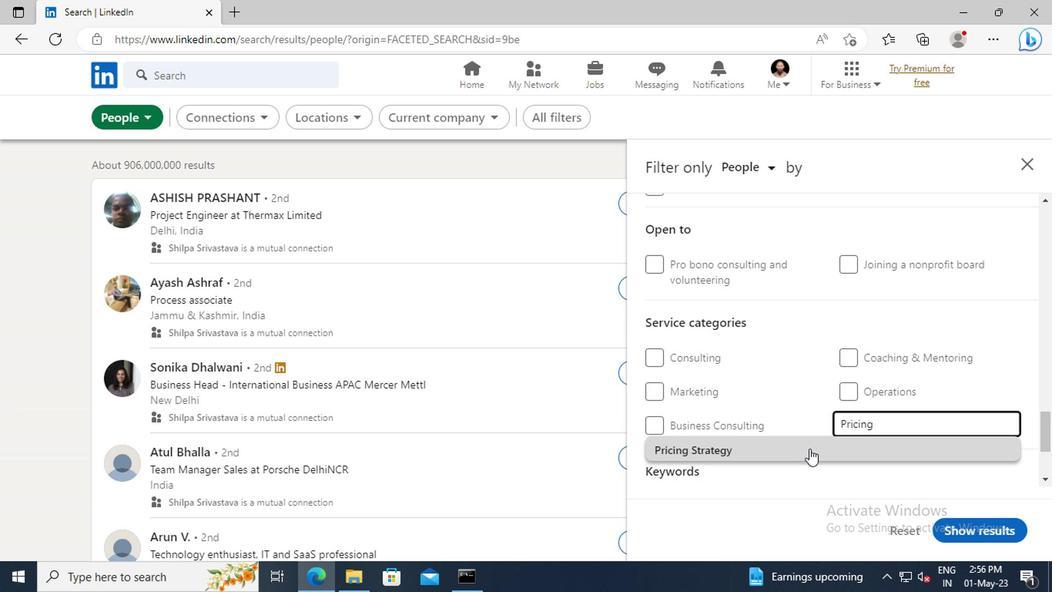 
Action: Mouse scrolled (806, 451) with delta (0, 0)
Screenshot: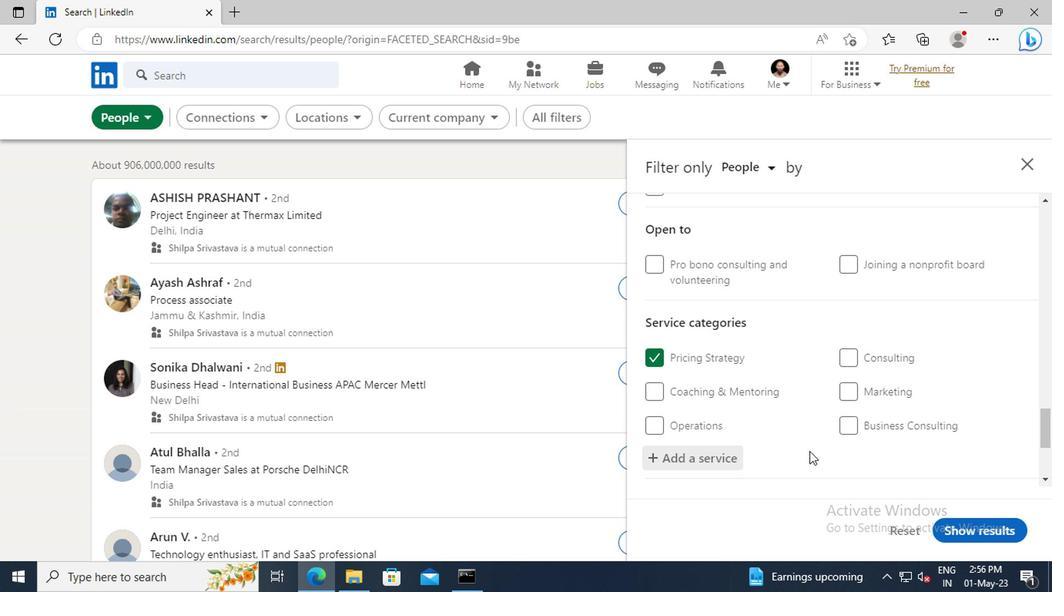 
Action: Mouse scrolled (806, 451) with delta (0, 0)
Screenshot: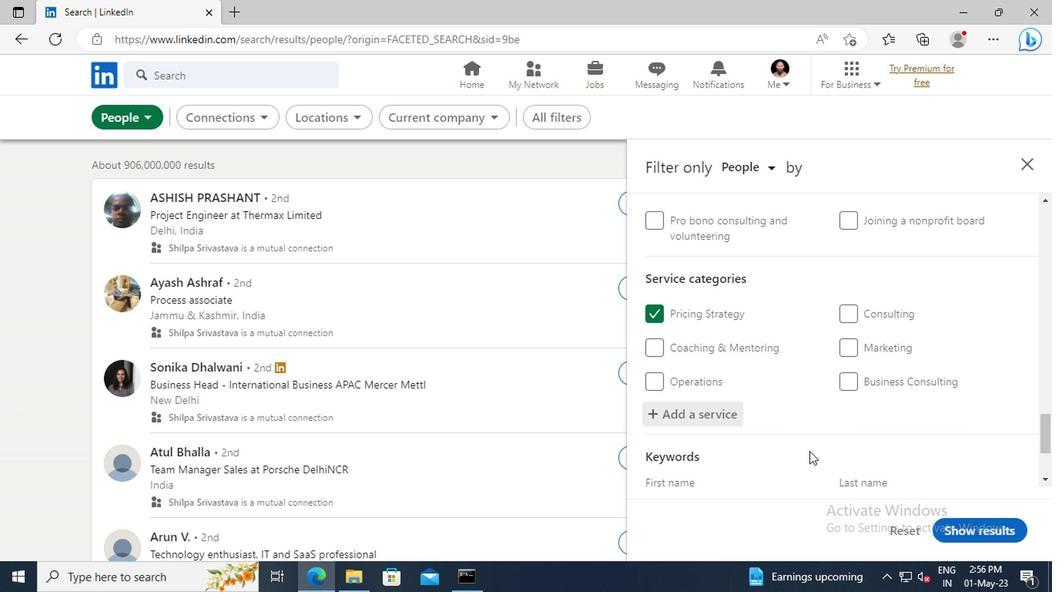 
Action: Mouse scrolled (806, 451) with delta (0, 0)
Screenshot: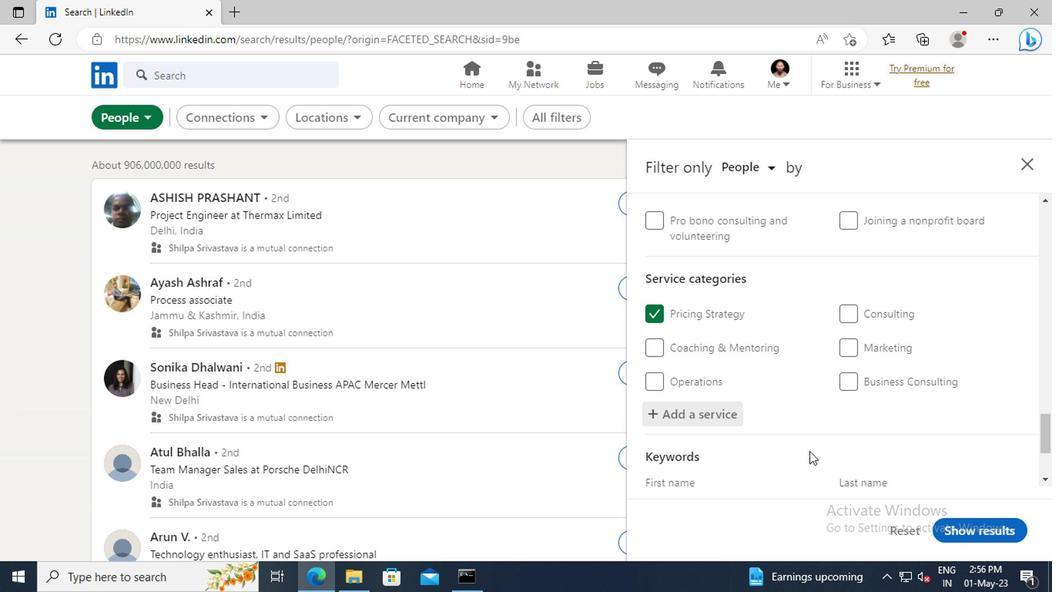 
Action: Mouse scrolled (806, 451) with delta (0, 0)
Screenshot: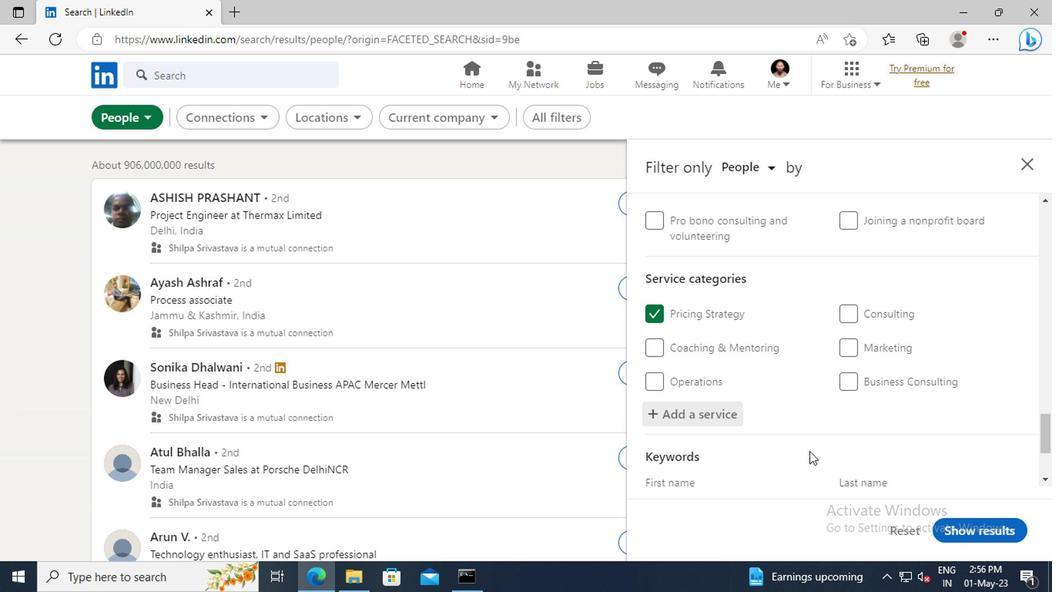 
Action: Mouse scrolled (806, 451) with delta (0, 0)
Screenshot: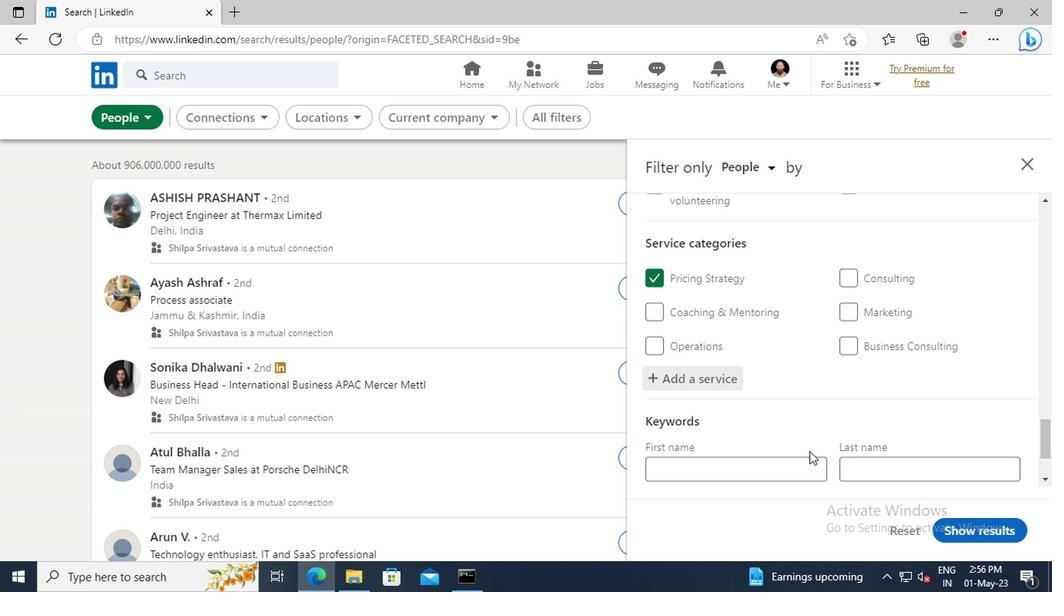 
Action: Mouse moved to (690, 423)
Screenshot: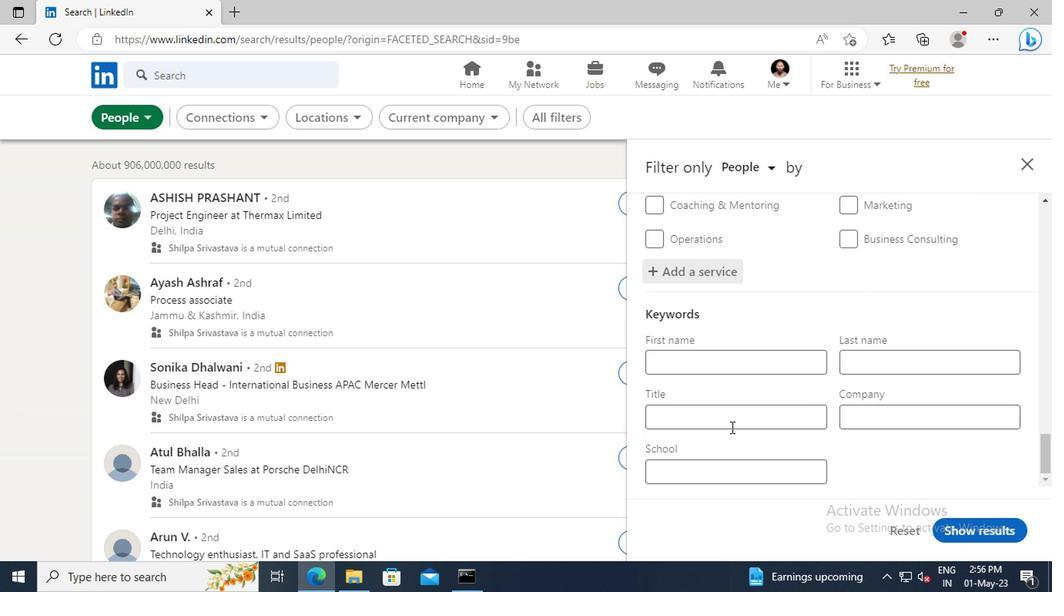 
Action: Mouse pressed left at (690, 423)
Screenshot: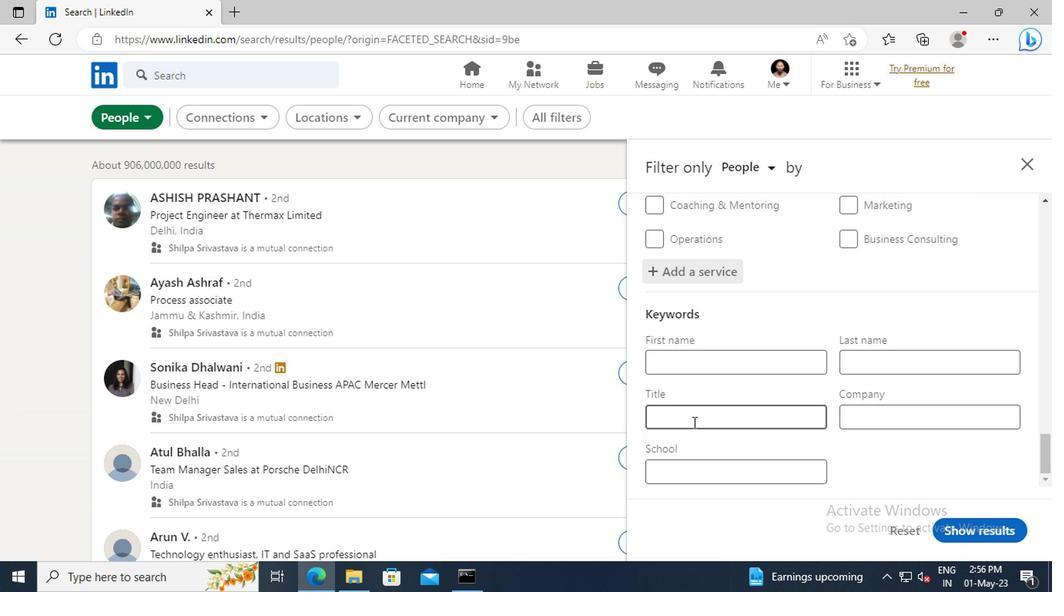 
Action: Key pressed <Key.shift>ADDICTION<Key.space><Key.shift>COUNSELOR<Key.enter>
Screenshot: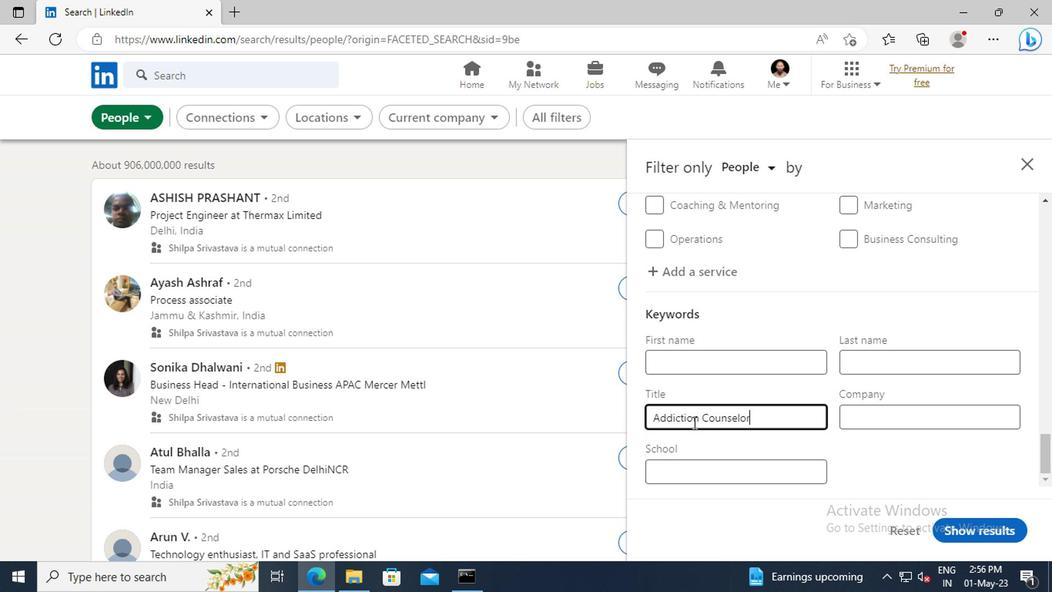
Action: Mouse moved to (955, 534)
Screenshot: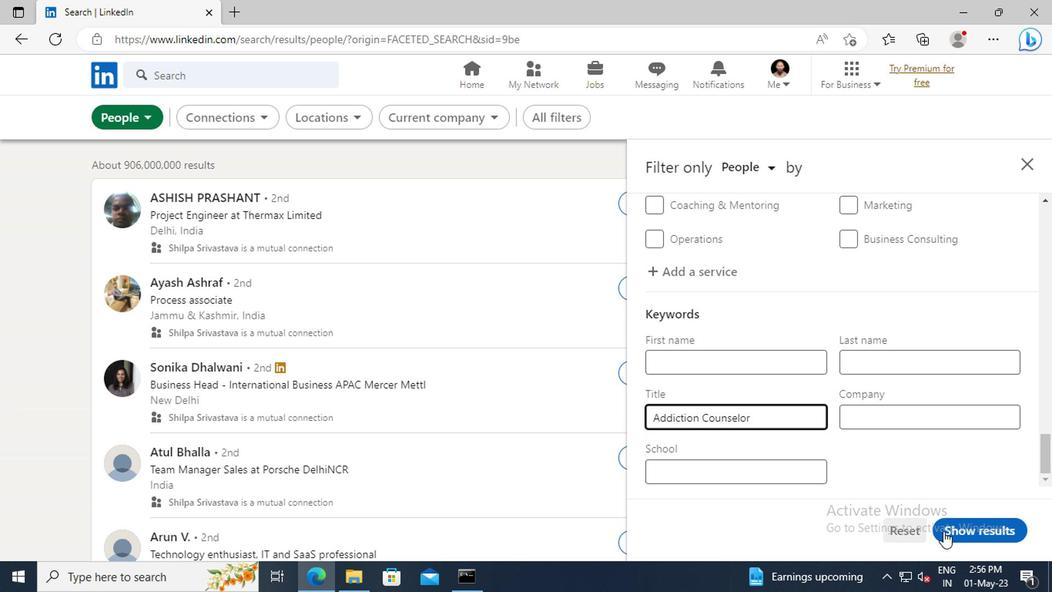 
Action: Mouse pressed left at (955, 534)
Screenshot: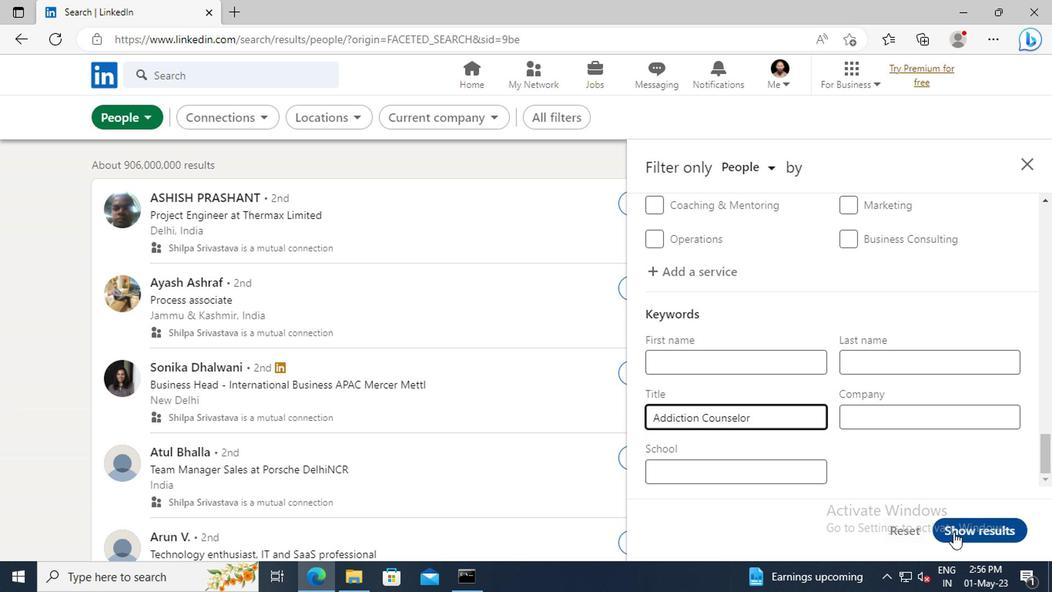 
Action: Mouse moved to (954, 536)
Screenshot: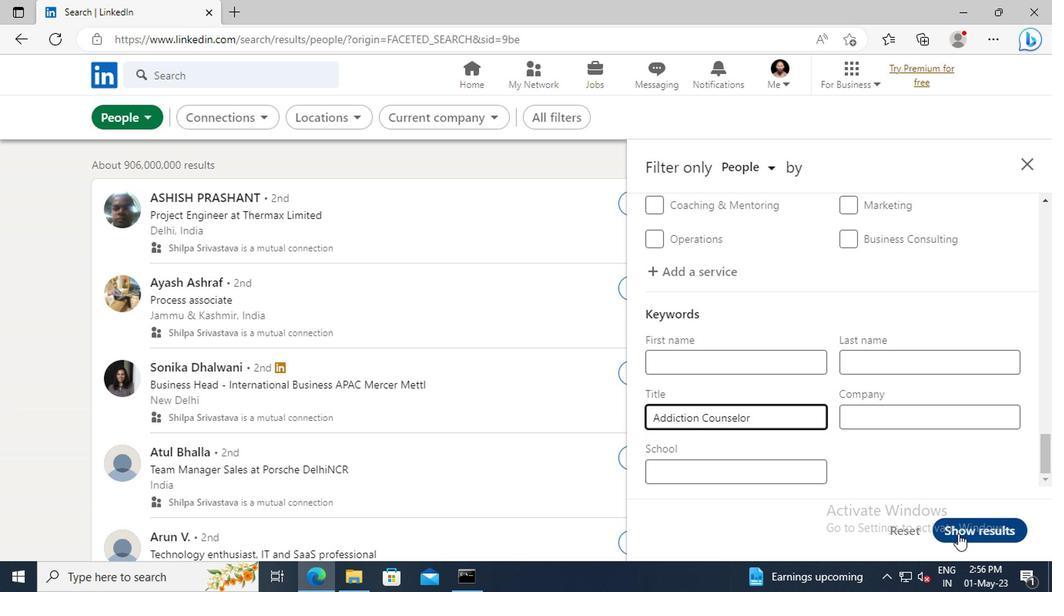 
